 Task: Search one way flight ticket for 5 adults, 1 child, 2 infants in seat and 1 infant on lap in business from Champaign/urbana/savoy: University Of Illinois - Willard Airport to Jacksonville: Albert J. Ellis Airport on 5-3-2023. Choice of flights is Royal air maroc. Number of bags: 2 checked bags. Price is upto 91000. Outbound departure time preference is 6:15.
Action: Mouse moved to (360, 337)
Screenshot: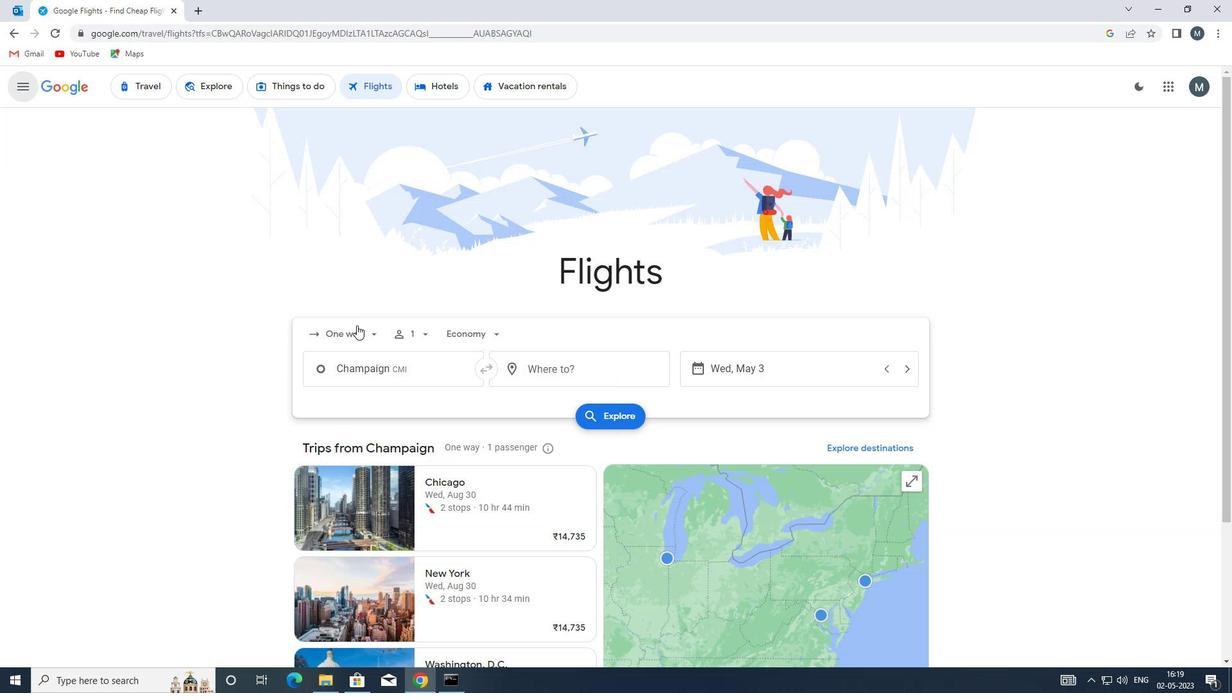 
Action: Mouse pressed left at (360, 337)
Screenshot: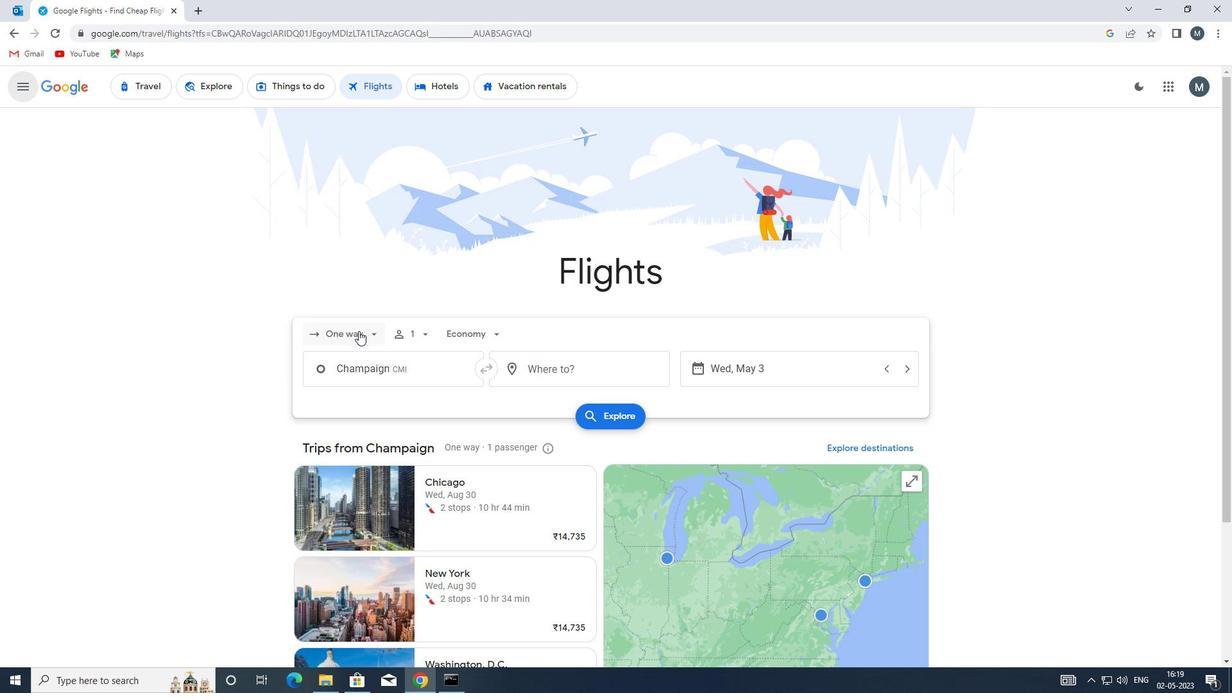 
Action: Mouse moved to (352, 391)
Screenshot: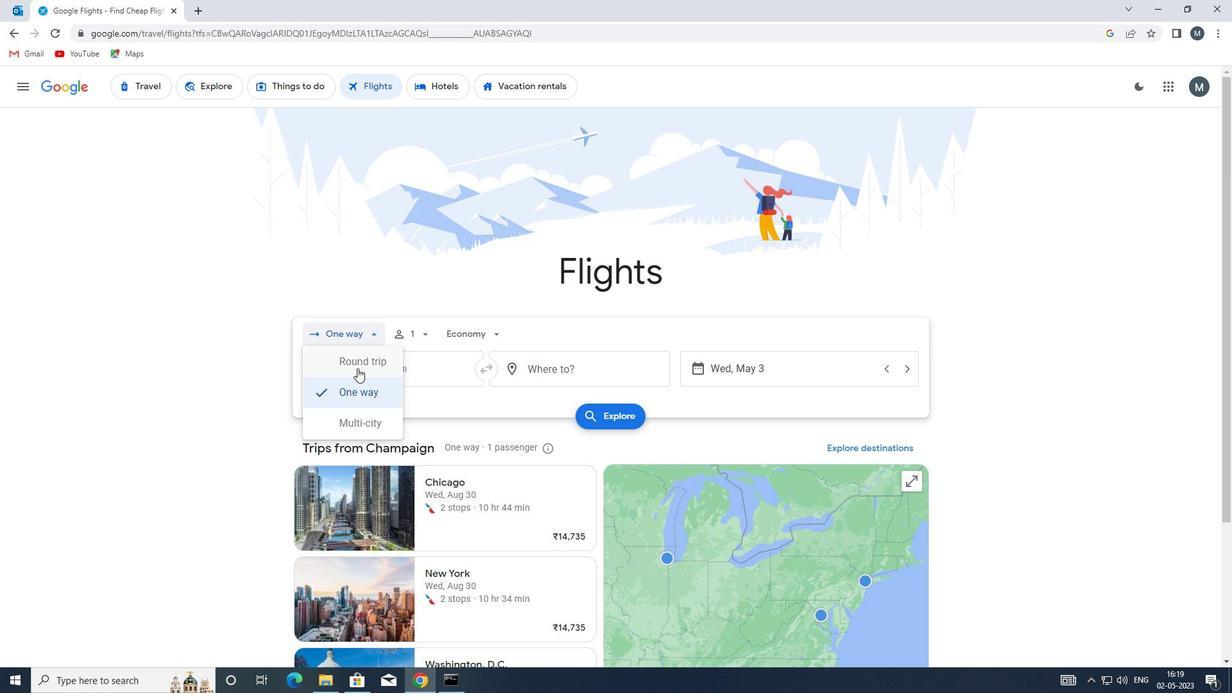 
Action: Mouse pressed left at (352, 391)
Screenshot: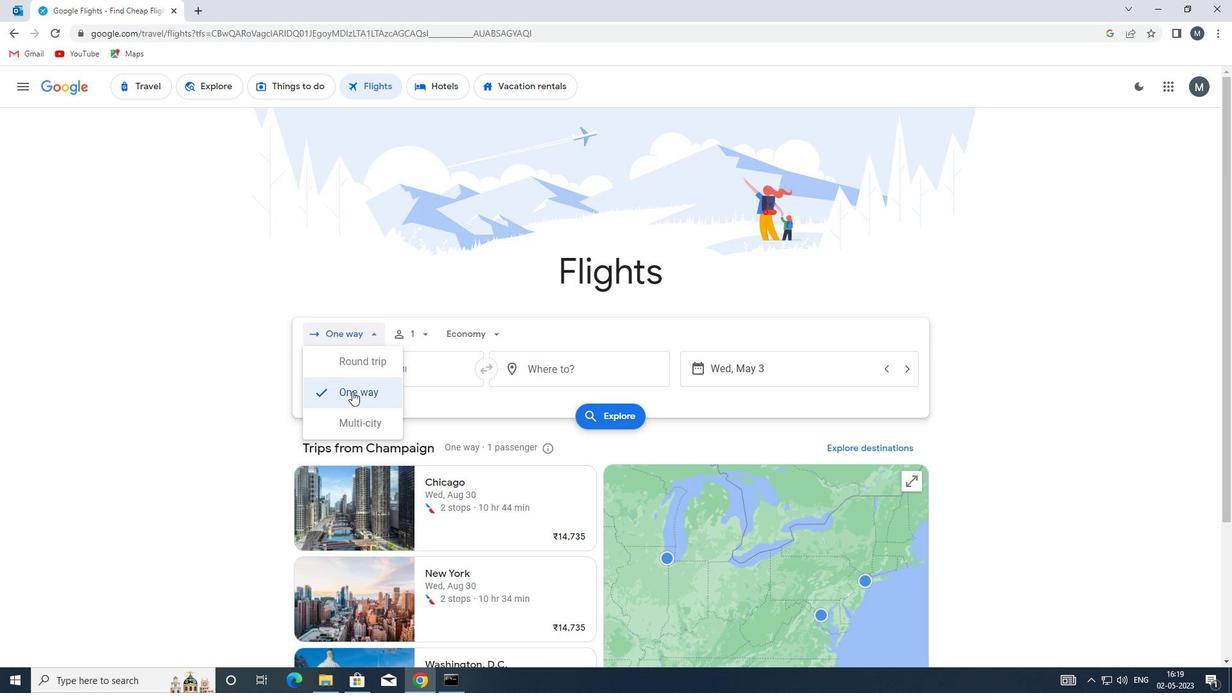 
Action: Mouse moved to (414, 333)
Screenshot: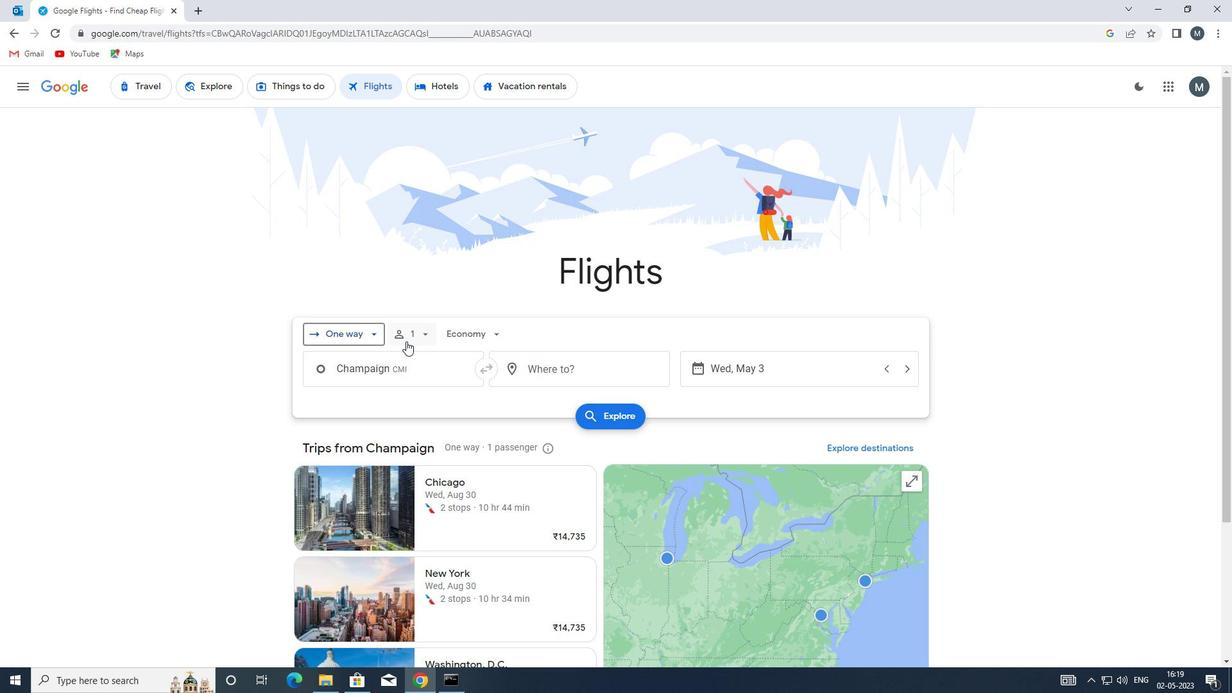 
Action: Mouse pressed left at (414, 333)
Screenshot: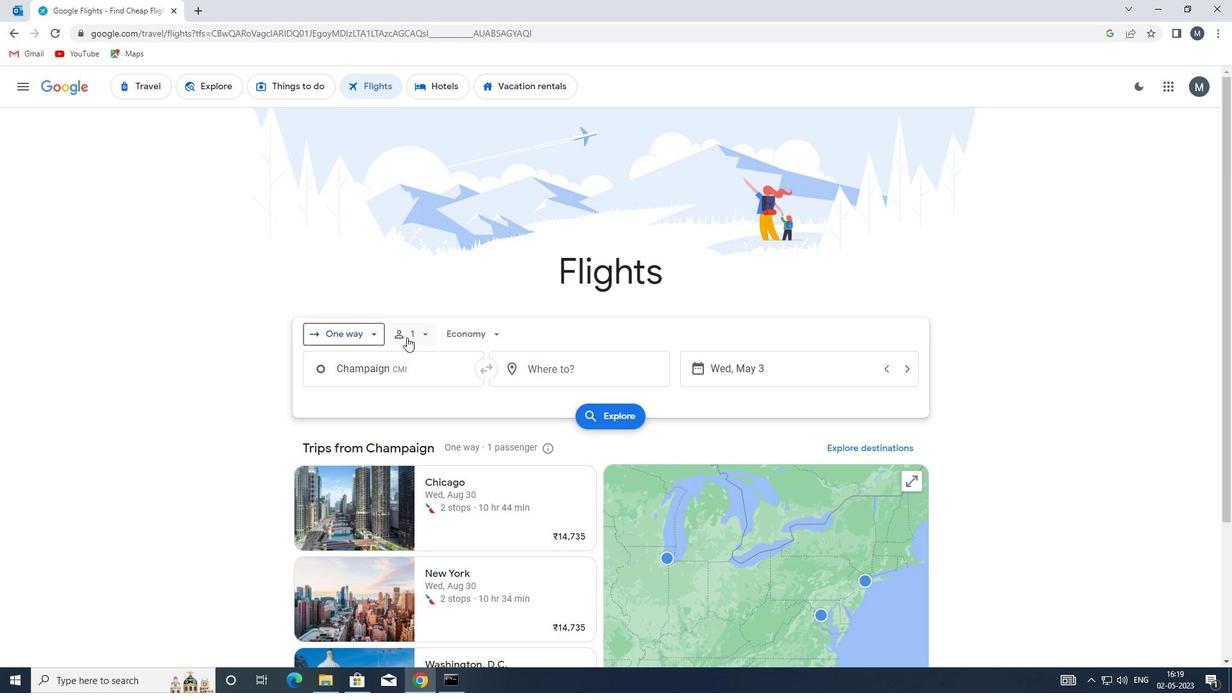 
Action: Mouse moved to (522, 366)
Screenshot: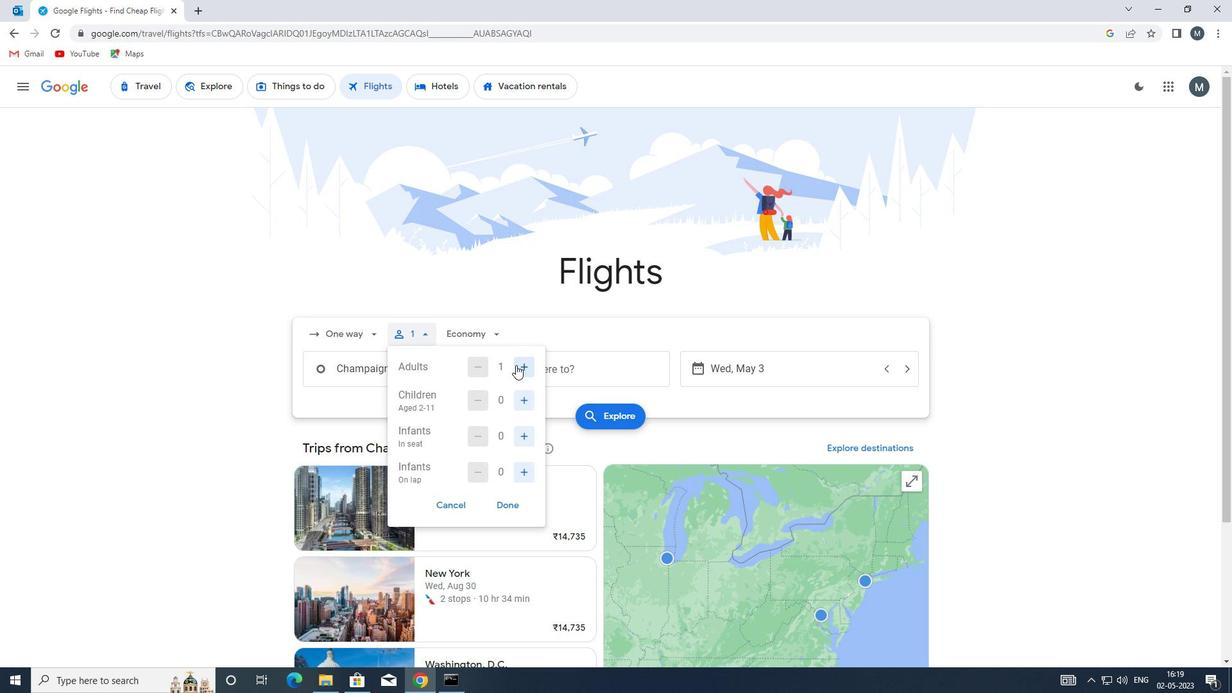 
Action: Mouse pressed left at (522, 366)
Screenshot: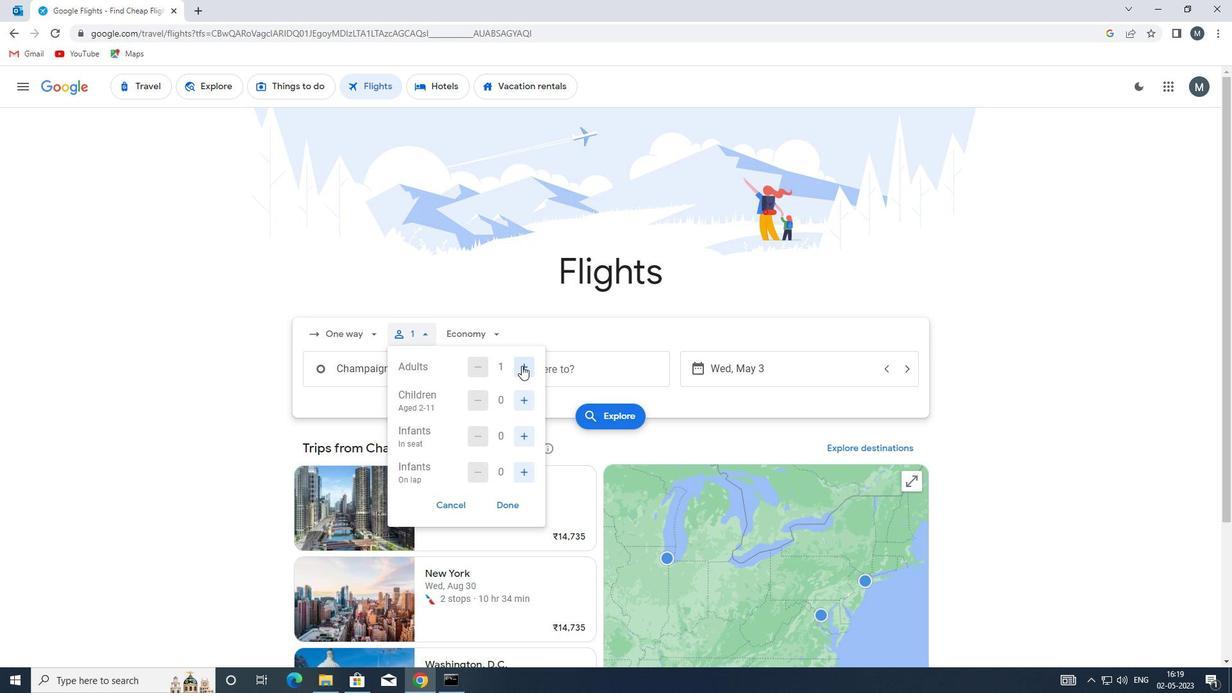 
Action: Mouse pressed left at (522, 366)
Screenshot: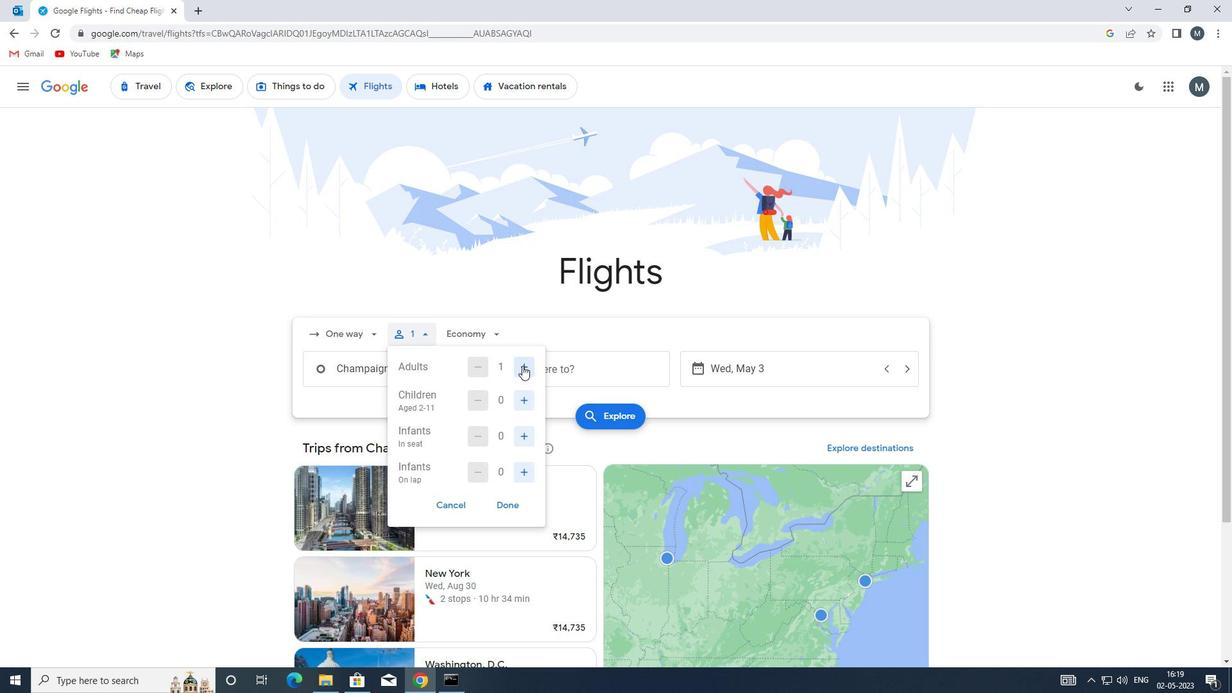 
Action: Mouse pressed left at (522, 366)
Screenshot: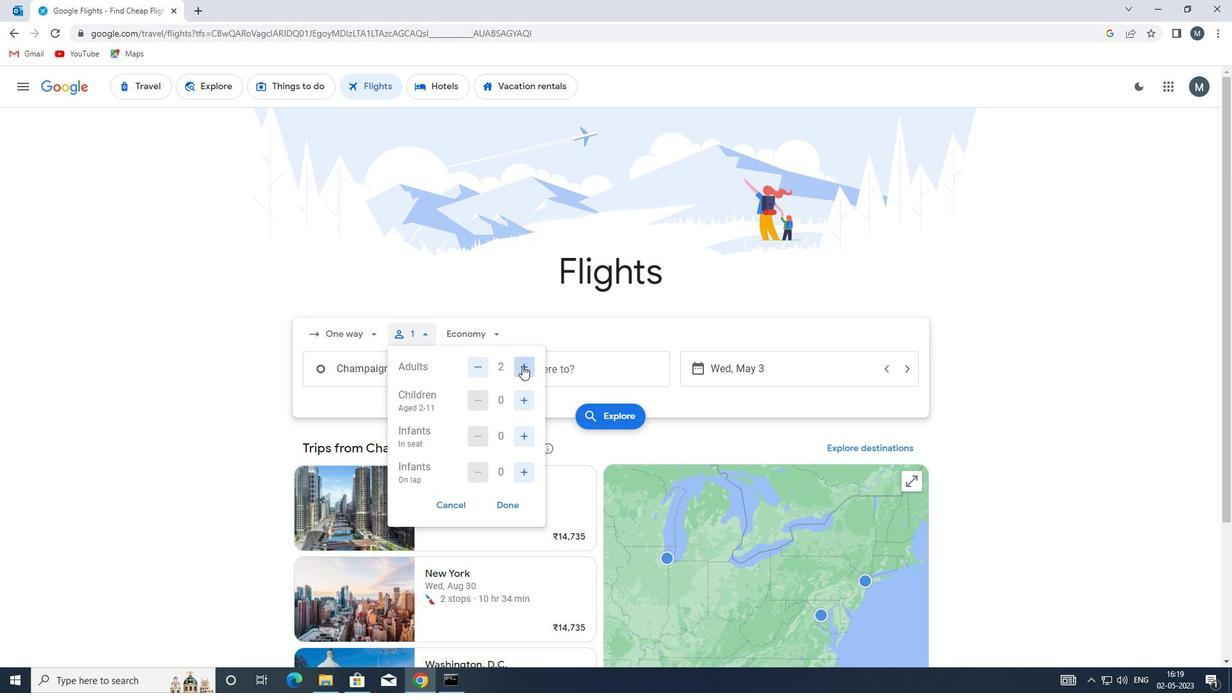 
Action: Mouse pressed left at (522, 366)
Screenshot: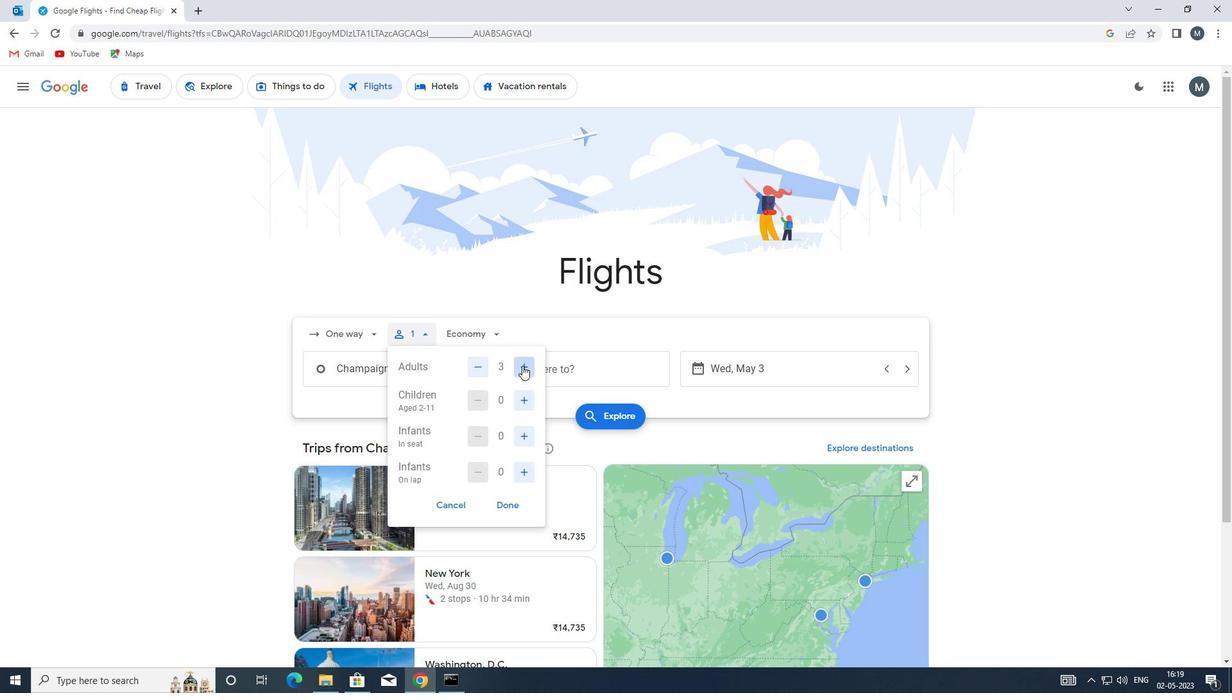 
Action: Mouse moved to (522, 401)
Screenshot: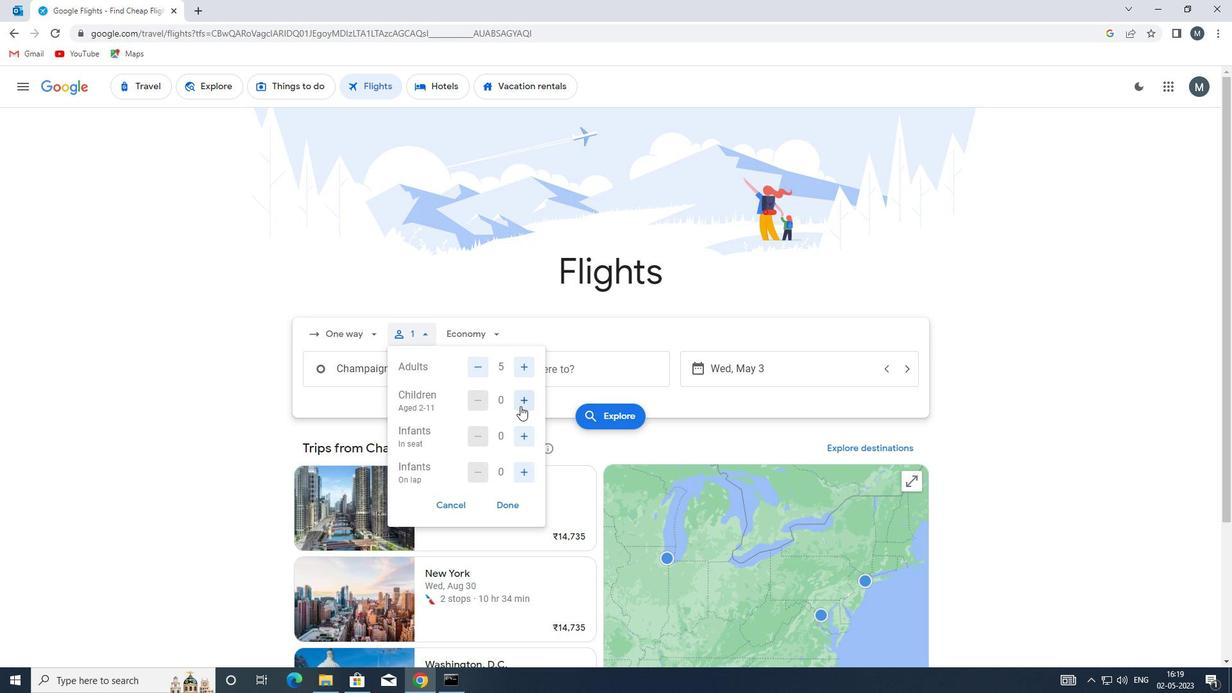 
Action: Mouse pressed left at (522, 401)
Screenshot: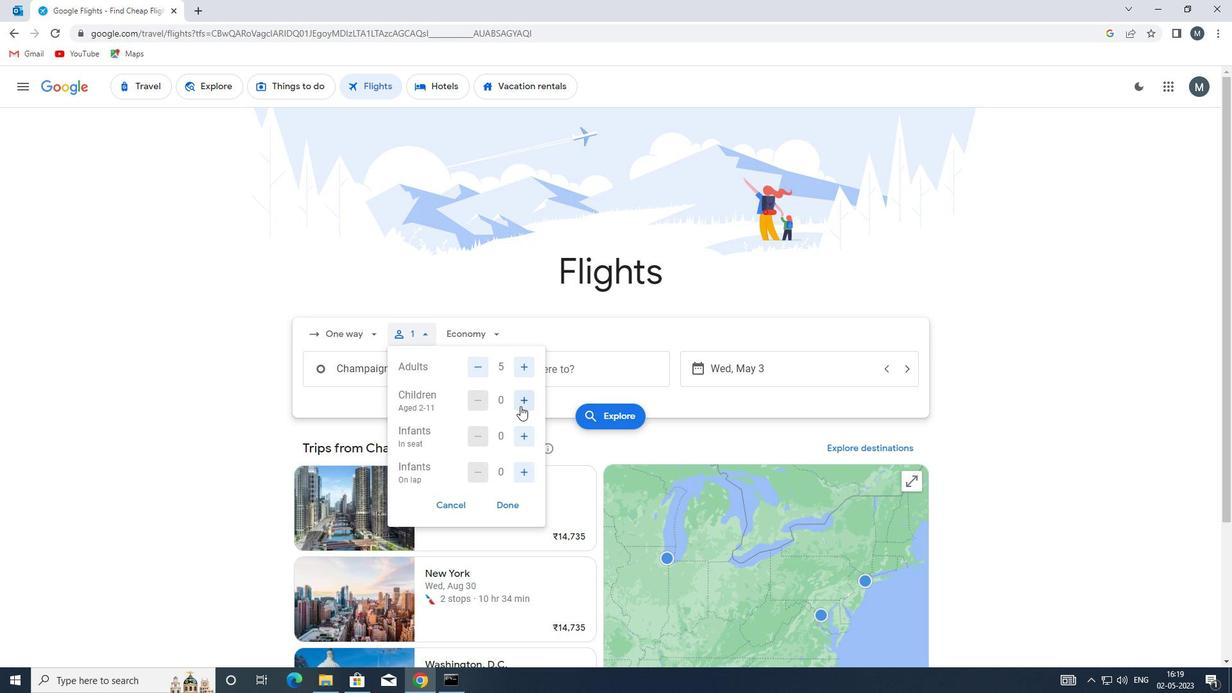 
Action: Mouse moved to (518, 436)
Screenshot: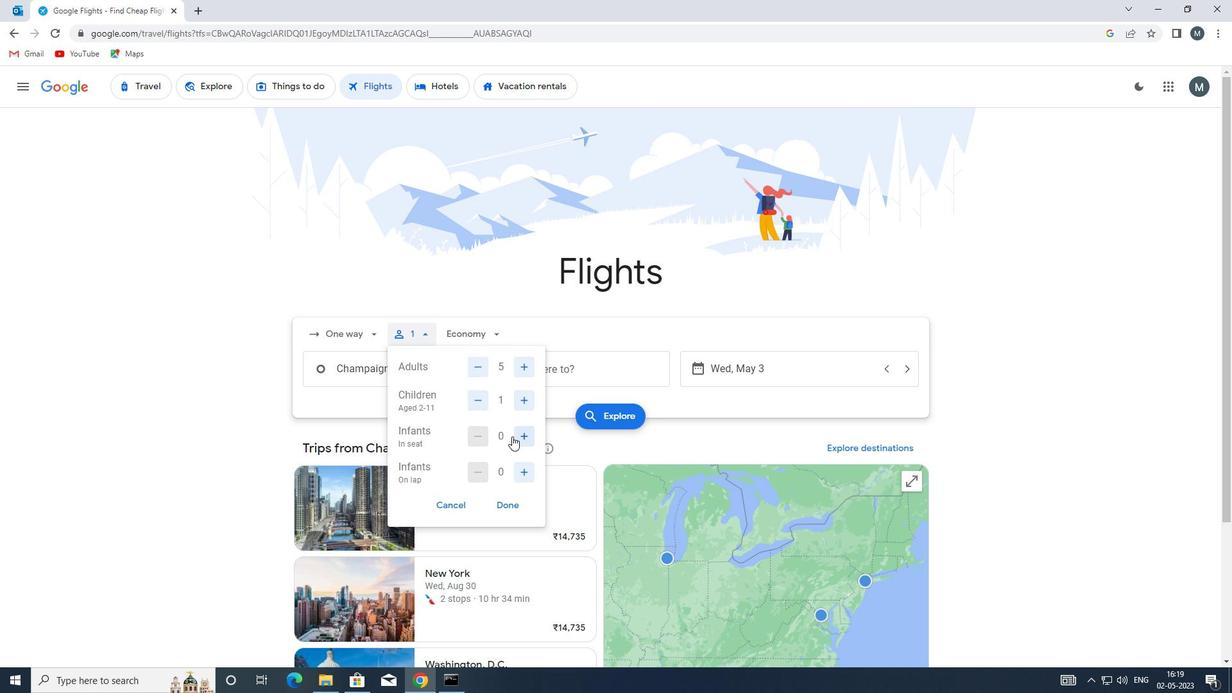 
Action: Mouse pressed left at (518, 436)
Screenshot: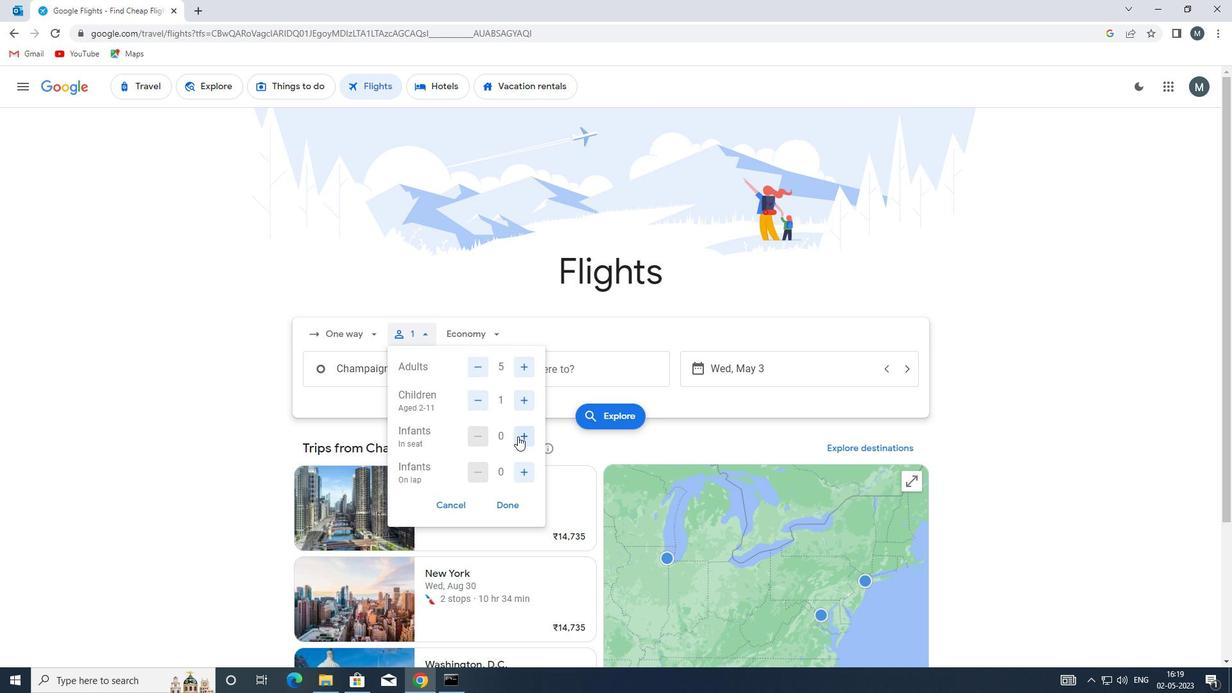 
Action: Mouse moved to (518, 436)
Screenshot: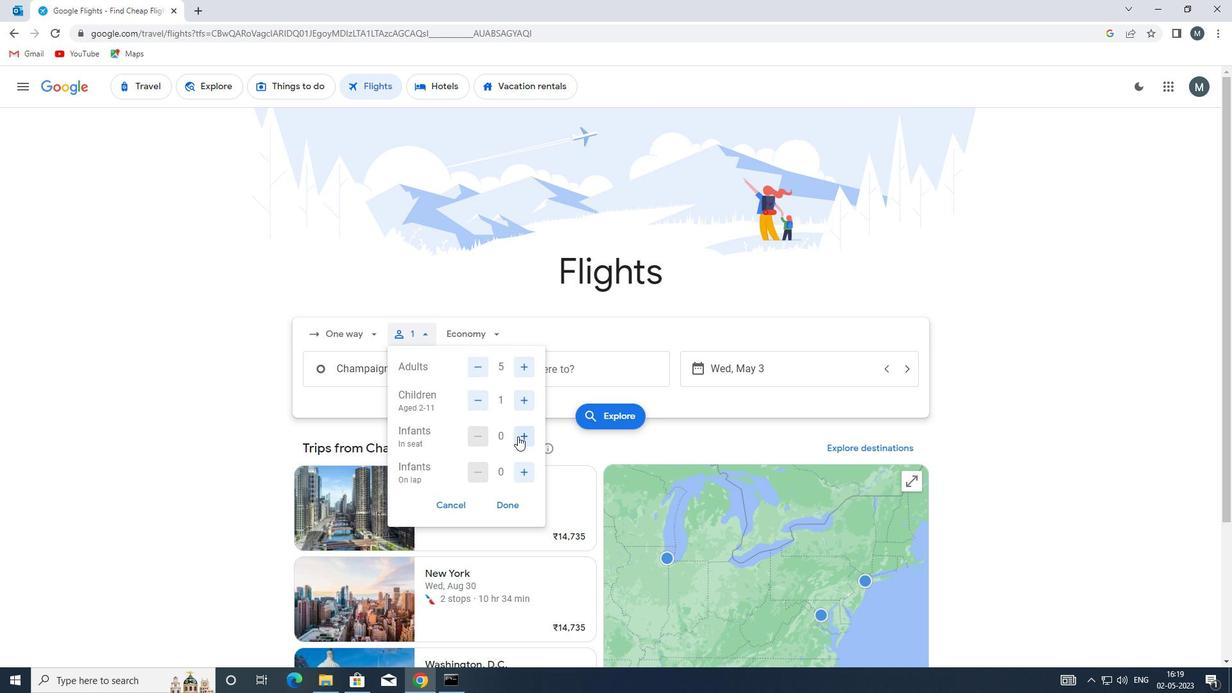 
Action: Mouse pressed left at (518, 436)
Screenshot: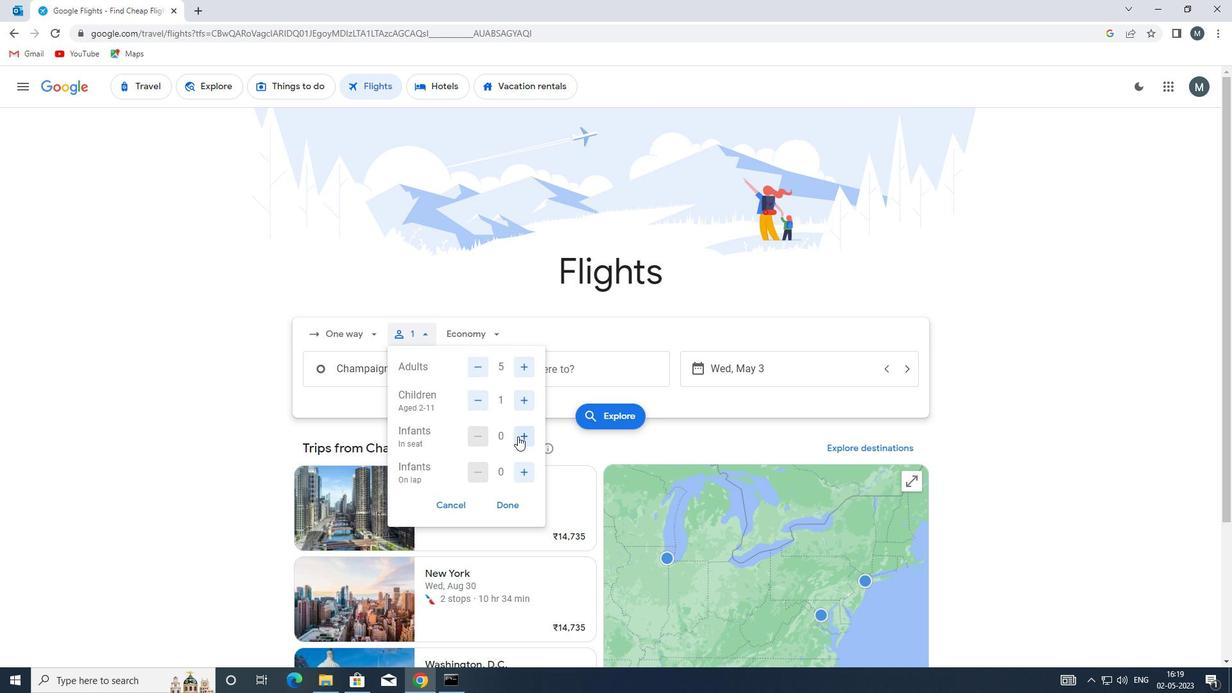 
Action: Mouse moved to (526, 473)
Screenshot: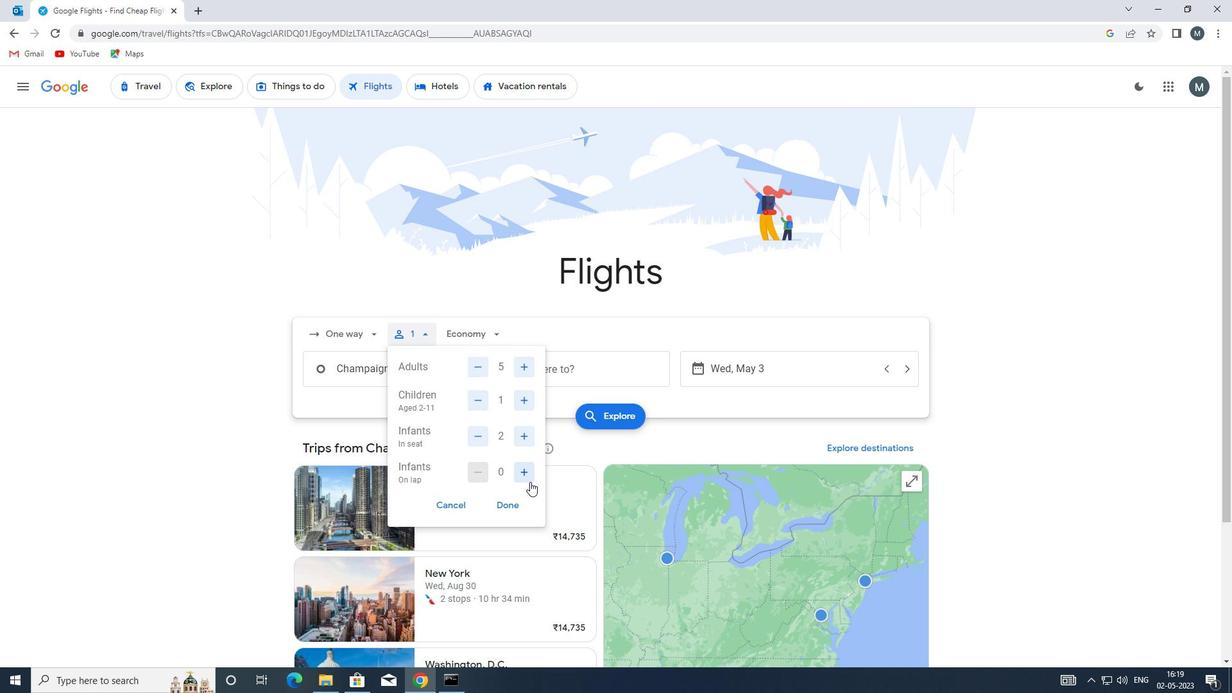 
Action: Mouse pressed left at (526, 473)
Screenshot: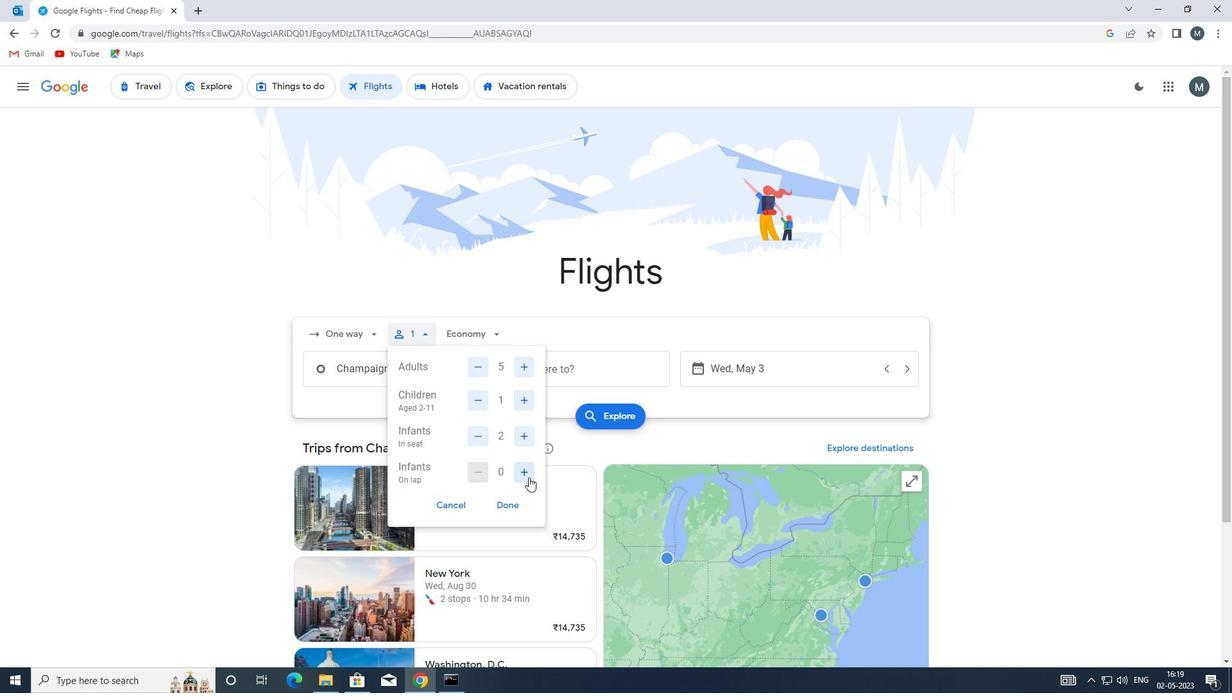 
Action: Mouse moved to (516, 504)
Screenshot: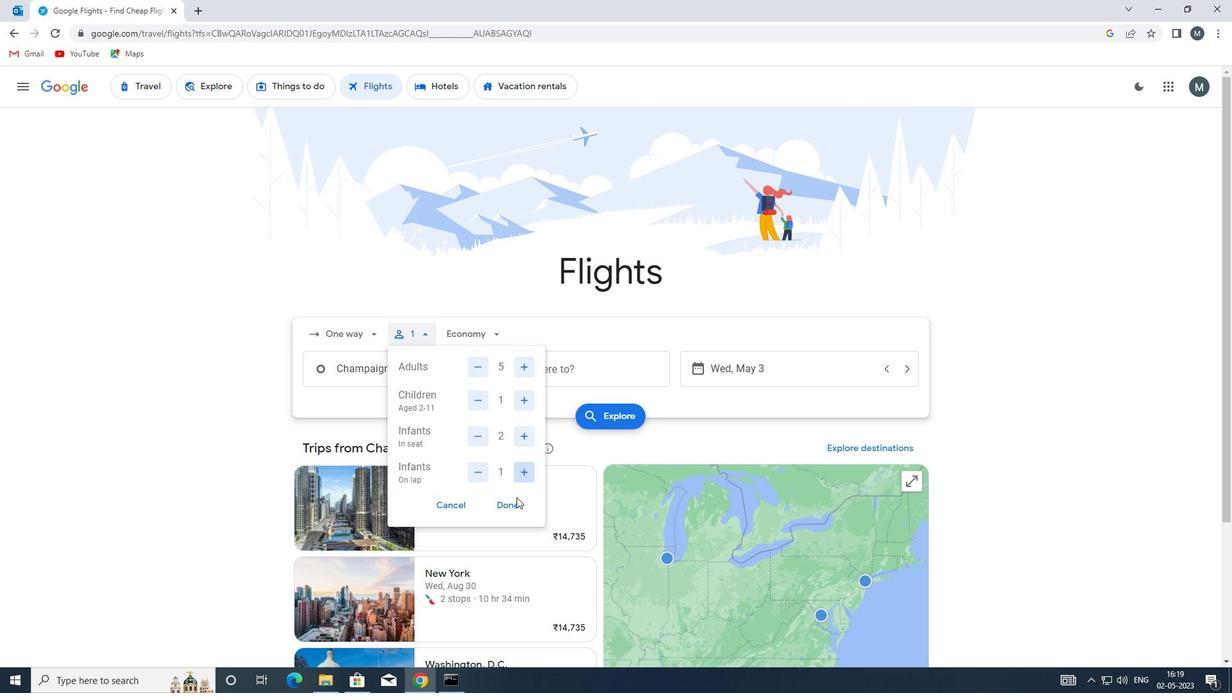 
Action: Mouse pressed left at (516, 504)
Screenshot: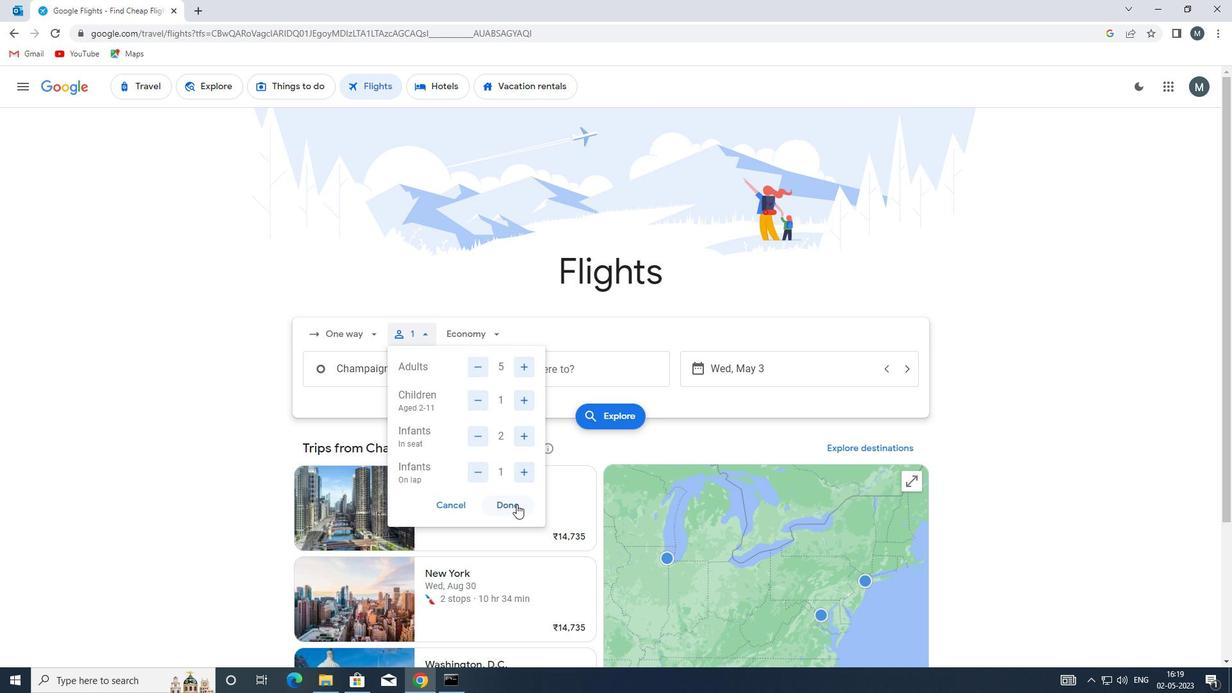 
Action: Mouse moved to (493, 337)
Screenshot: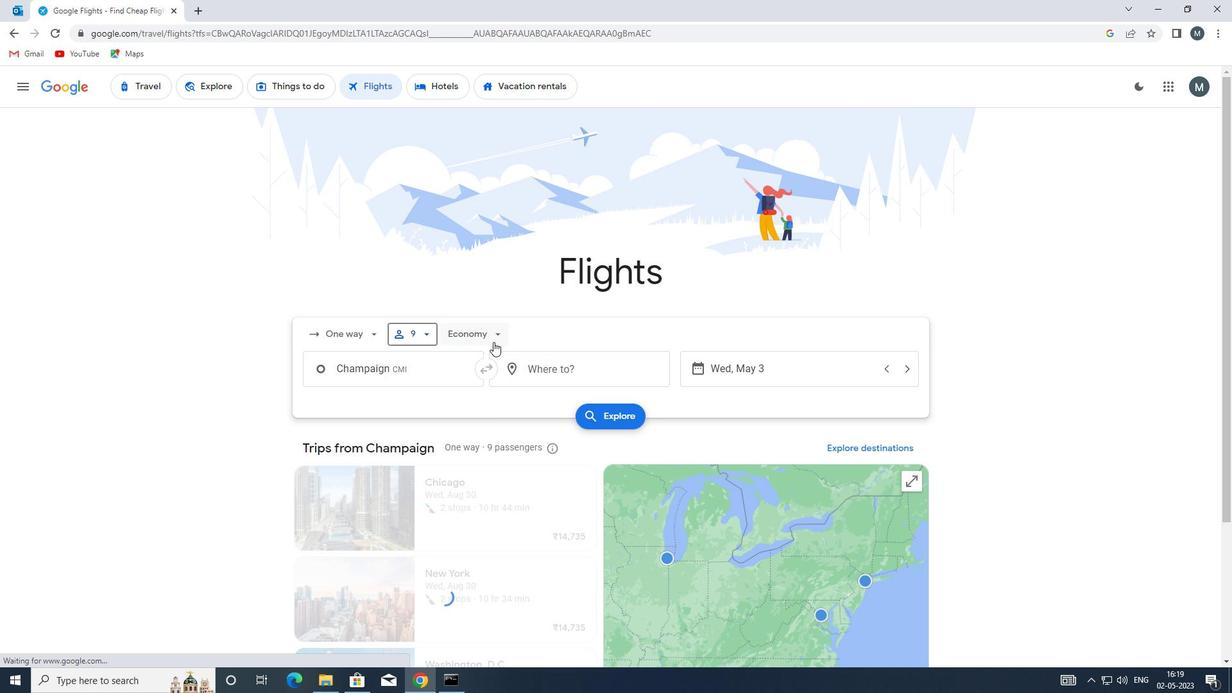 
Action: Mouse pressed left at (493, 337)
Screenshot: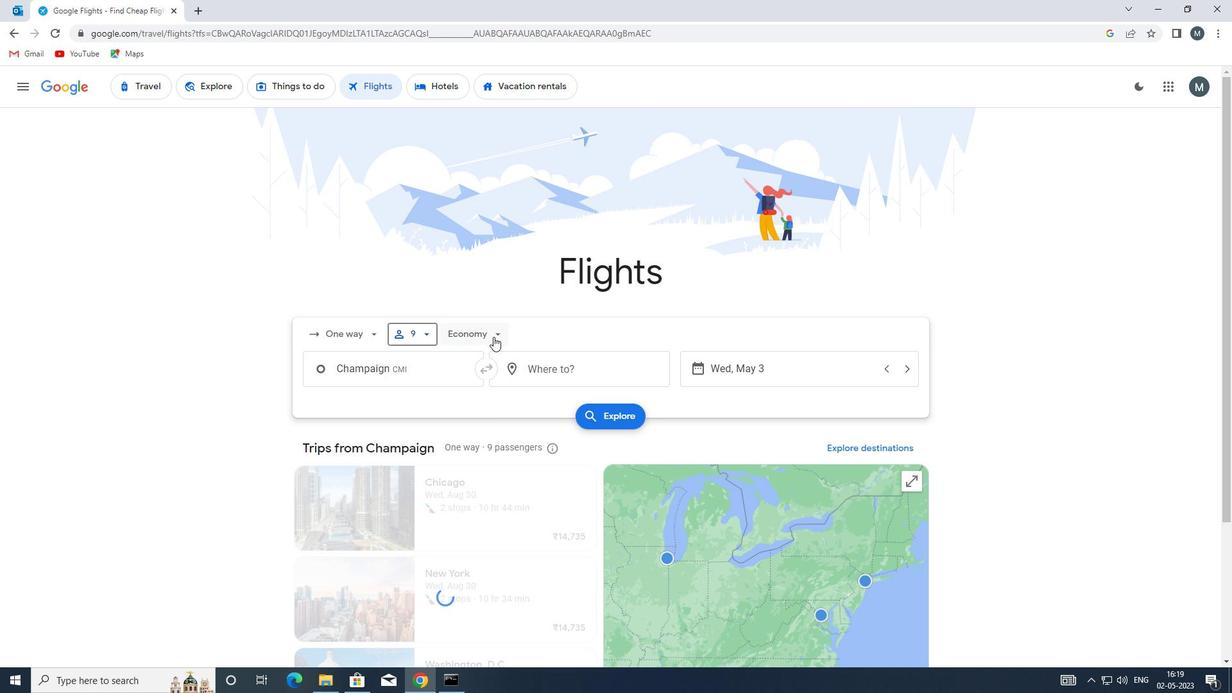 
Action: Mouse moved to (498, 427)
Screenshot: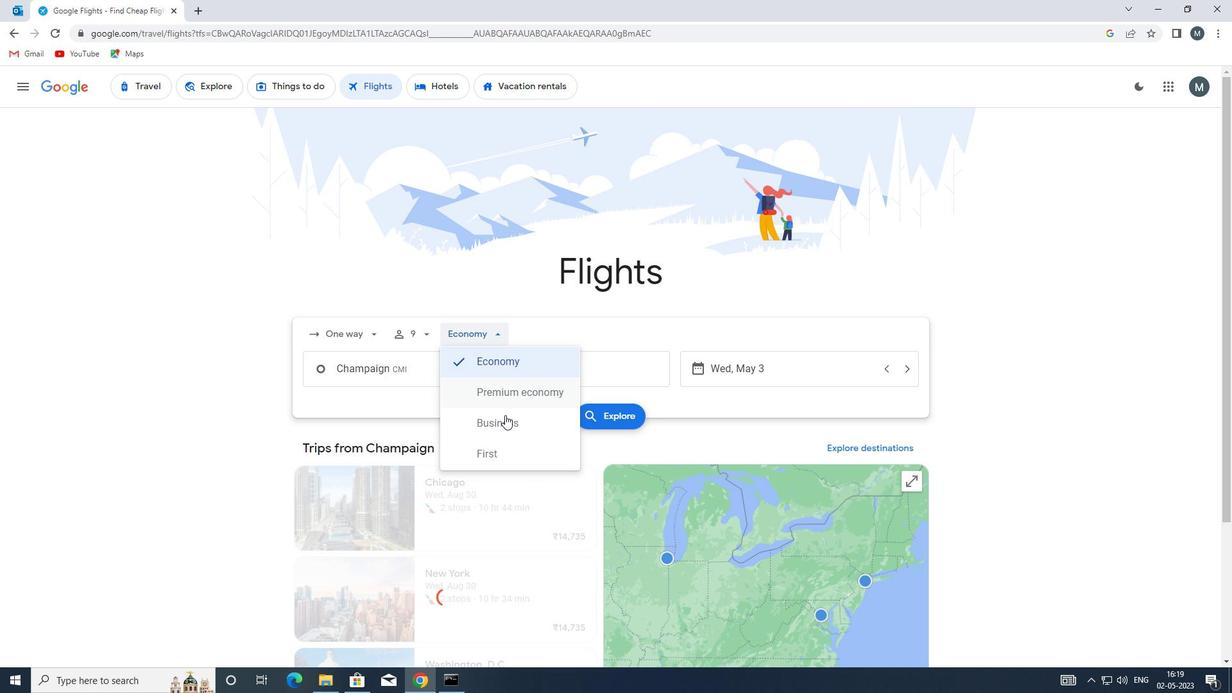
Action: Mouse pressed left at (498, 427)
Screenshot: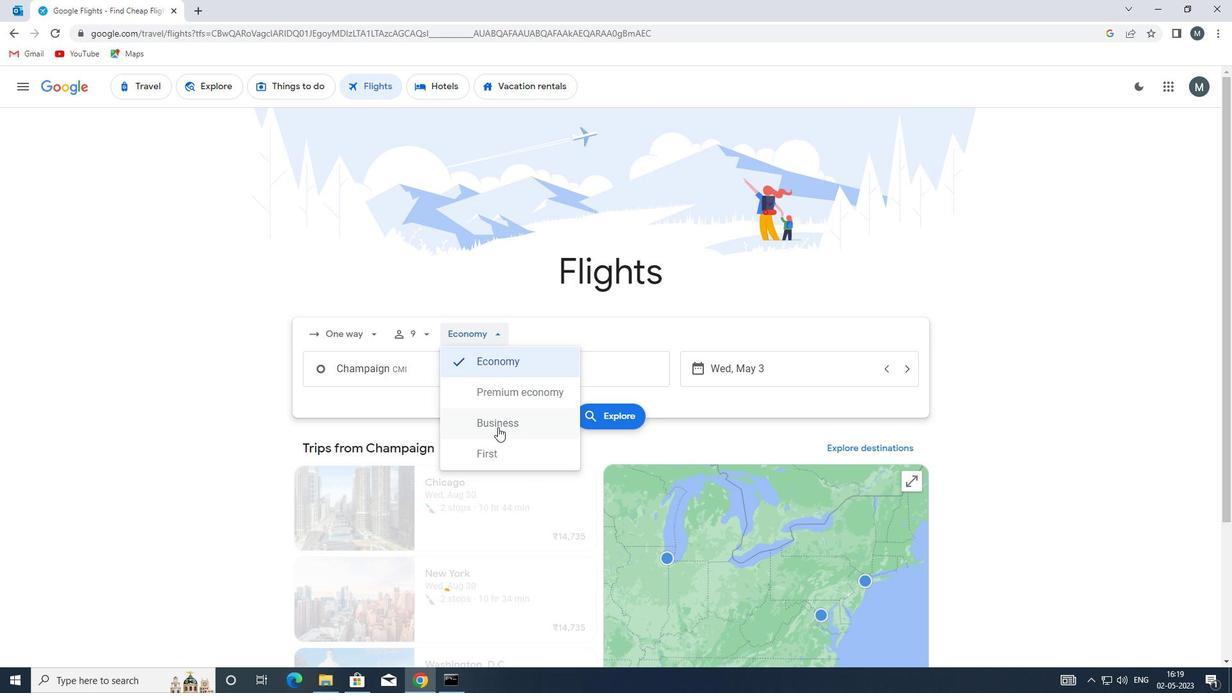 
Action: Mouse moved to (400, 369)
Screenshot: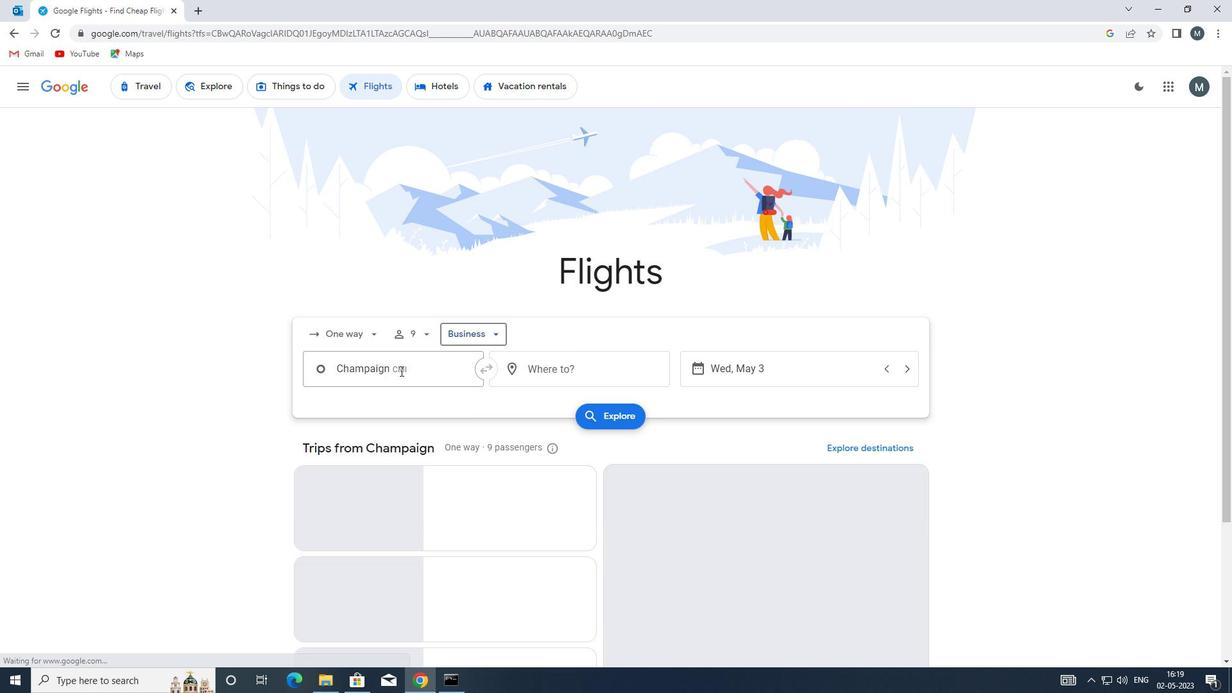 
Action: Mouse pressed left at (400, 369)
Screenshot: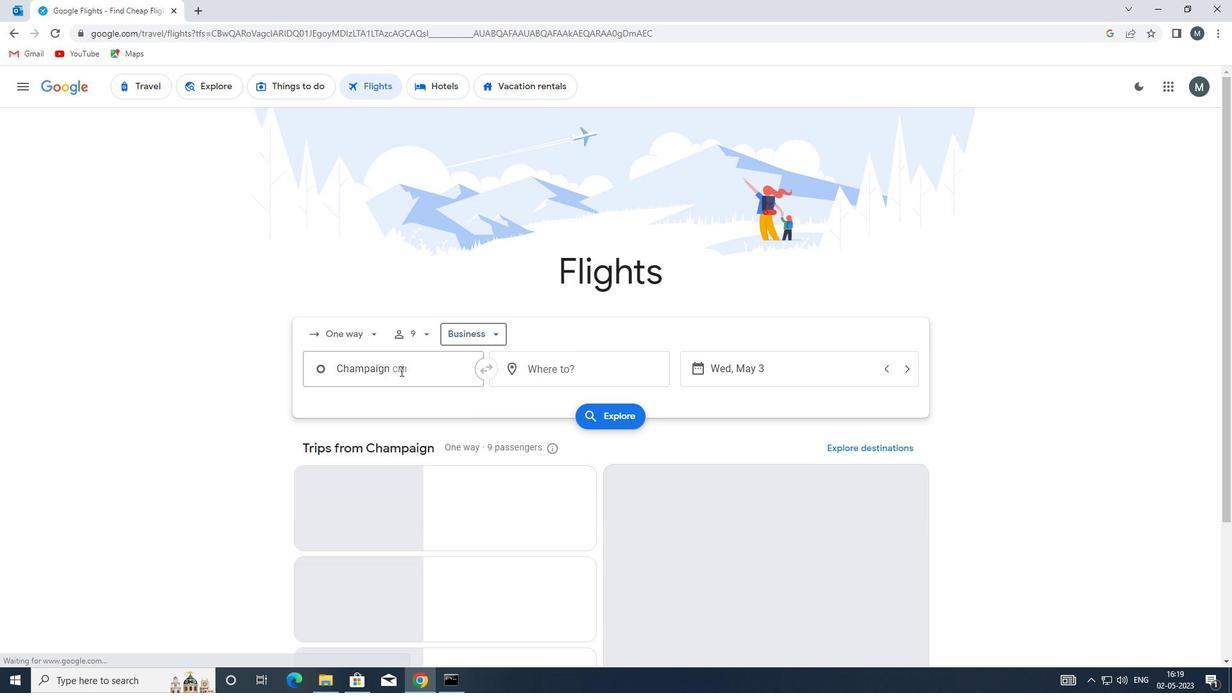 
Action: Key pressed <Key.enter>
Screenshot: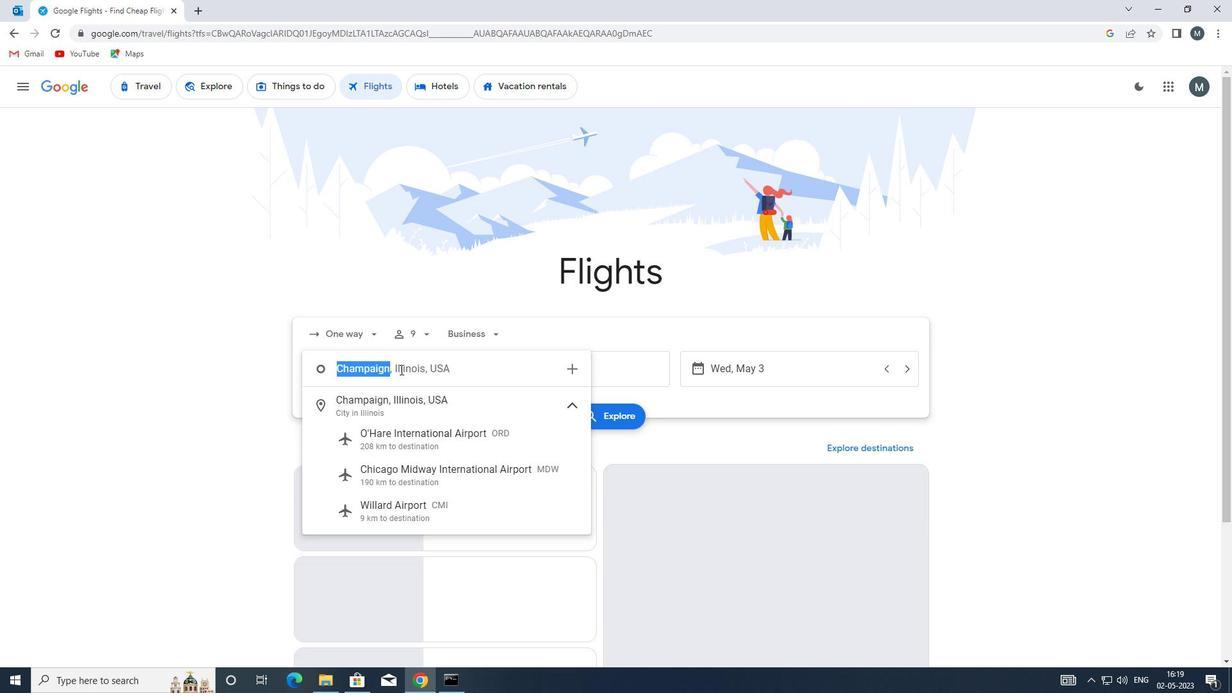 
Action: Mouse moved to (574, 373)
Screenshot: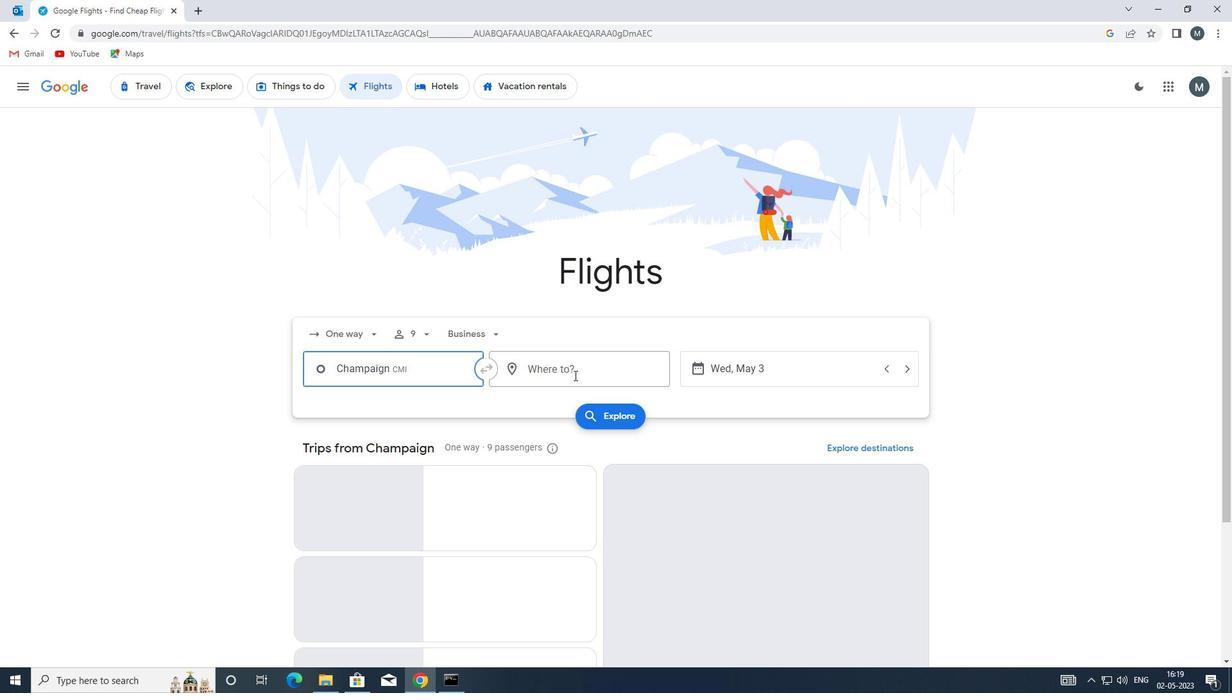 
Action: Mouse pressed left at (574, 373)
Screenshot: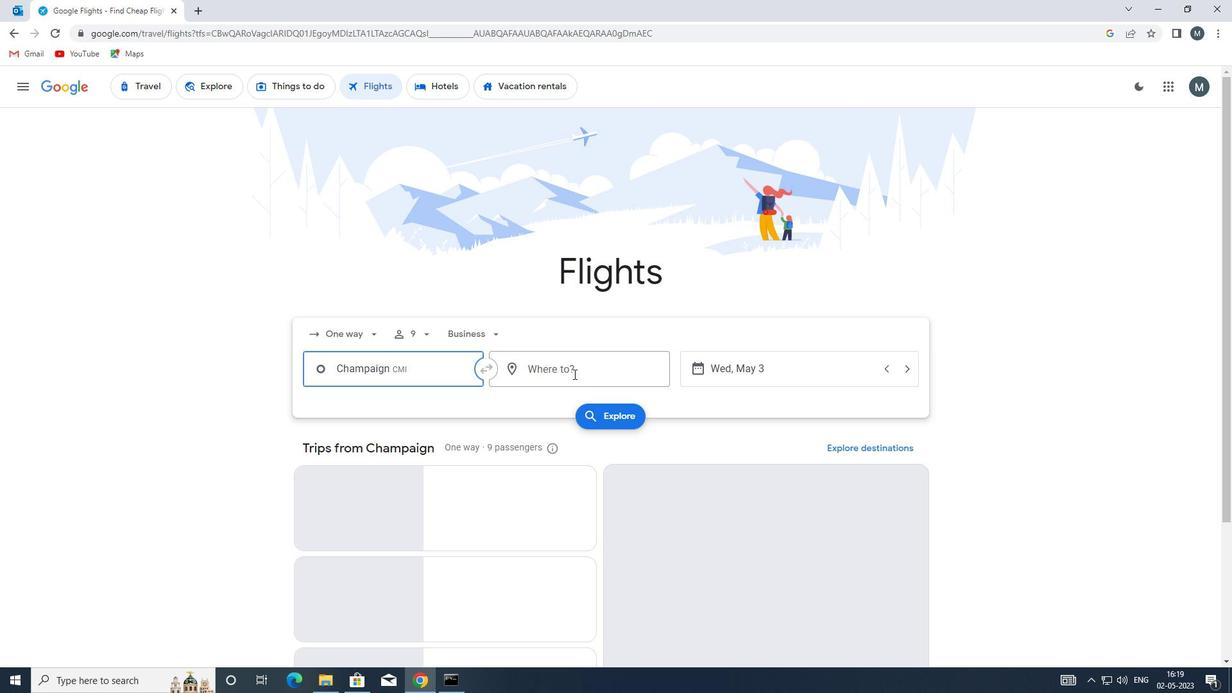 
Action: Key pressed oaj
Screenshot: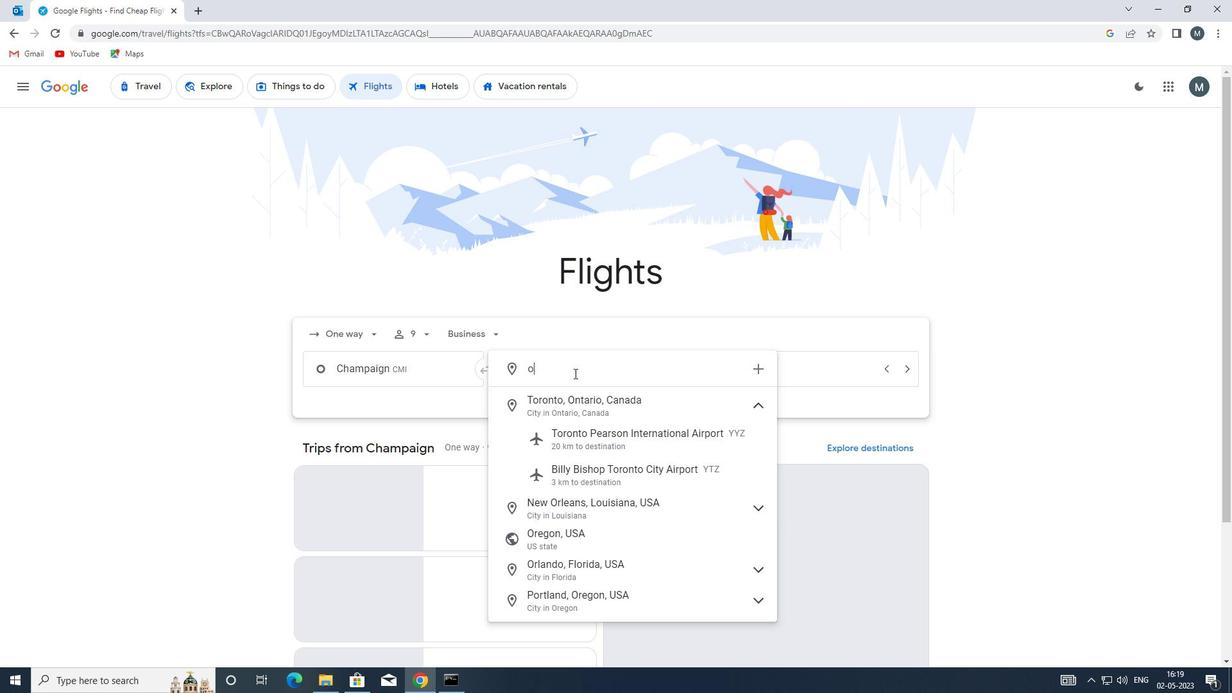 
Action: Mouse moved to (606, 409)
Screenshot: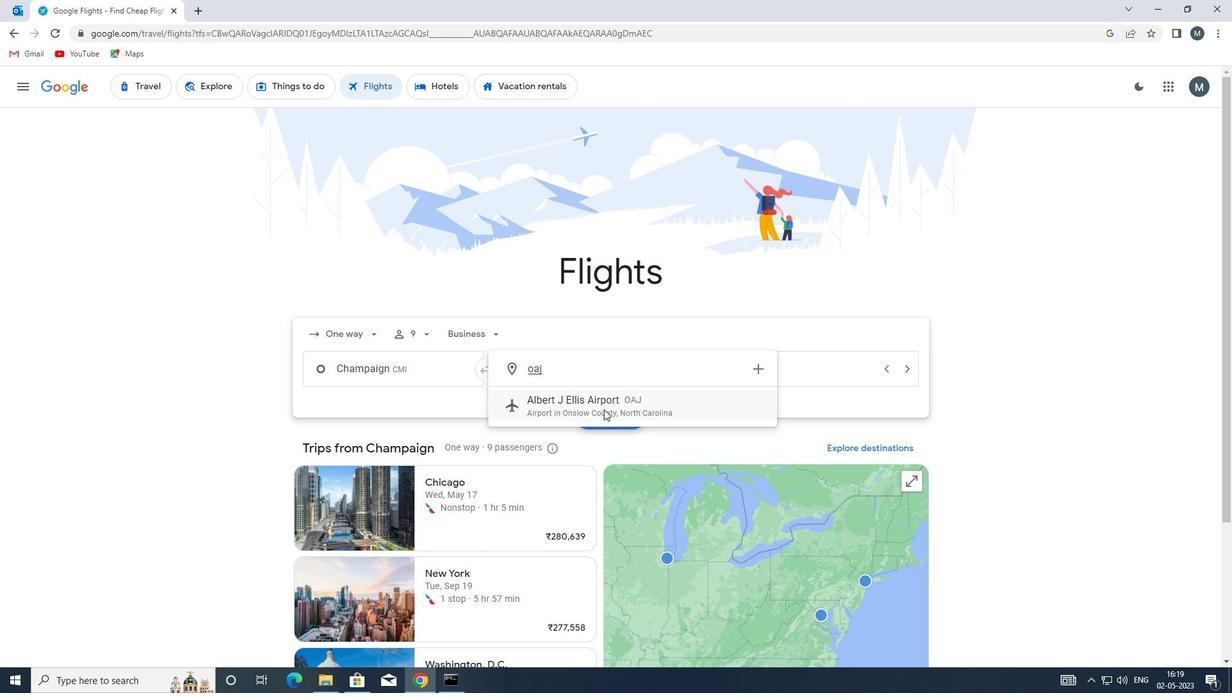 
Action: Mouse pressed left at (606, 409)
Screenshot: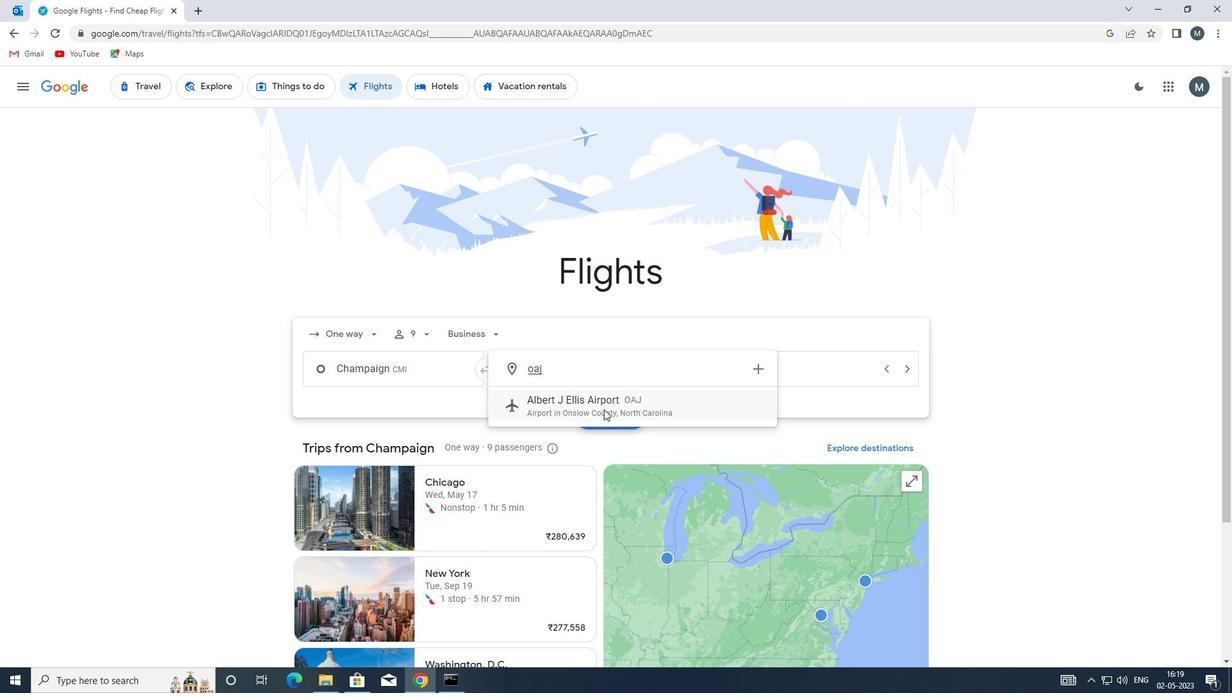 
Action: Mouse moved to (728, 366)
Screenshot: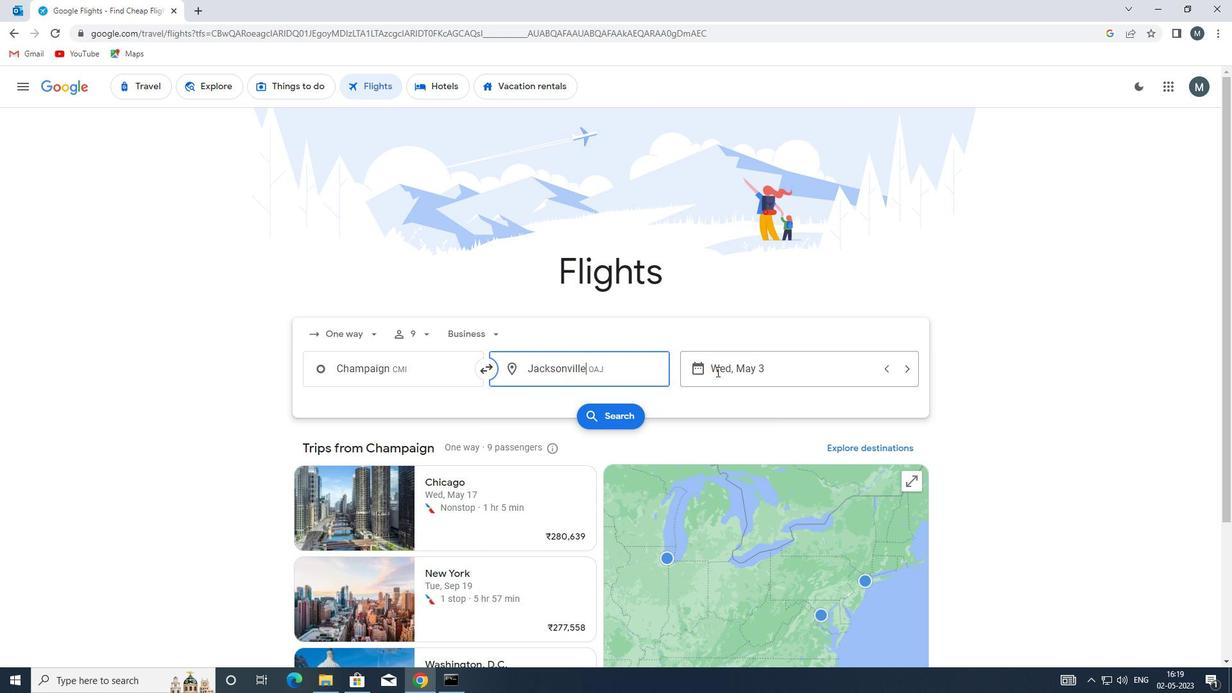 
Action: Mouse pressed left at (728, 366)
Screenshot: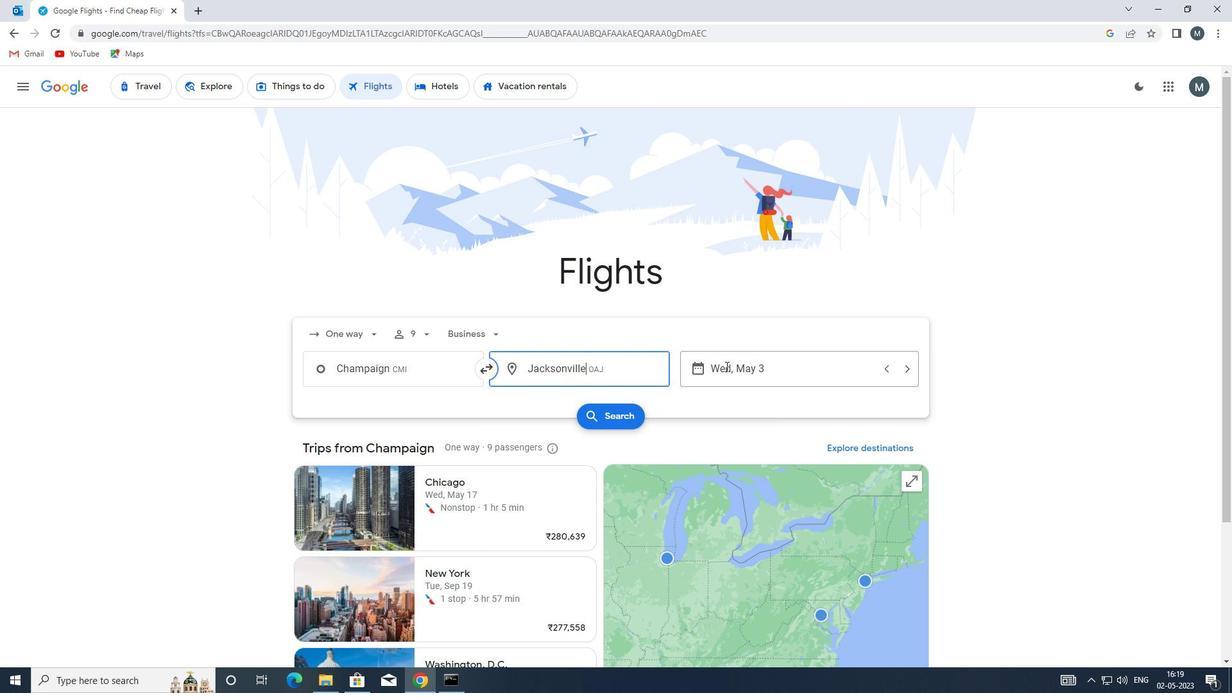 
Action: Mouse moved to (551, 437)
Screenshot: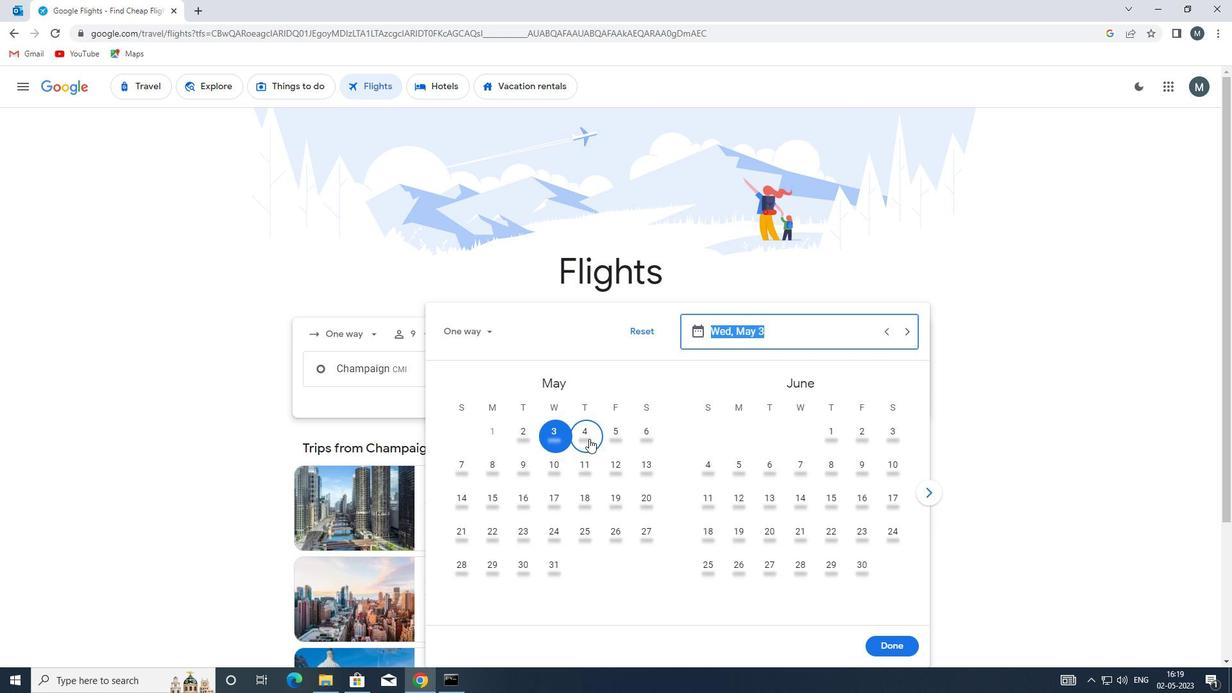 
Action: Mouse pressed left at (551, 437)
Screenshot: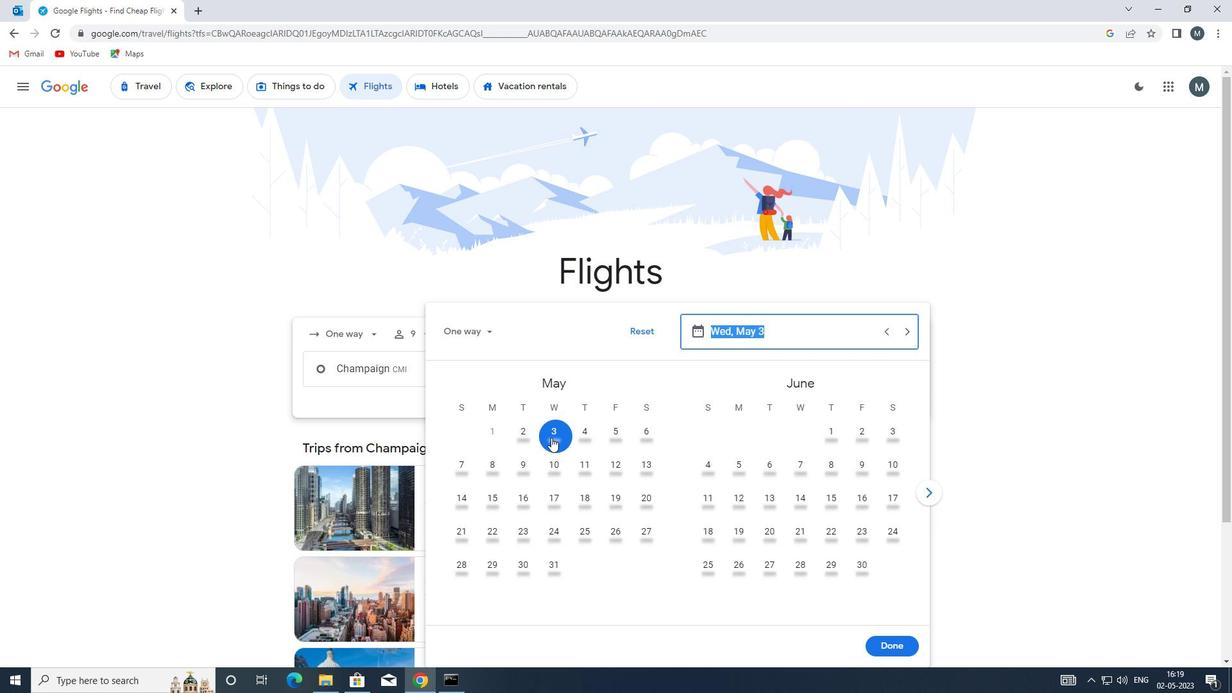 
Action: Mouse moved to (893, 653)
Screenshot: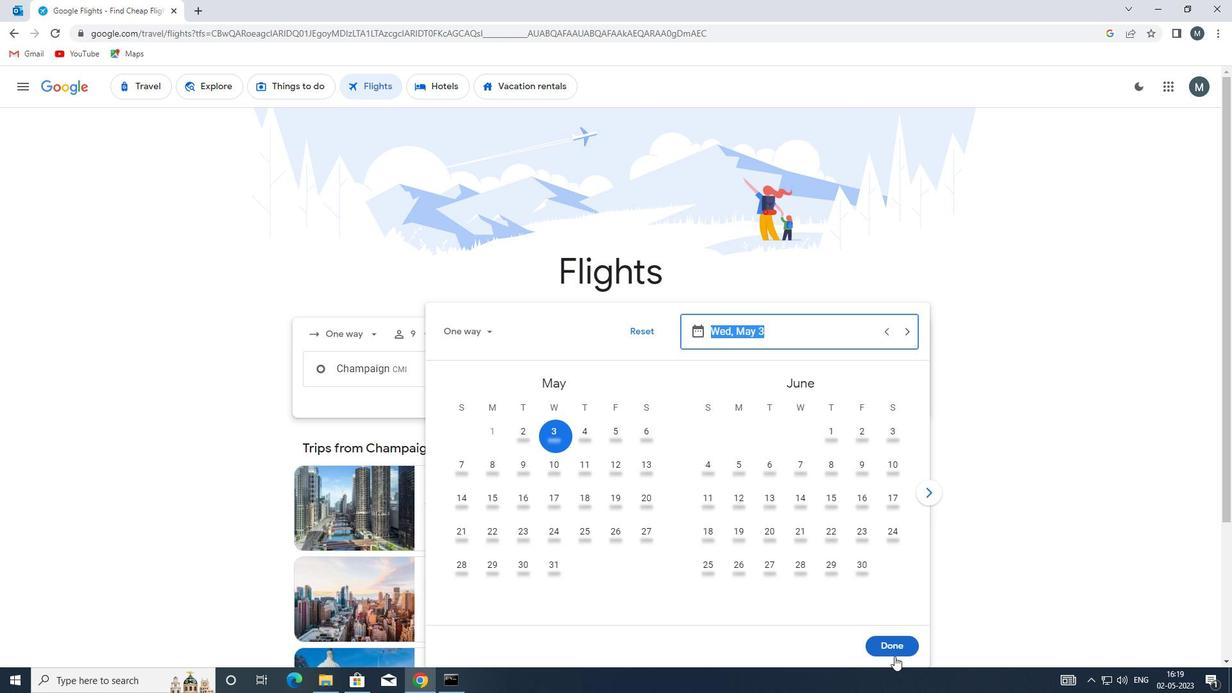
Action: Mouse pressed left at (893, 653)
Screenshot: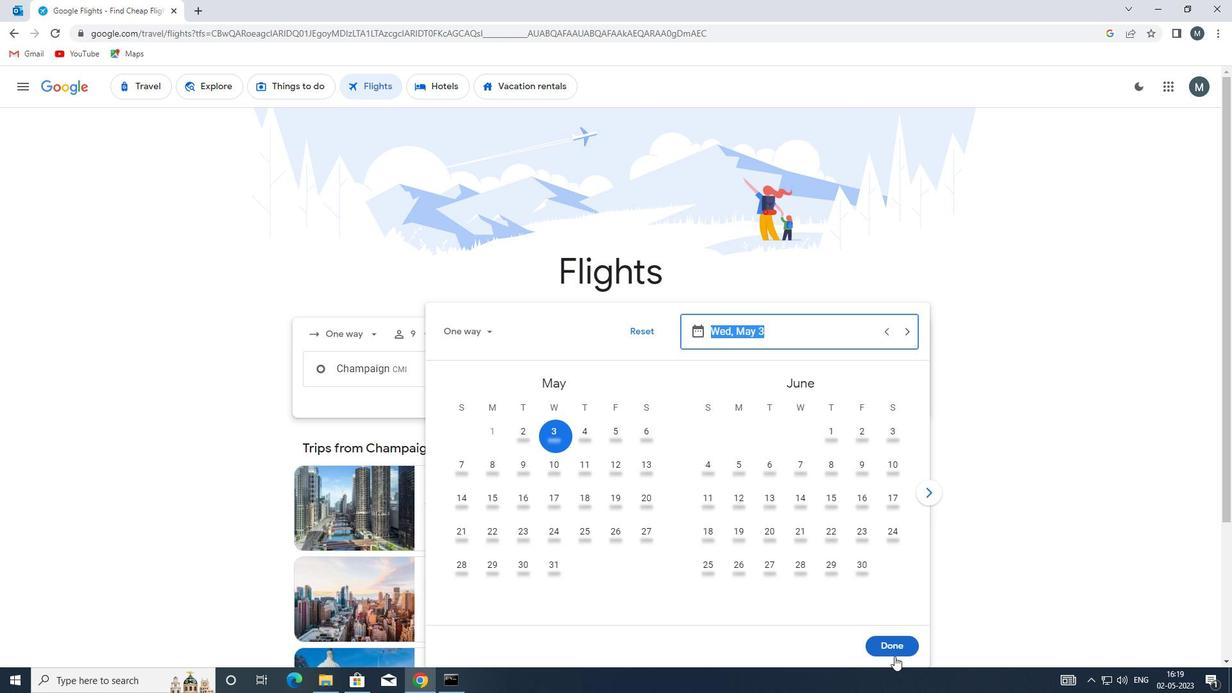 
Action: Mouse moved to (629, 421)
Screenshot: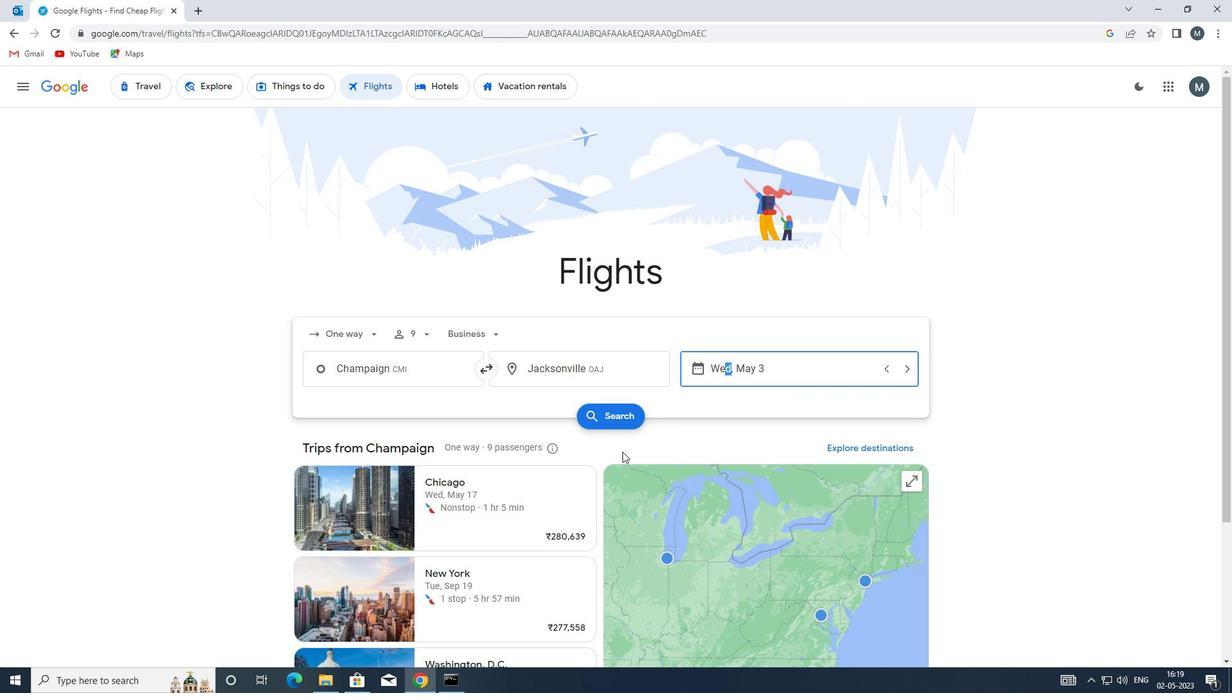 
Action: Mouse pressed left at (629, 421)
Screenshot: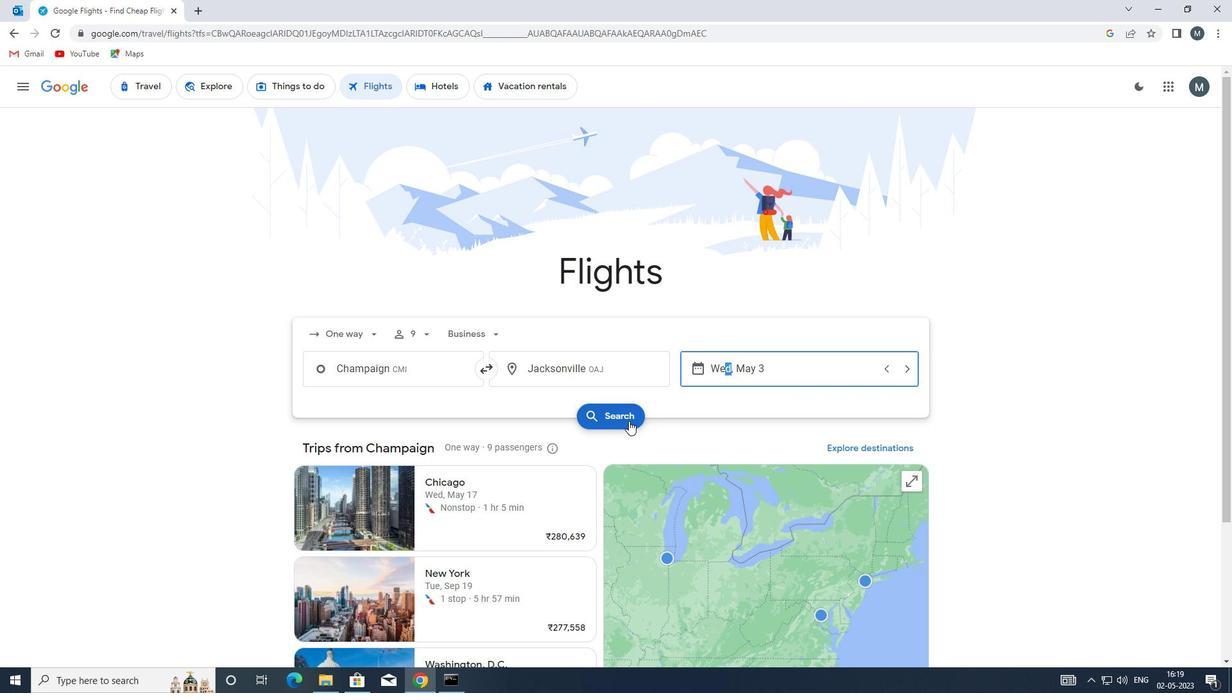 
Action: Mouse moved to (311, 206)
Screenshot: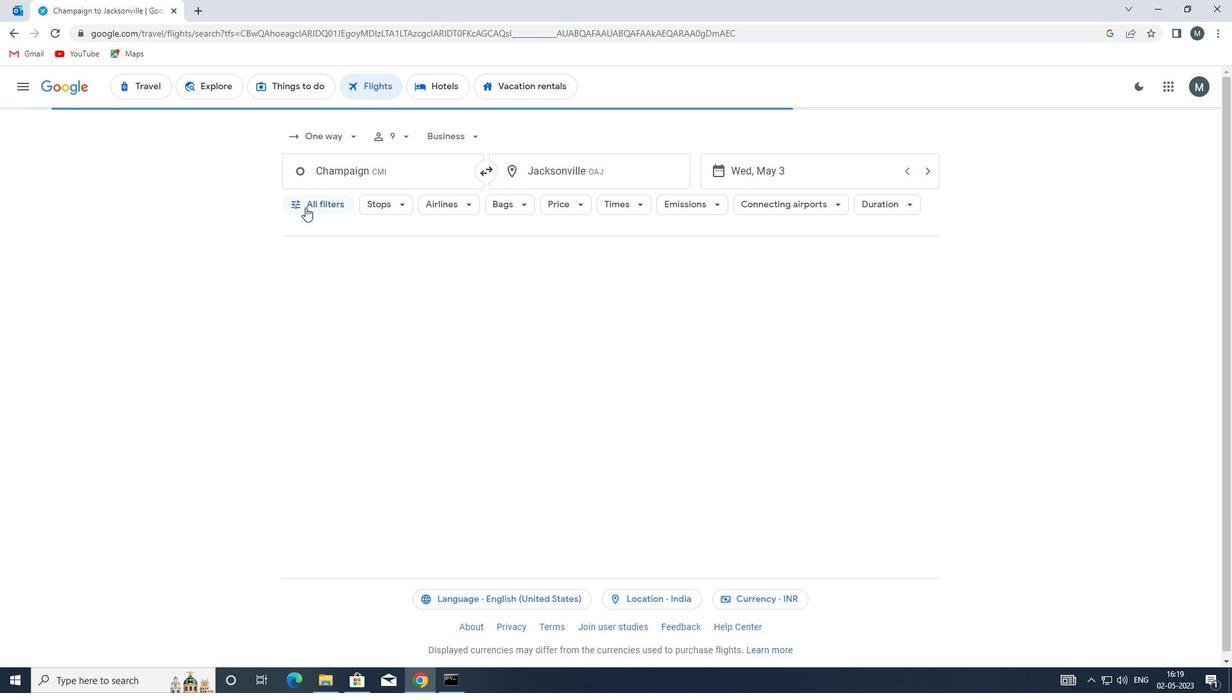 
Action: Mouse pressed left at (311, 206)
Screenshot: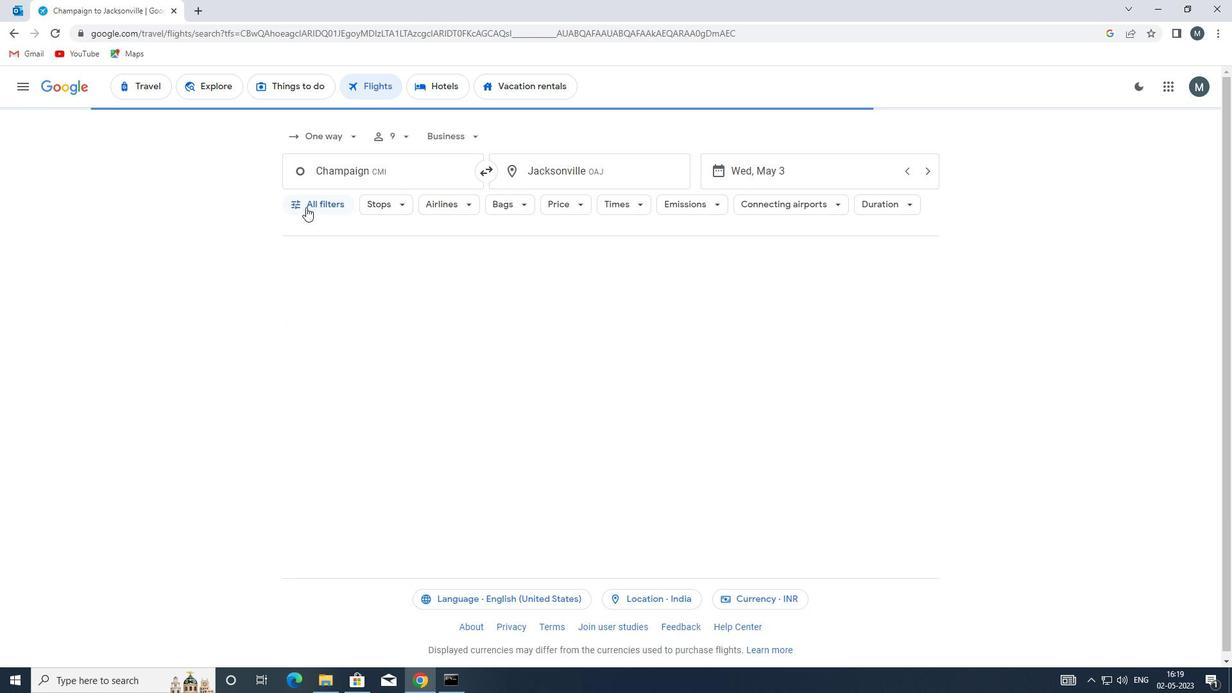 
Action: Mouse moved to (308, 252)
Screenshot: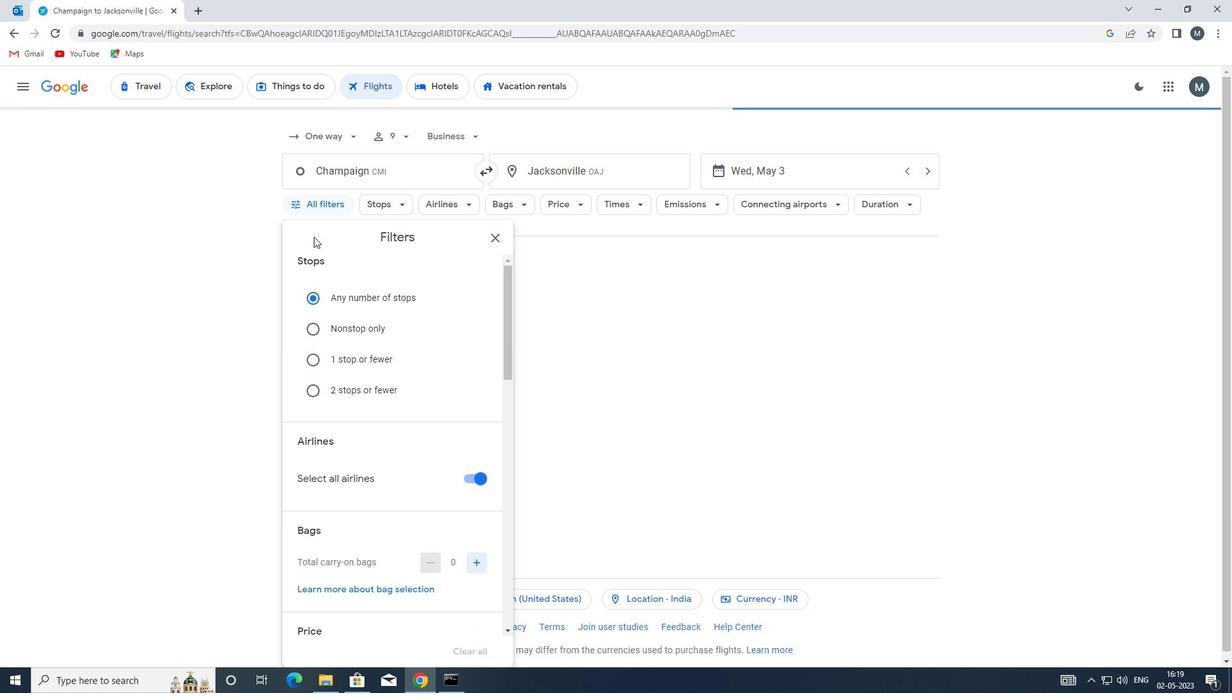 
Action: Mouse scrolled (308, 251) with delta (0, 0)
Screenshot: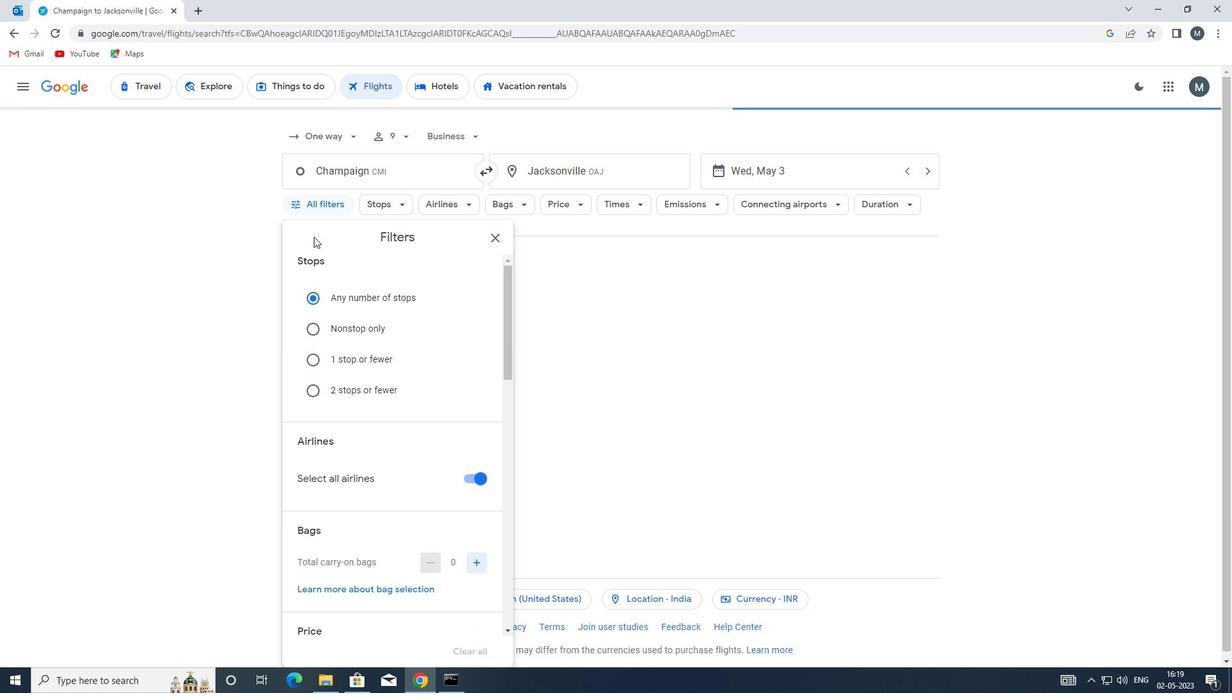 
Action: Mouse moved to (306, 266)
Screenshot: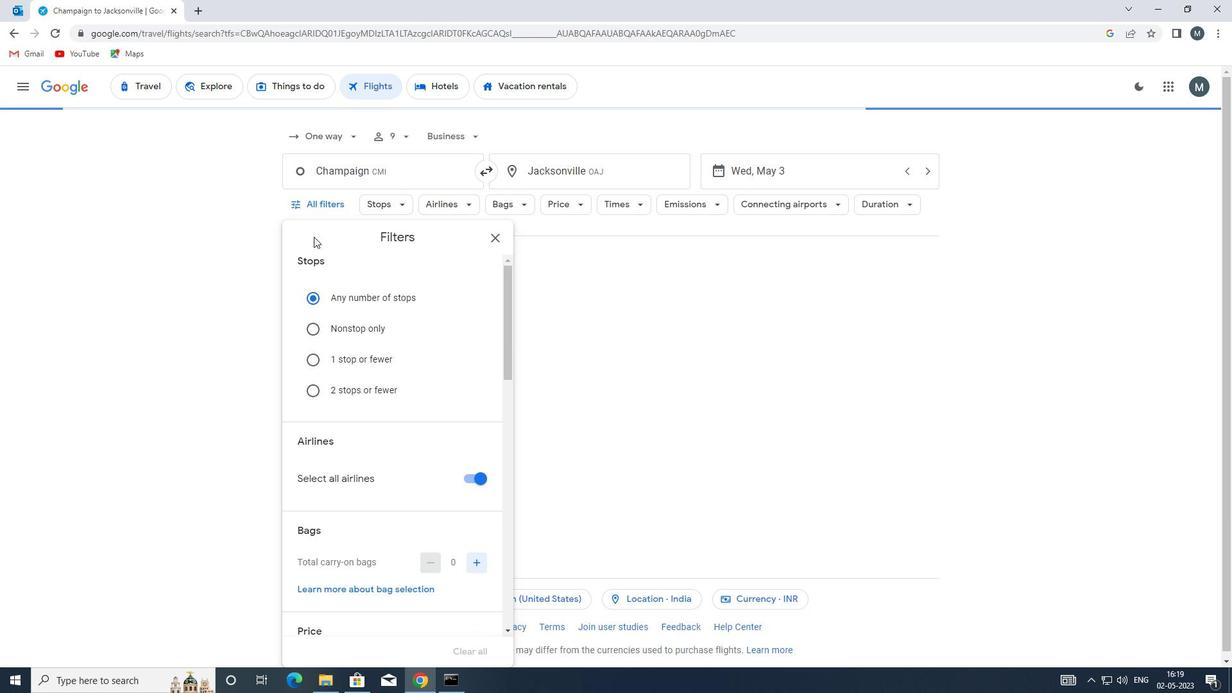 
Action: Mouse scrolled (306, 265) with delta (0, 0)
Screenshot: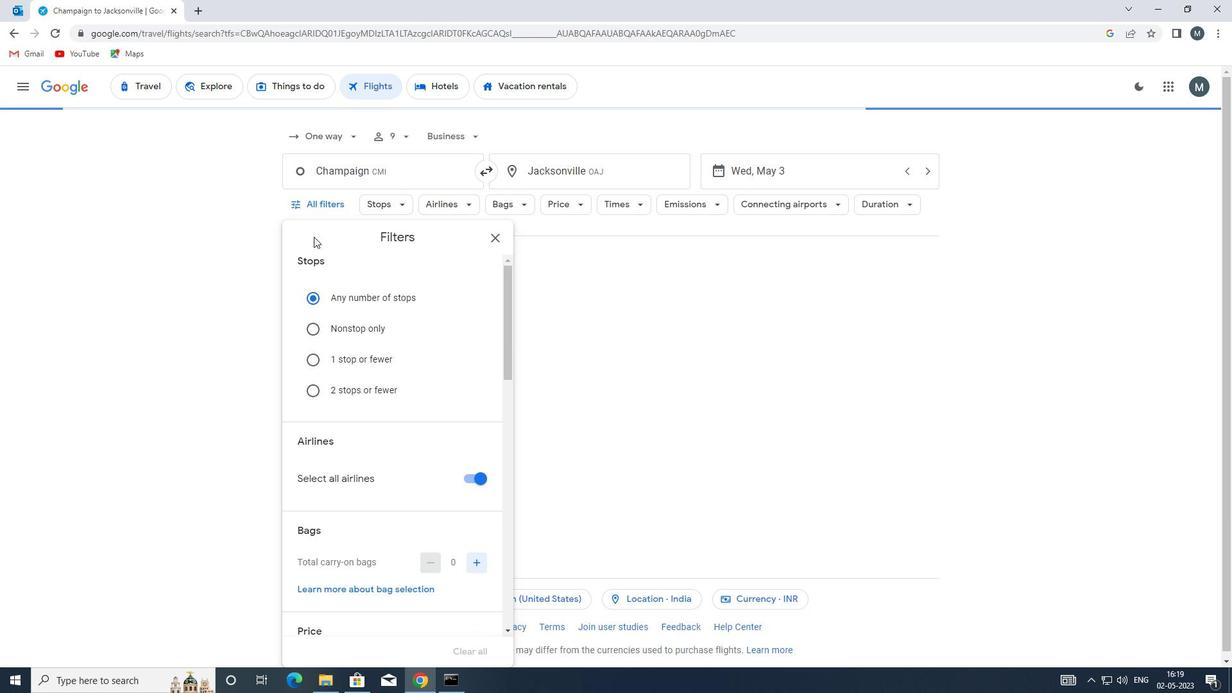 
Action: Mouse moved to (307, 277)
Screenshot: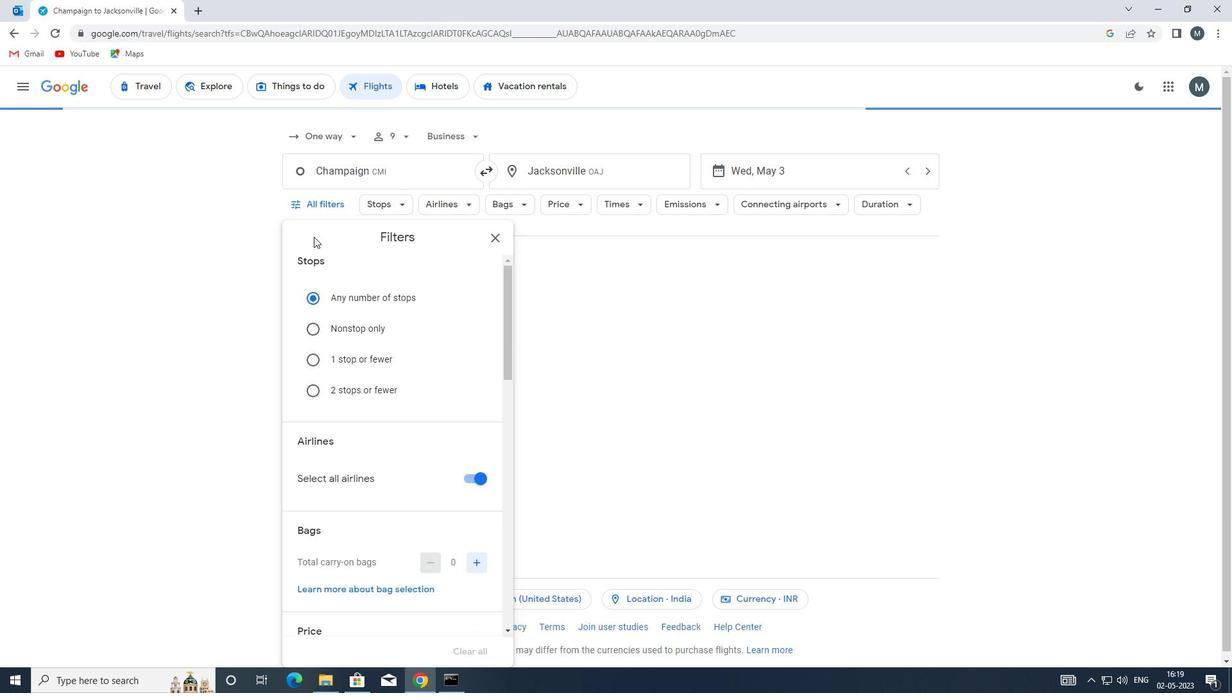 
Action: Mouse scrolled (307, 276) with delta (0, 0)
Screenshot: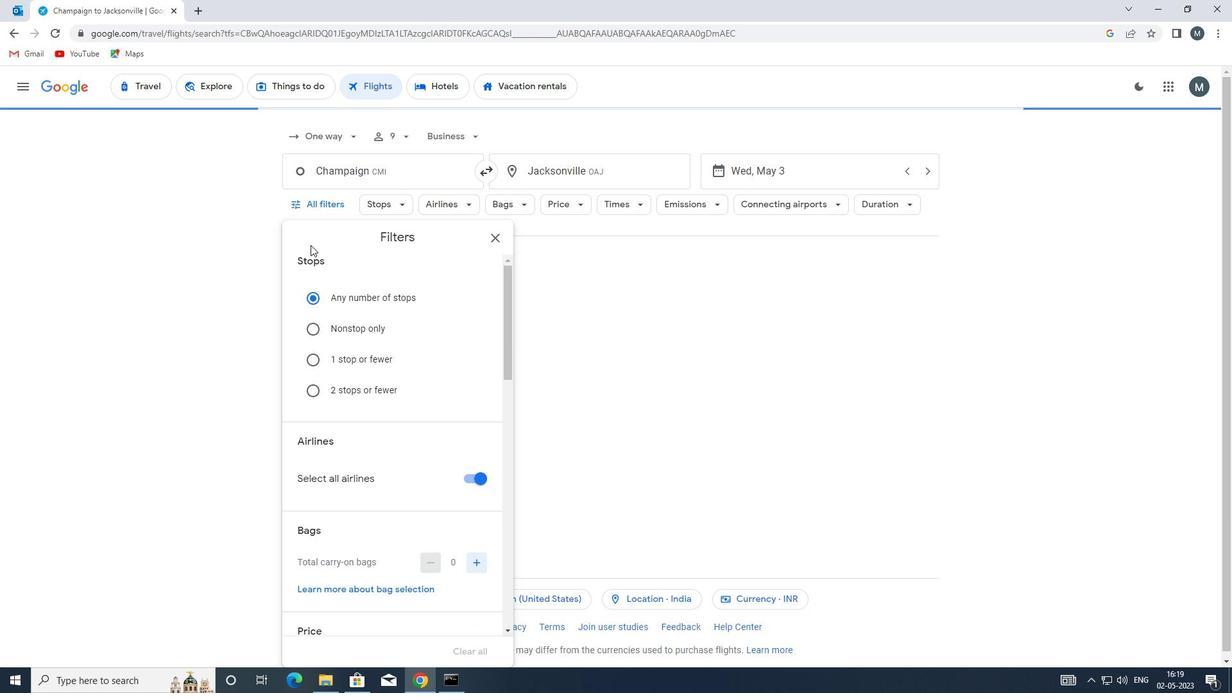 
Action: Mouse moved to (437, 360)
Screenshot: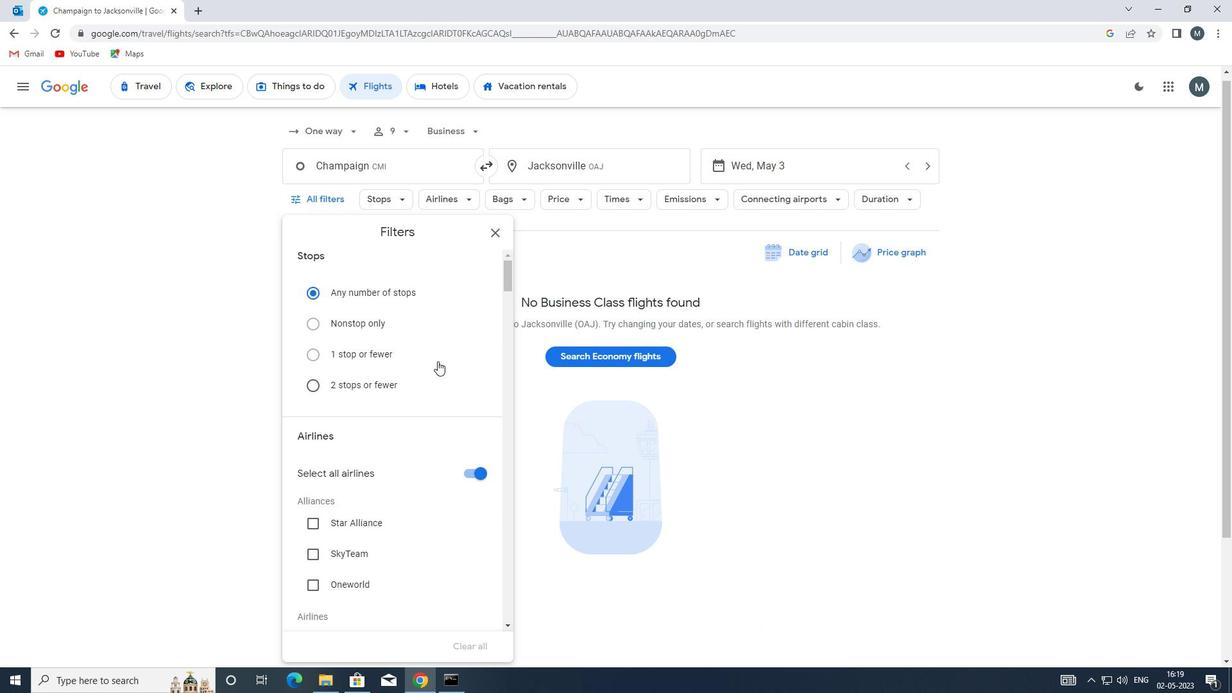 
Action: Mouse scrolled (437, 360) with delta (0, 0)
Screenshot: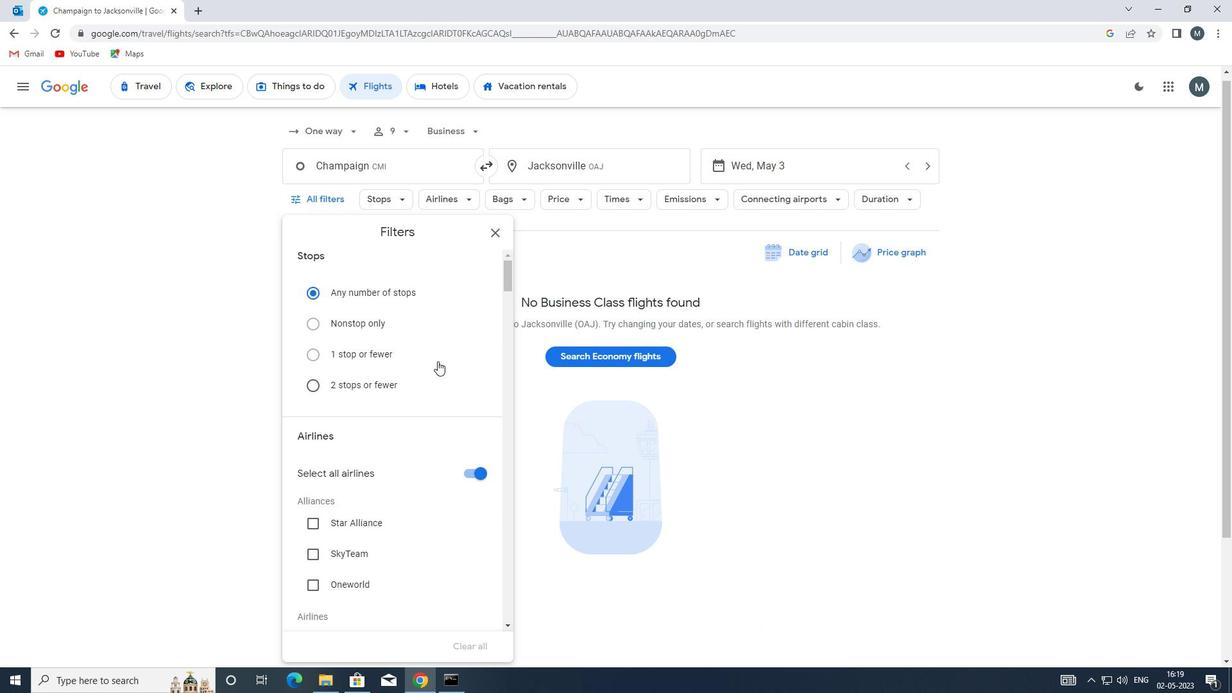 
Action: Mouse moved to (470, 409)
Screenshot: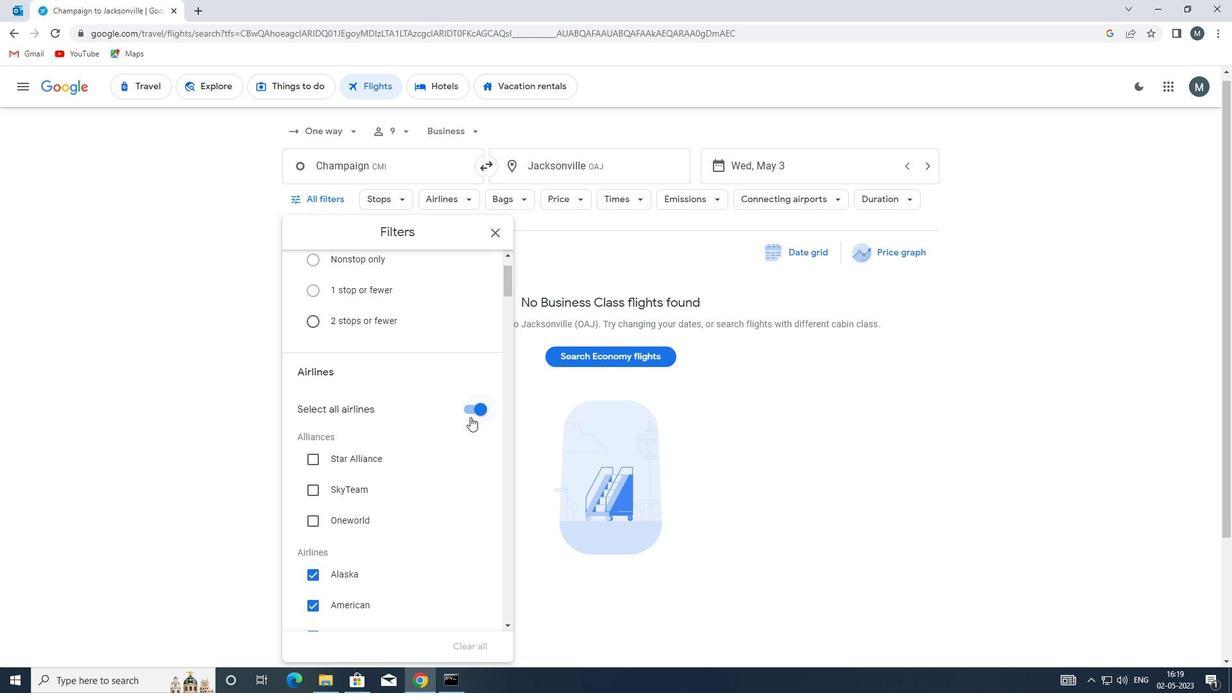 
Action: Mouse pressed left at (470, 409)
Screenshot: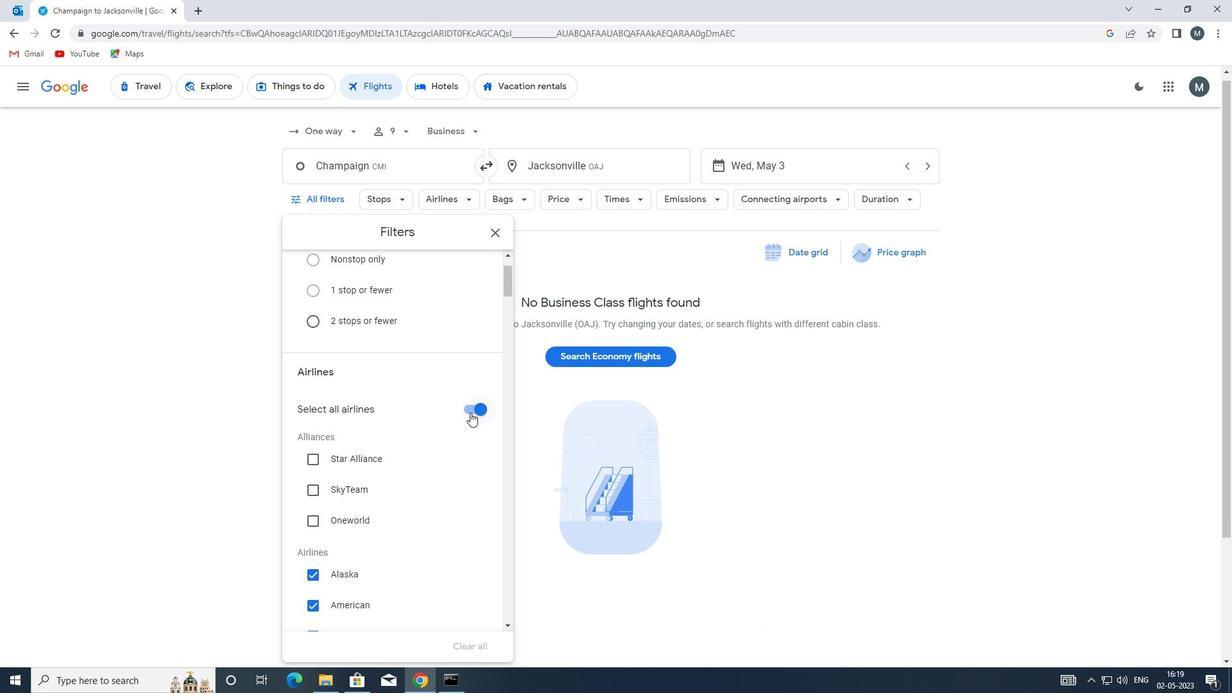 
Action: Mouse moved to (405, 408)
Screenshot: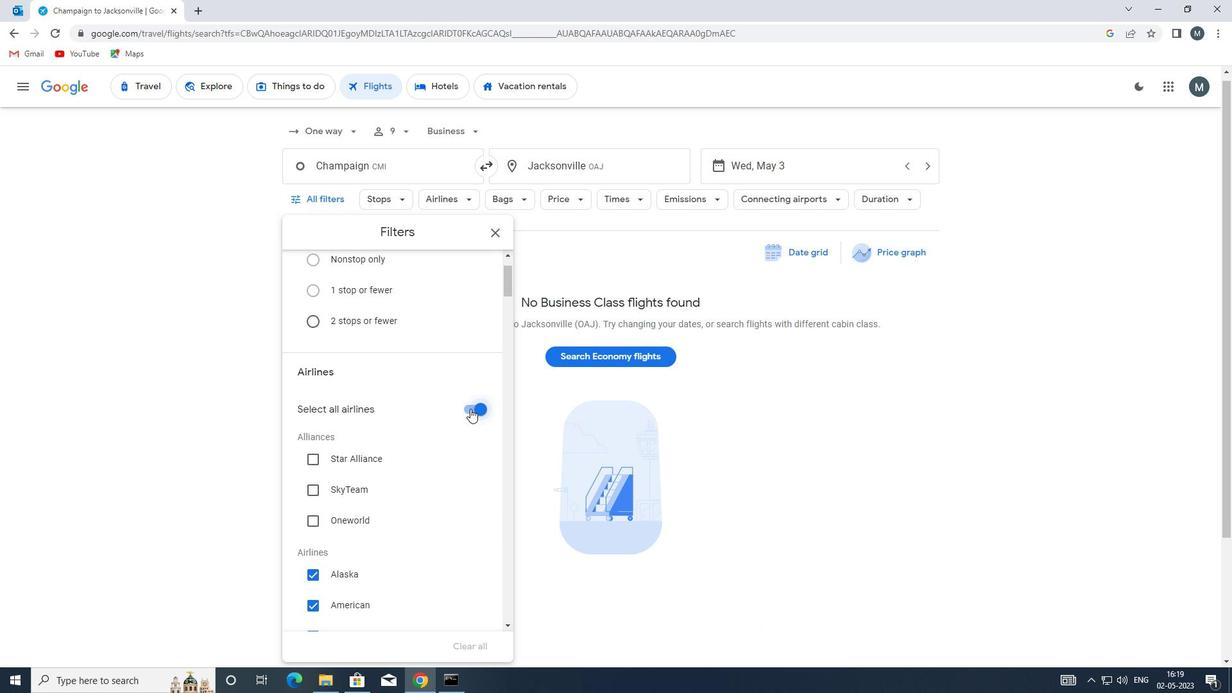 
Action: Mouse scrolled (405, 407) with delta (0, 0)
Screenshot: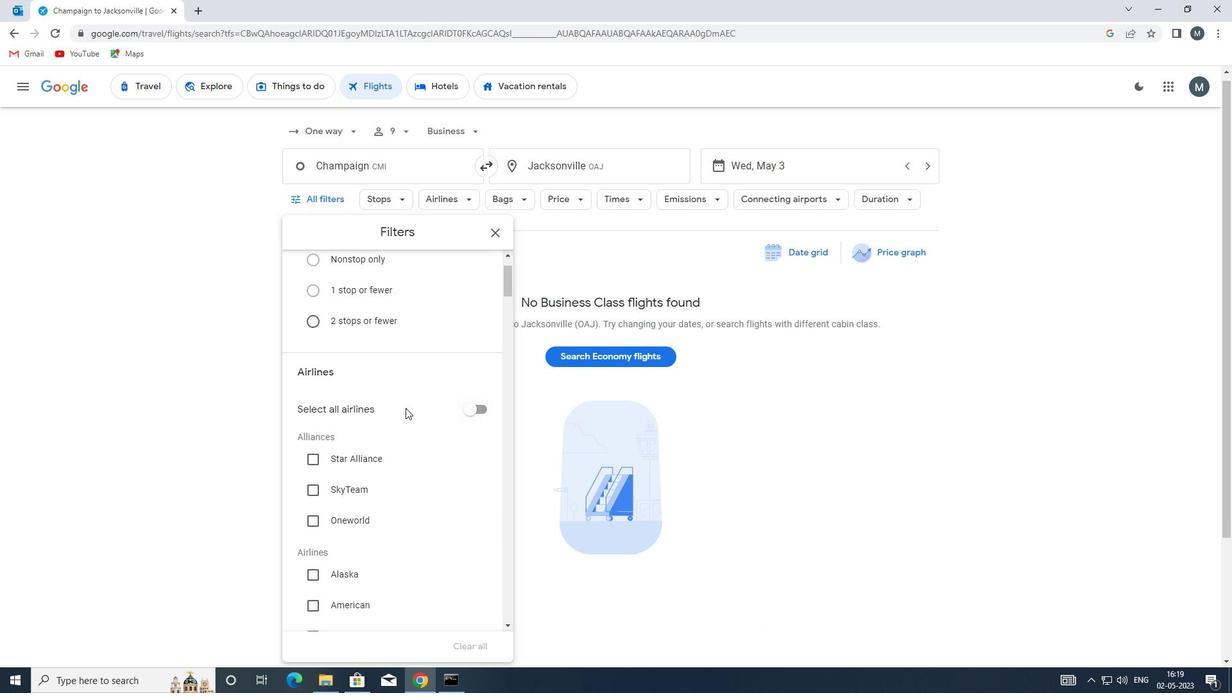 
Action: Mouse scrolled (405, 407) with delta (0, 0)
Screenshot: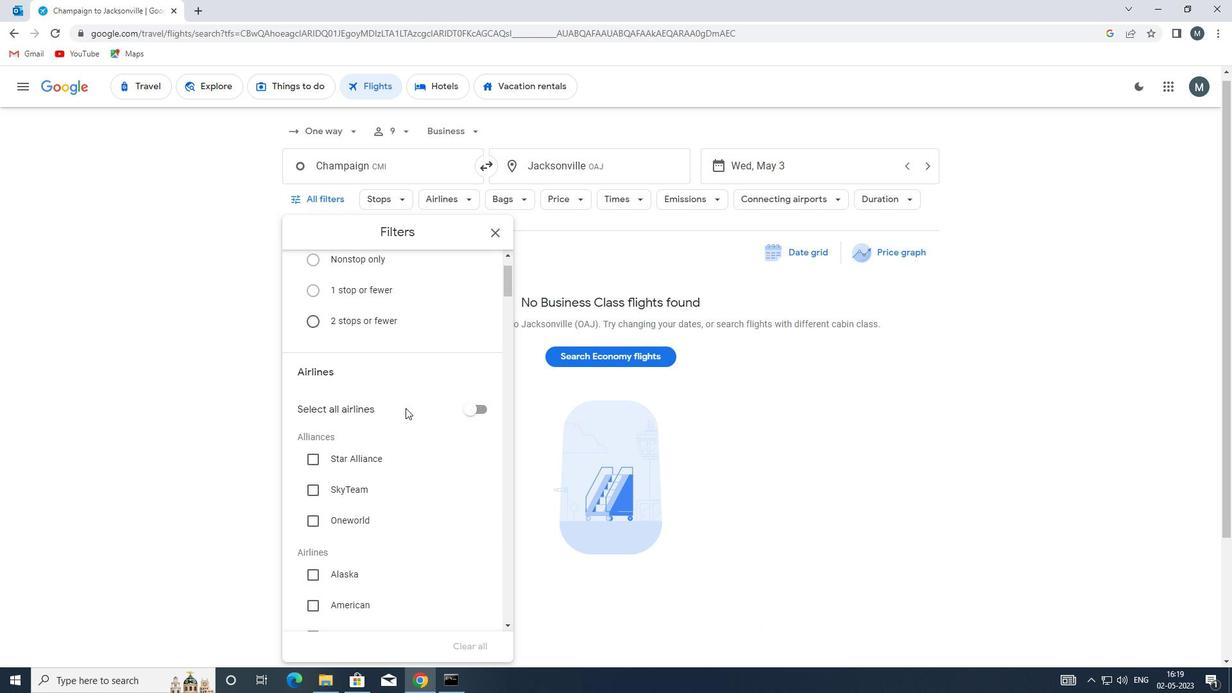 
Action: Mouse moved to (383, 397)
Screenshot: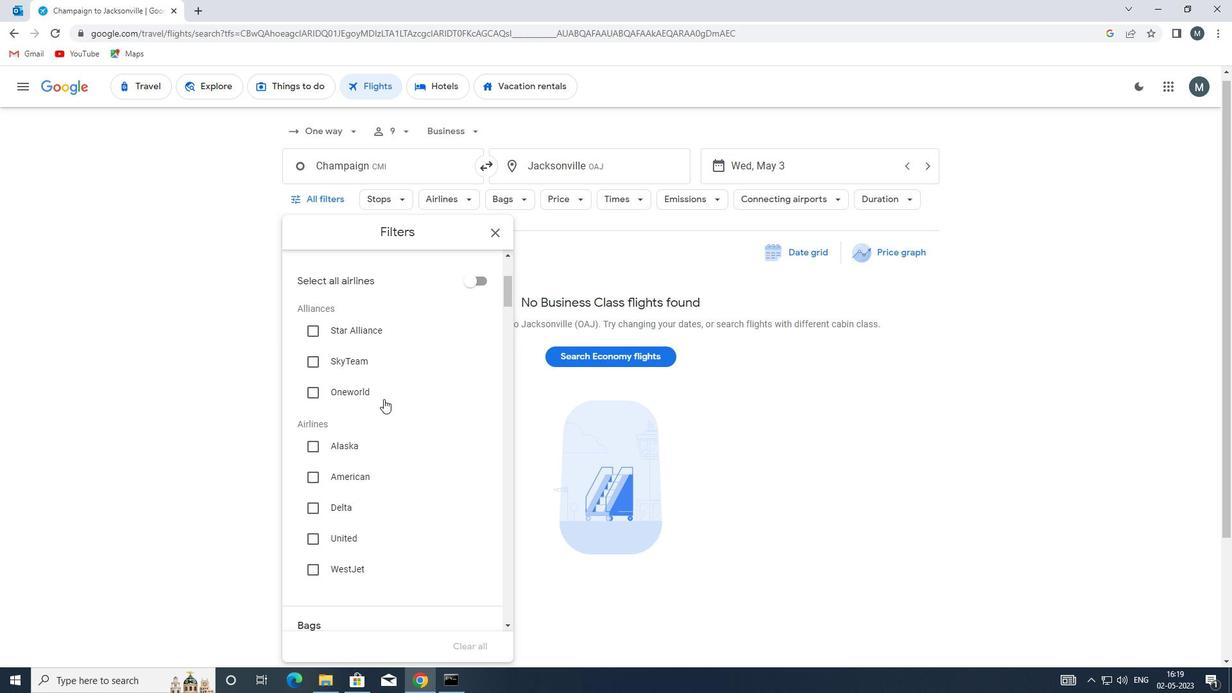 
Action: Mouse scrolled (383, 396) with delta (0, 0)
Screenshot: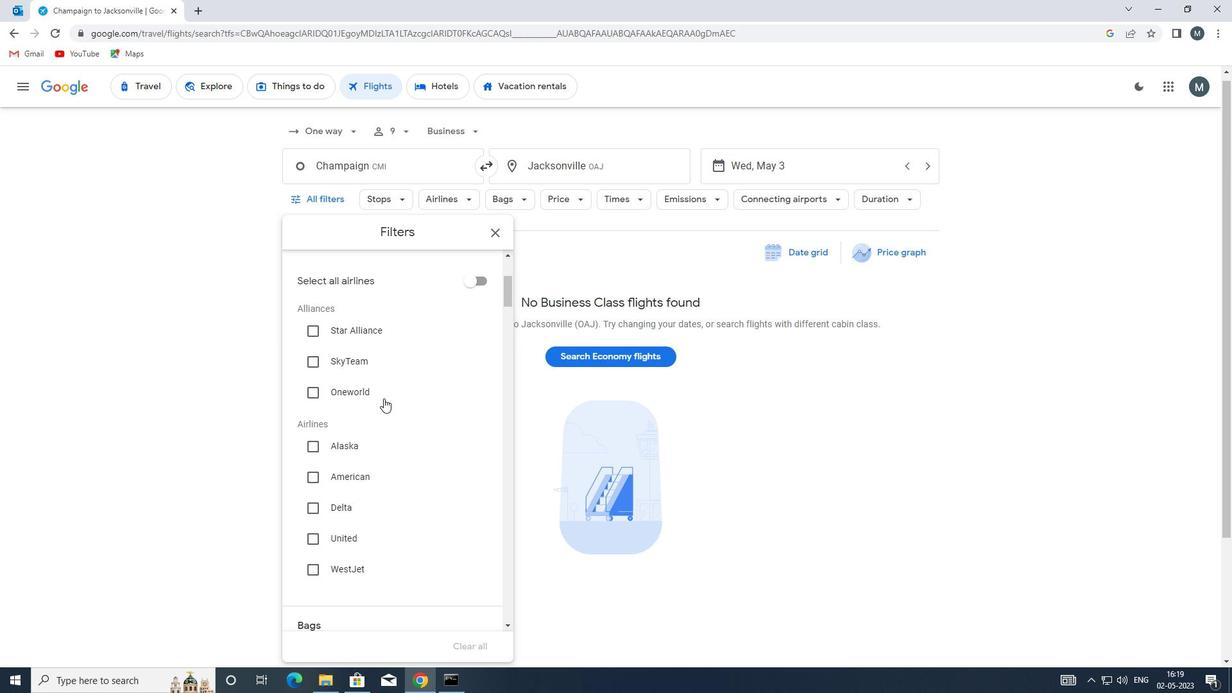 
Action: Mouse scrolled (383, 396) with delta (0, 0)
Screenshot: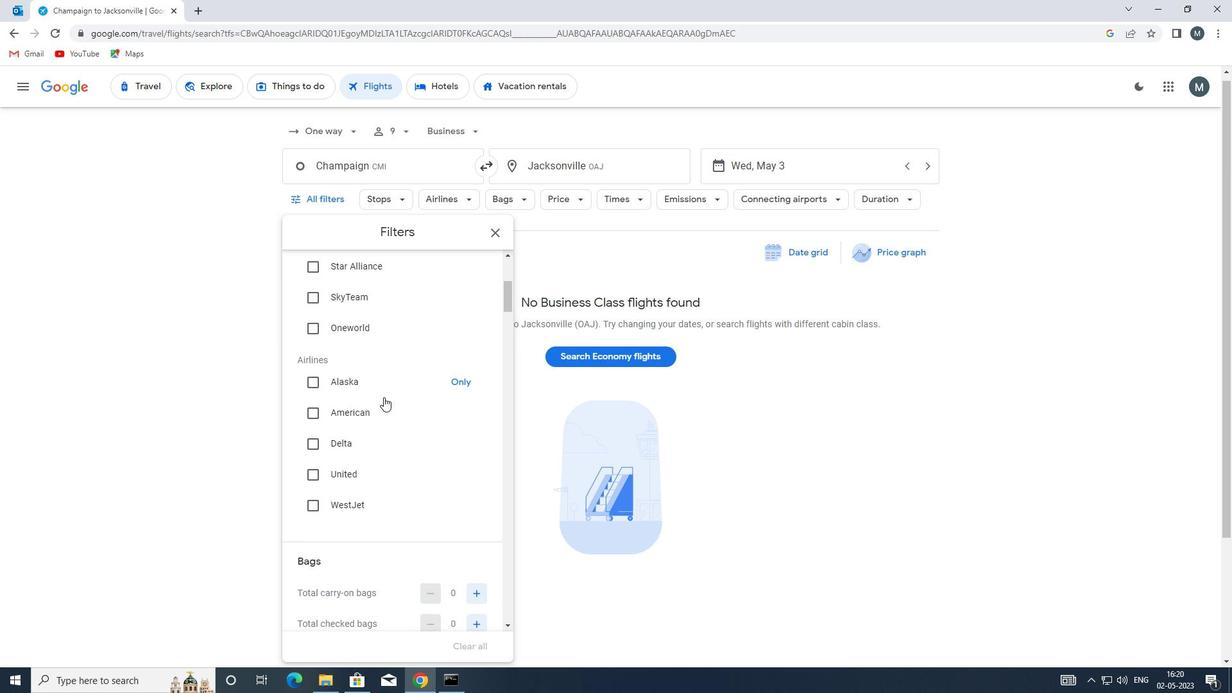 
Action: Mouse moved to (383, 397)
Screenshot: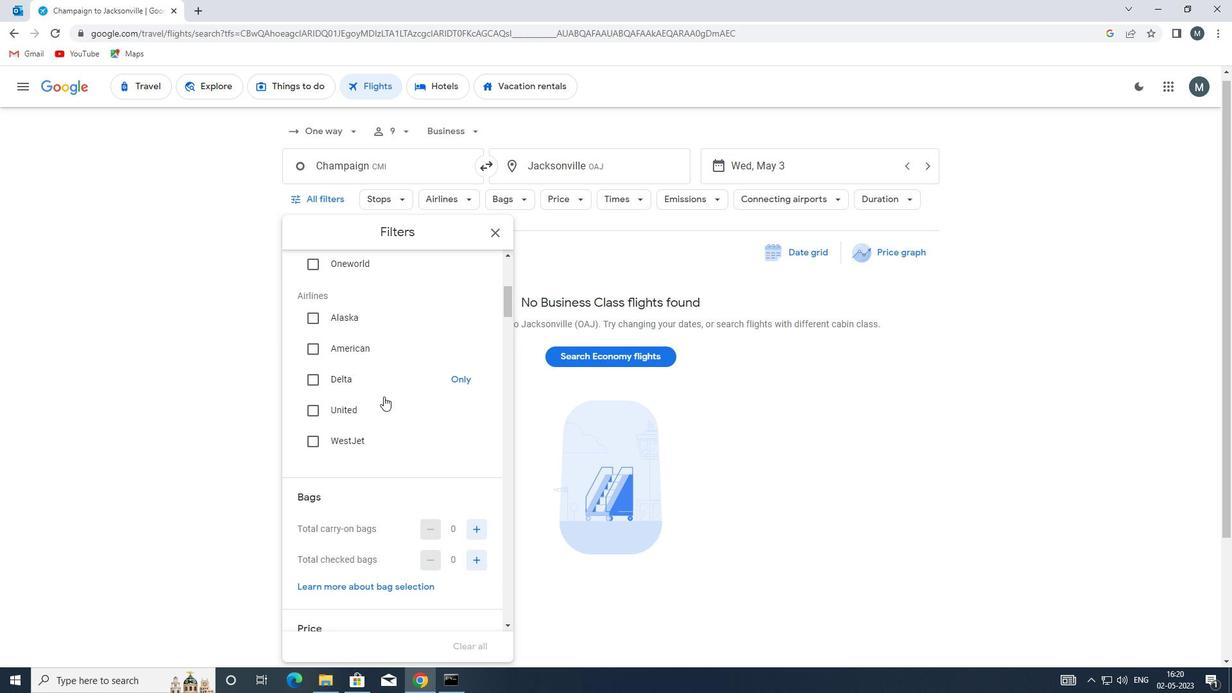 
Action: Mouse scrolled (383, 396) with delta (0, 0)
Screenshot: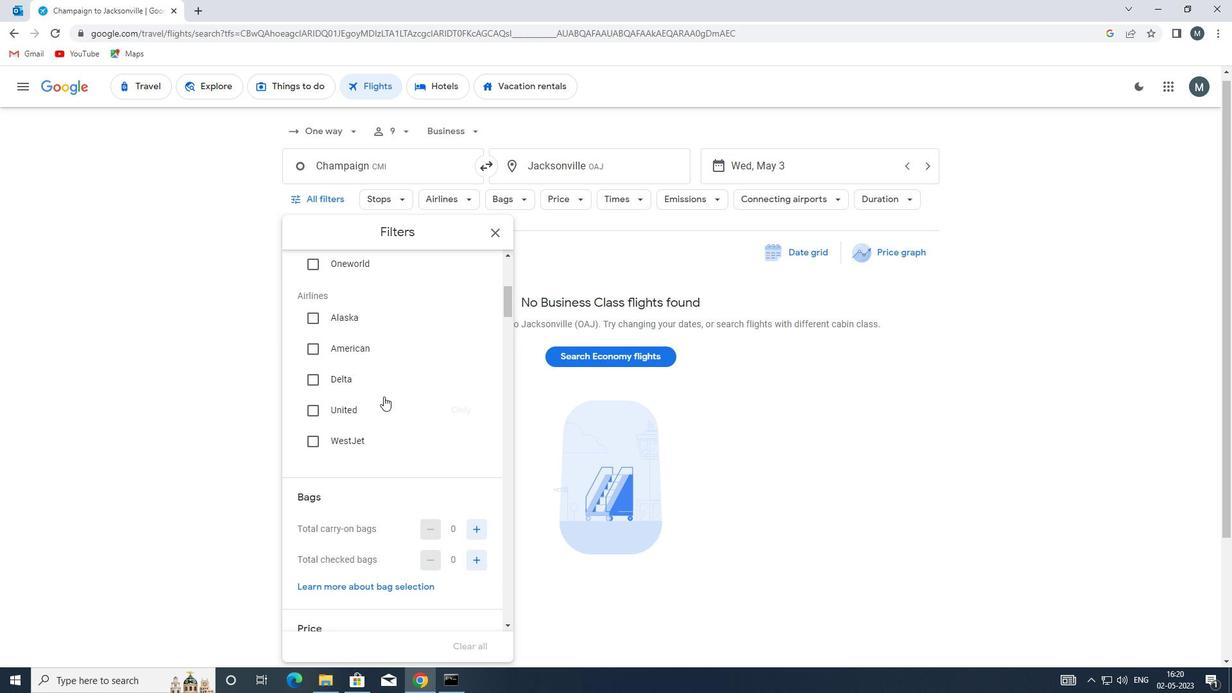 
Action: Mouse moved to (383, 398)
Screenshot: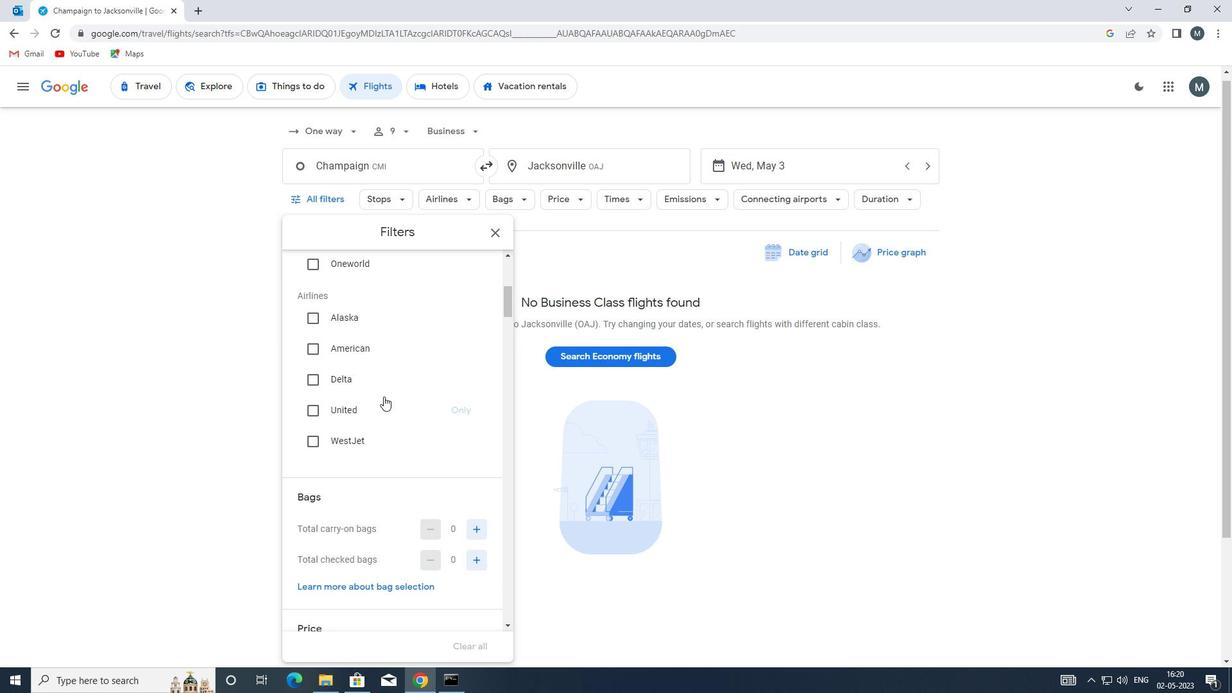 
Action: Mouse scrolled (383, 398) with delta (0, 0)
Screenshot: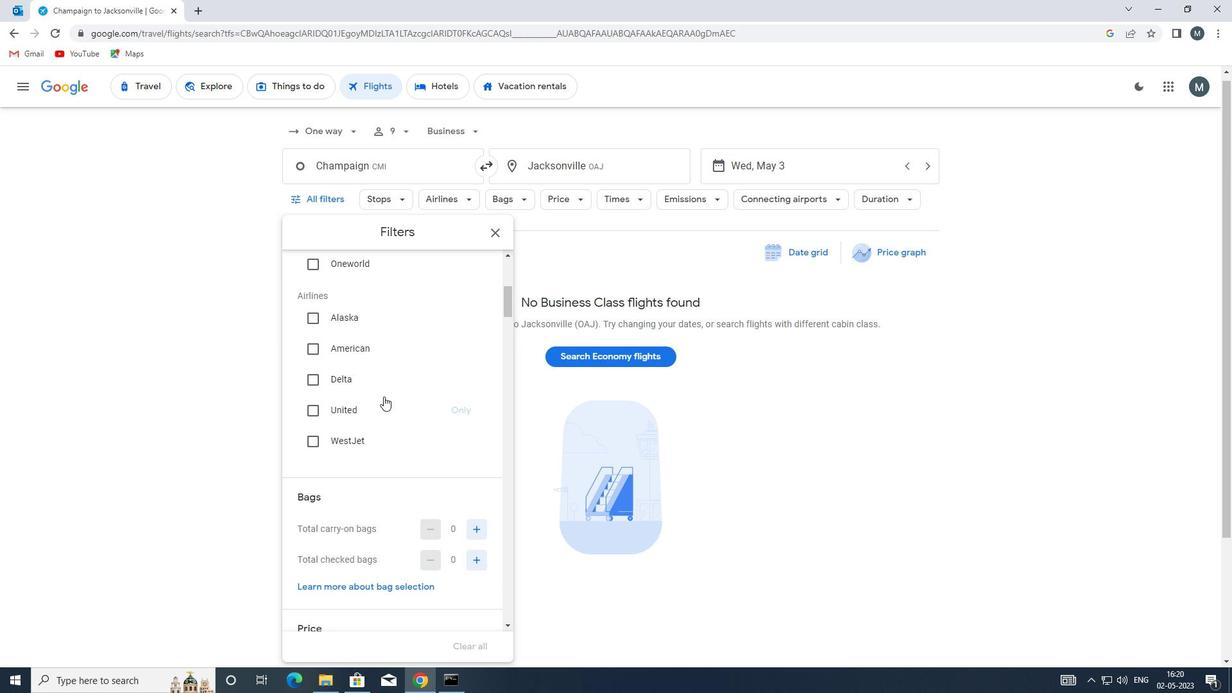 
Action: Mouse moved to (479, 436)
Screenshot: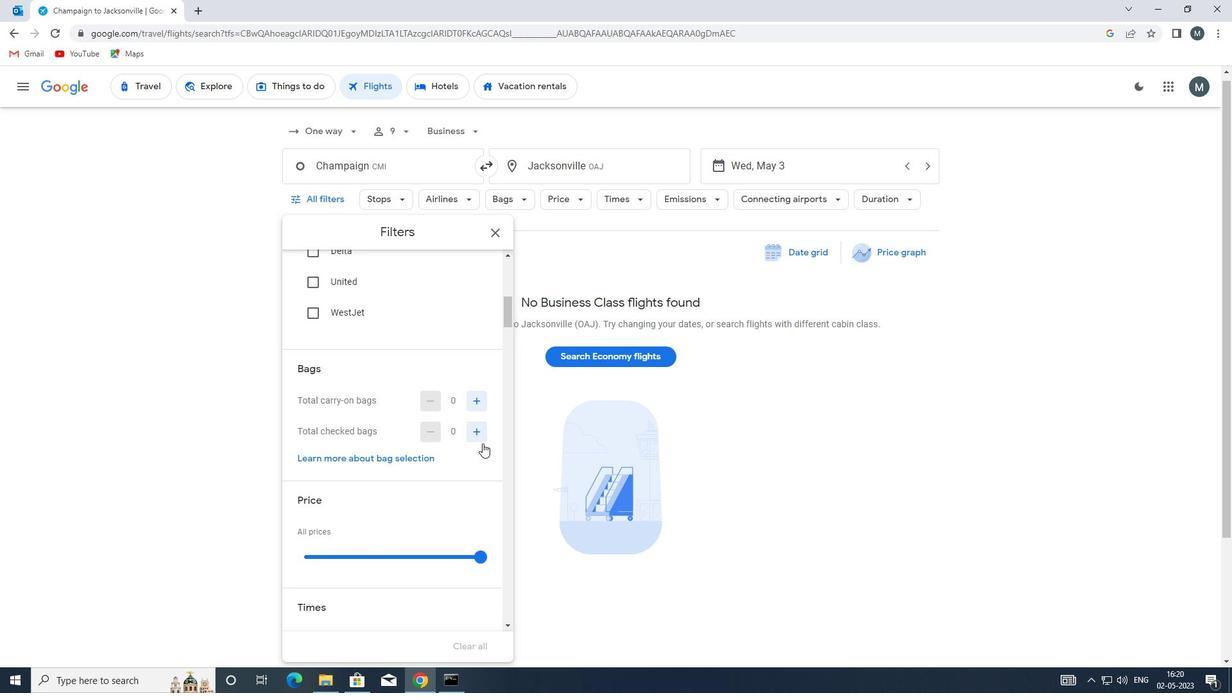 
Action: Mouse pressed left at (479, 436)
Screenshot: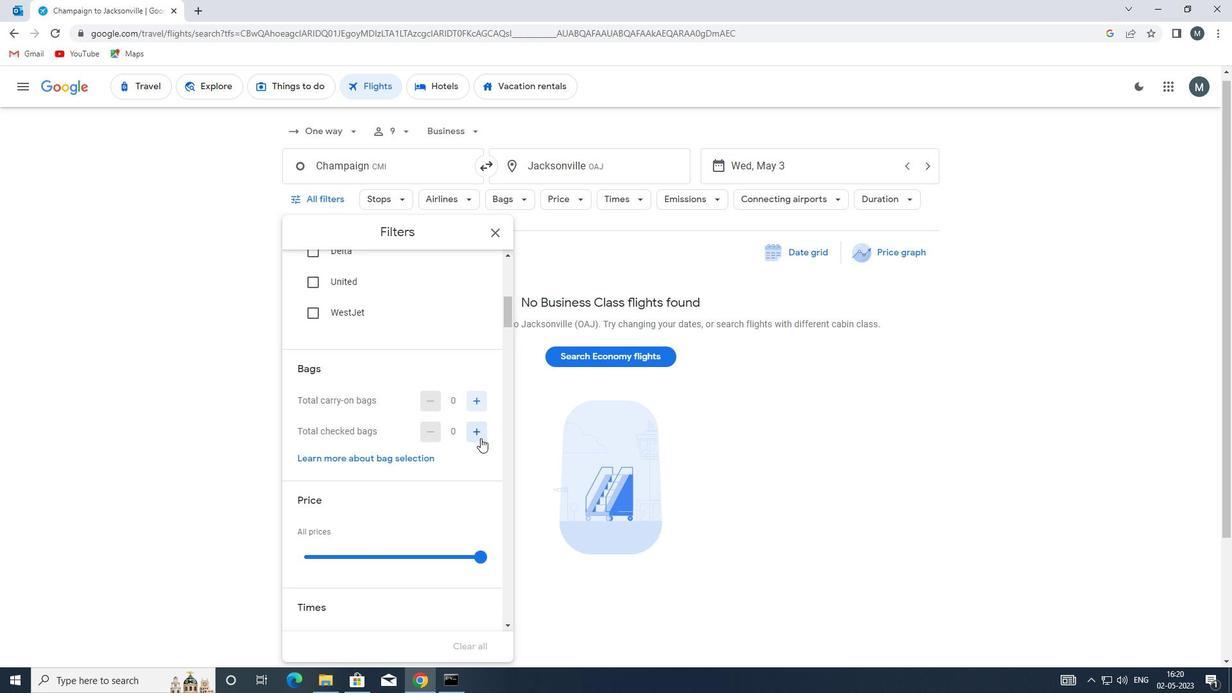 
Action: Mouse moved to (478, 436)
Screenshot: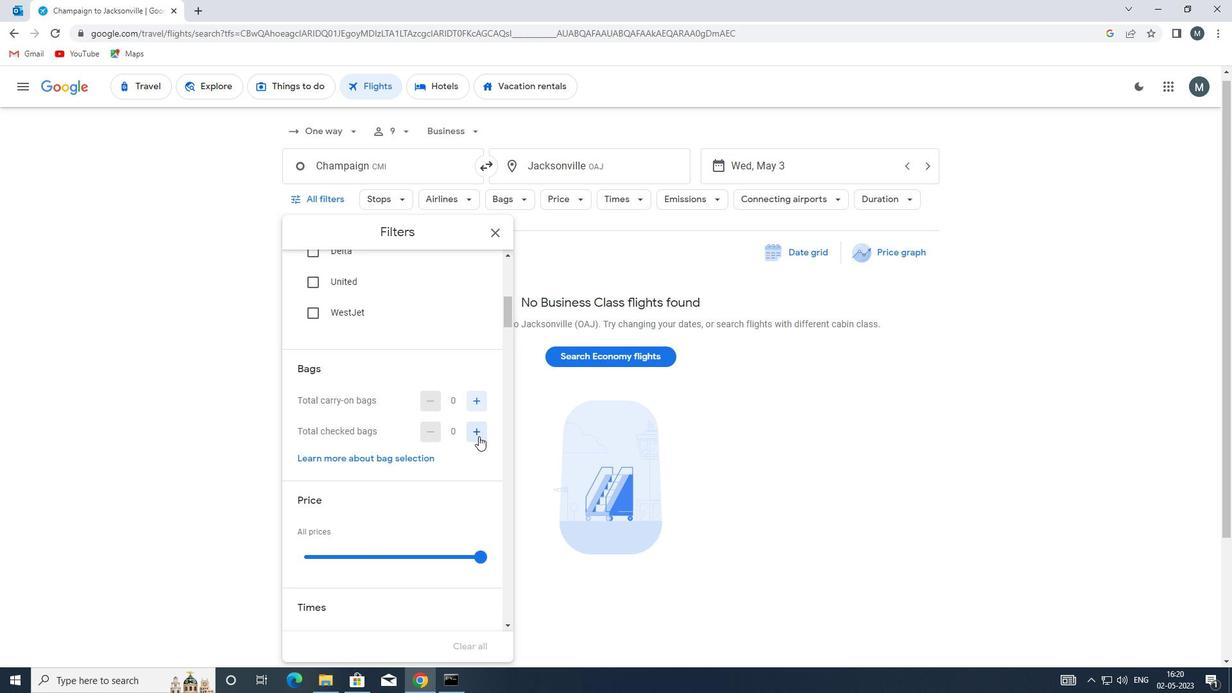 
Action: Mouse pressed left at (478, 436)
Screenshot: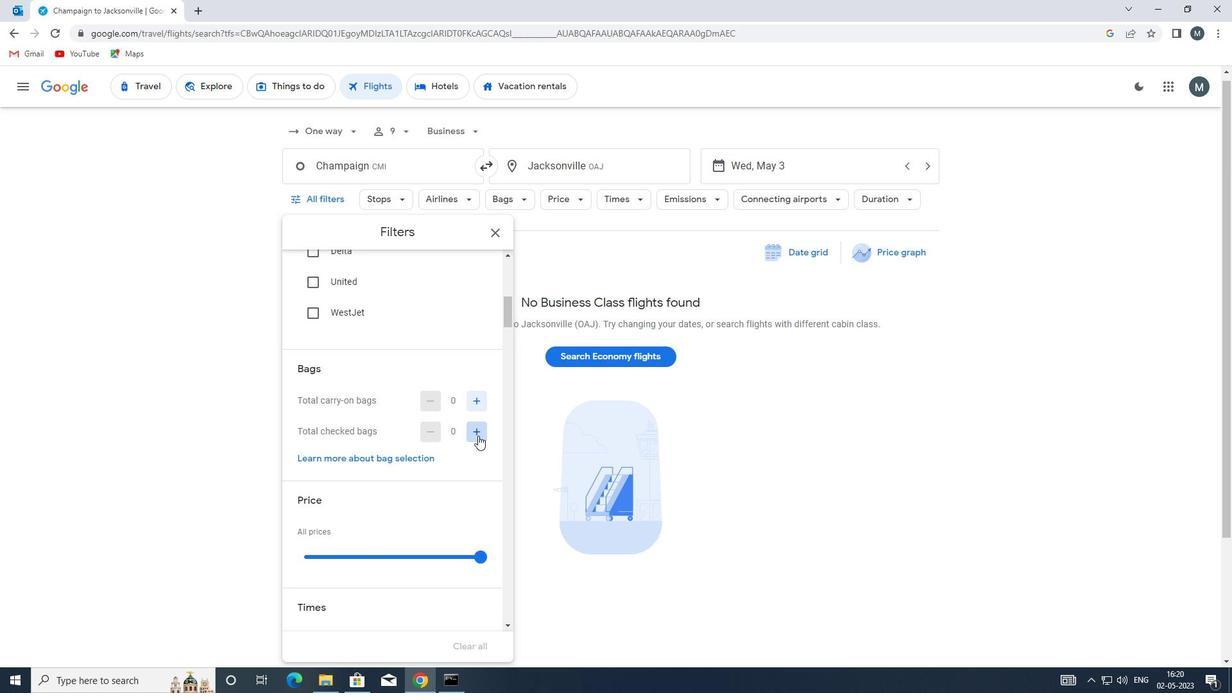 
Action: Mouse moved to (388, 434)
Screenshot: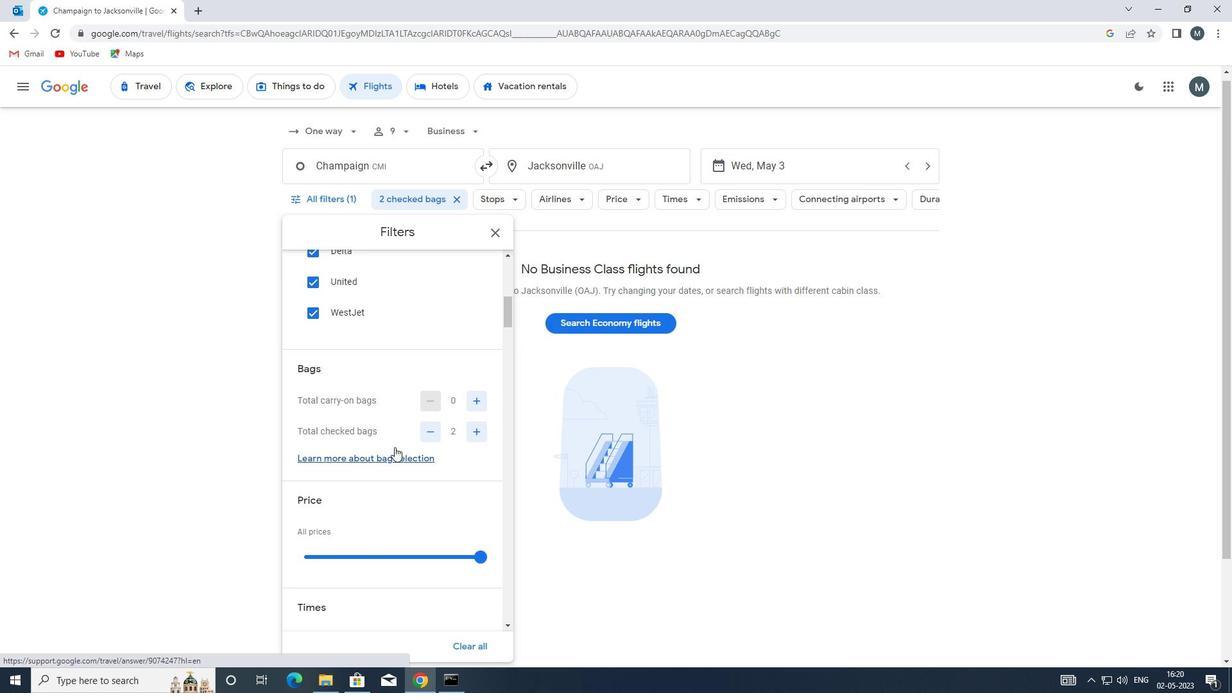 
Action: Mouse scrolled (388, 433) with delta (0, 0)
Screenshot: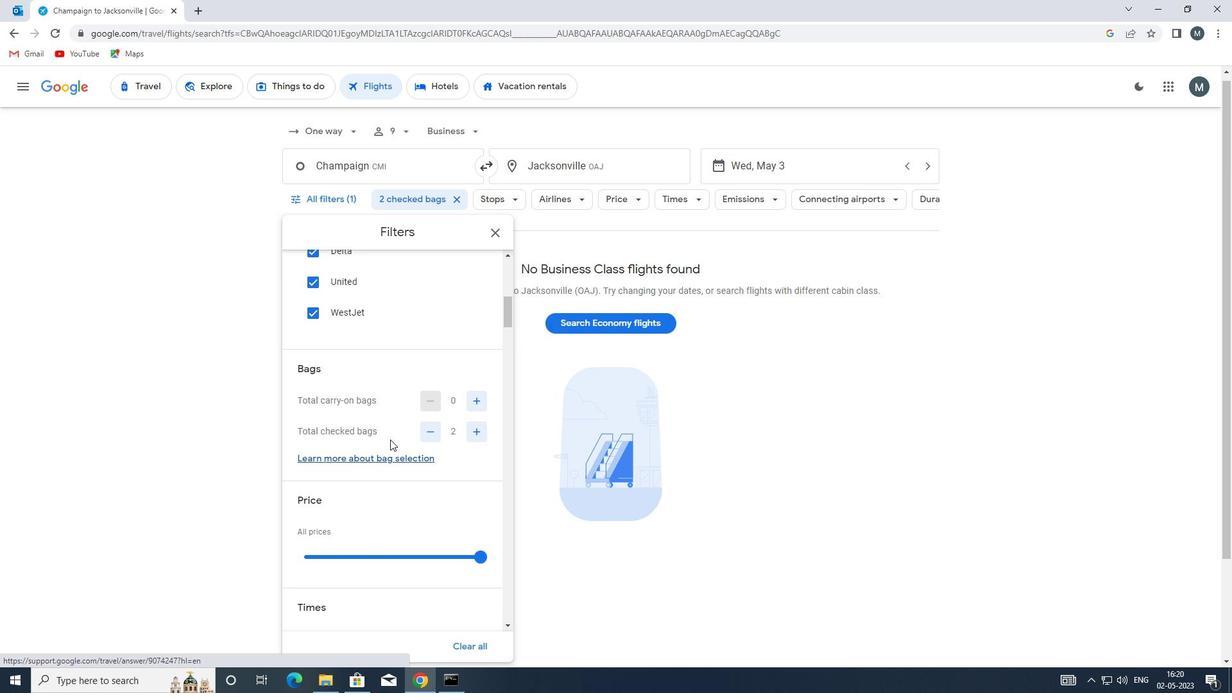 
Action: Mouse scrolled (388, 433) with delta (0, 0)
Screenshot: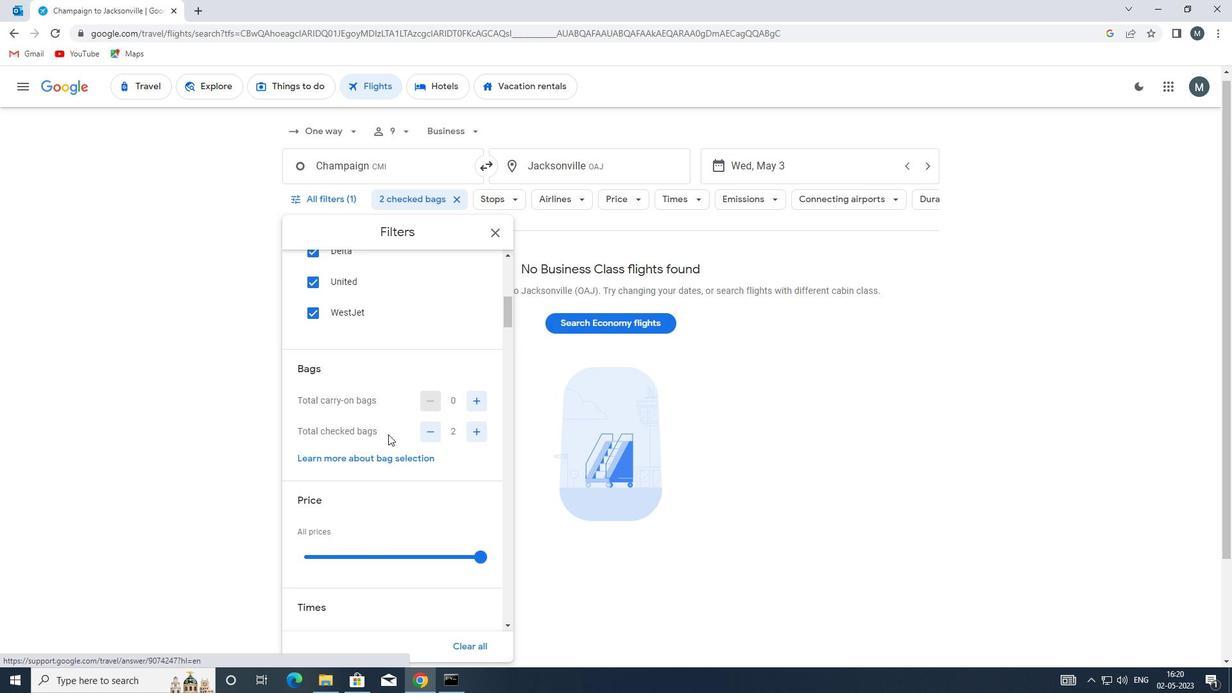 
Action: Mouse moved to (372, 423)
Screenshot: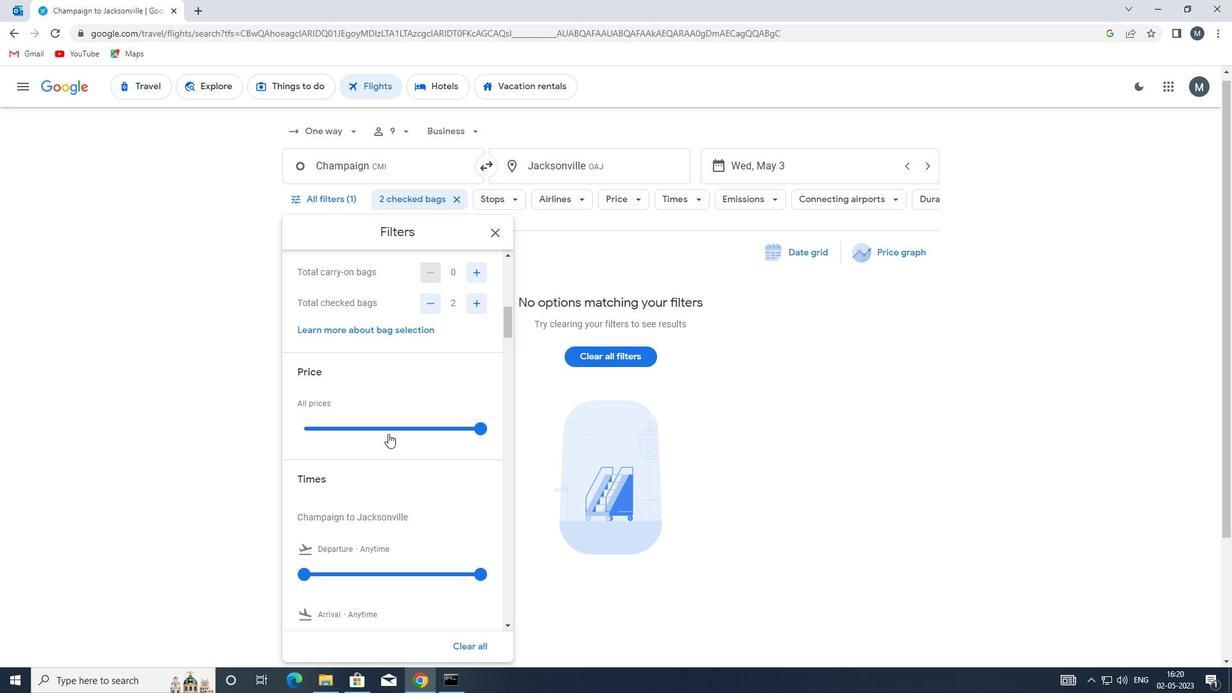 
Action: Mouse pressed left at (372, 423)
Screenshot: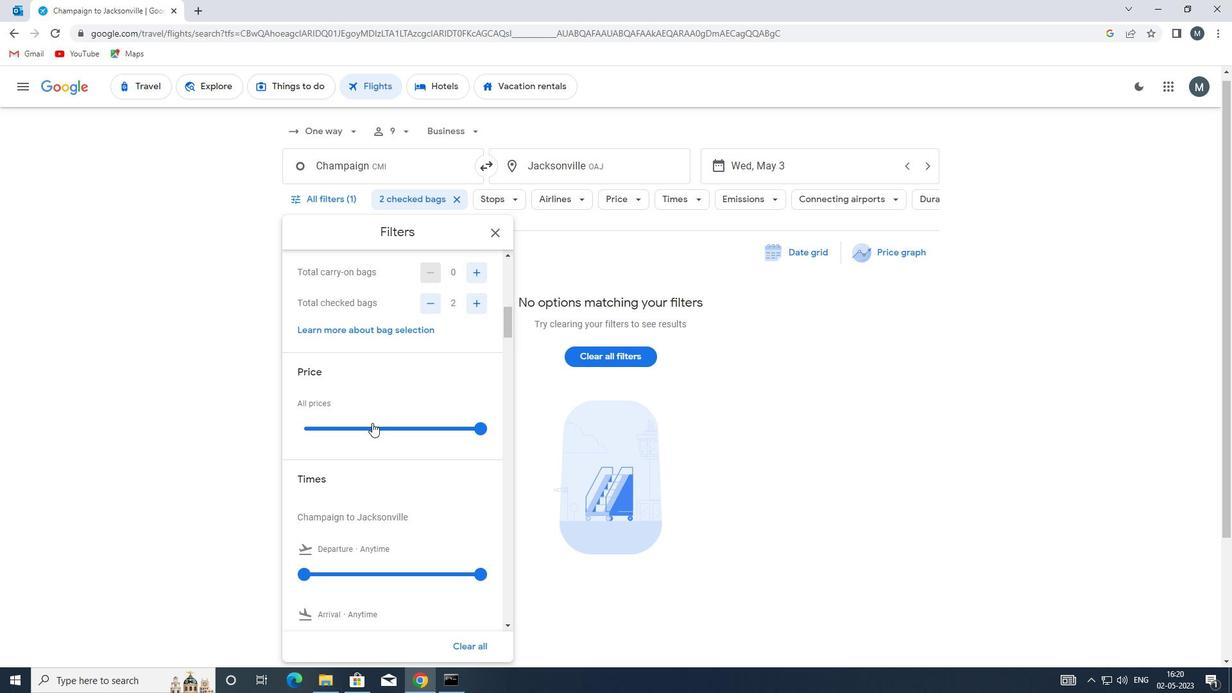 
Action: Mouse moved to (372, 423)
Screenshot: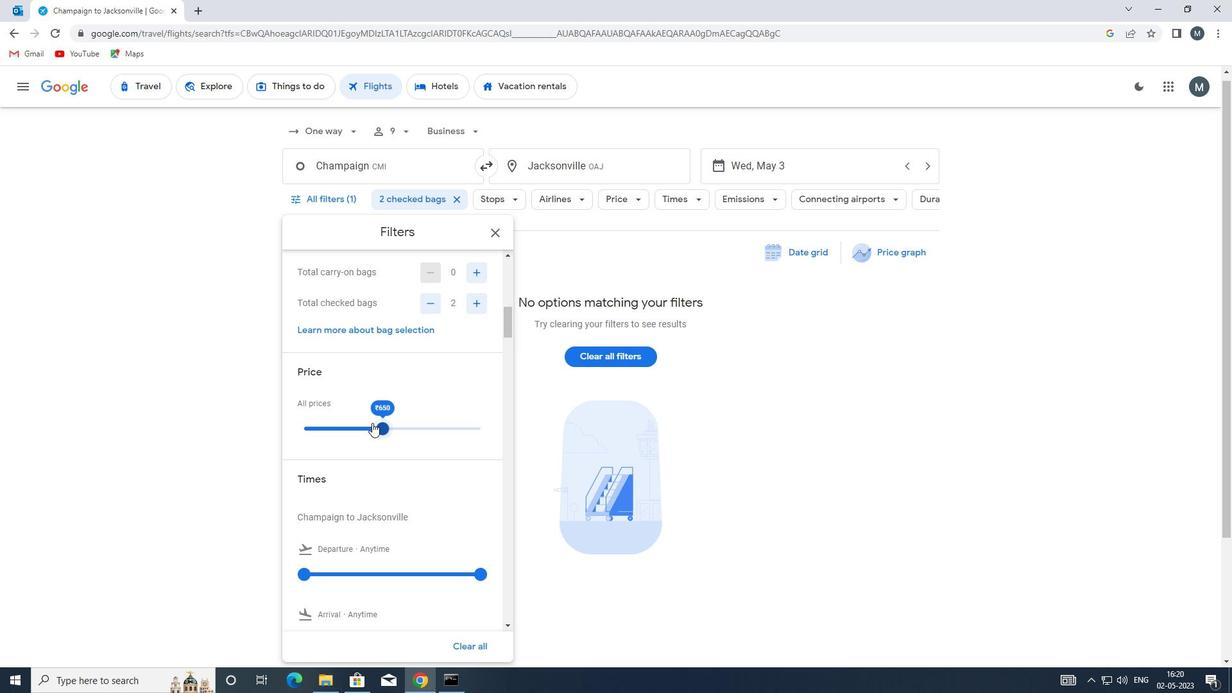 
Action: Mouse pressed left at (372, 423)
Screenshot: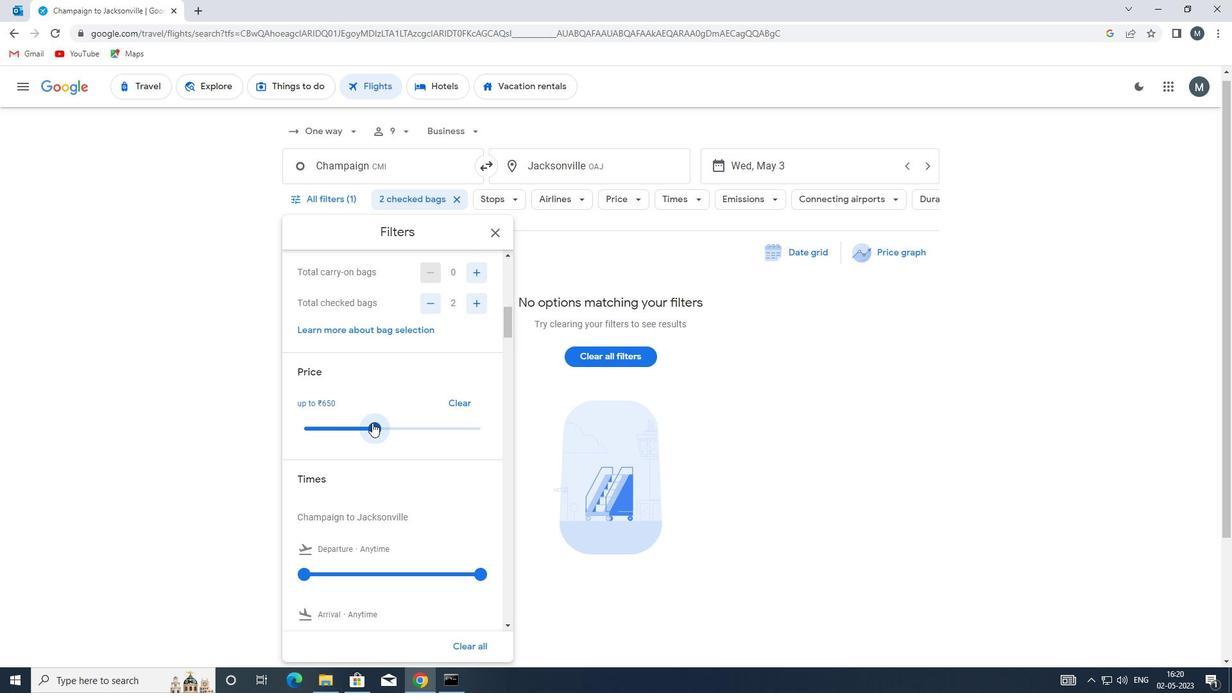 
Action: Mouse moved to (400, 422)
Screenshot: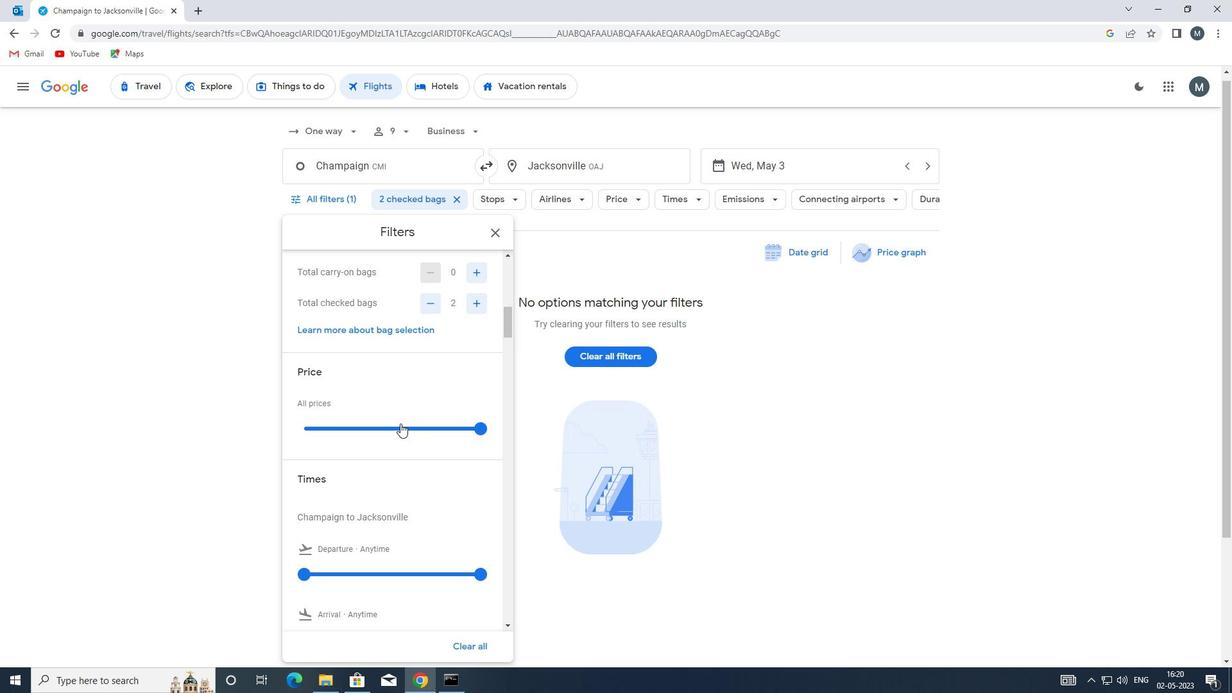 
Action: Mouse scrolled (400, 421) with delta (0, 0)
Screenshot: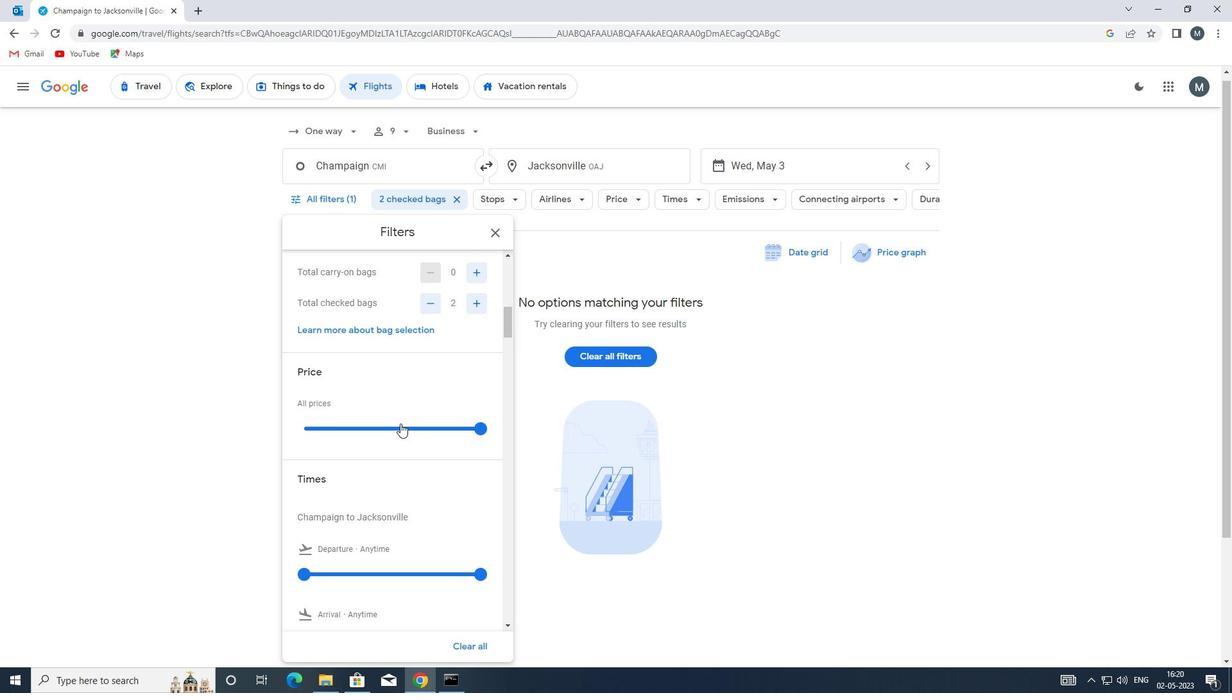 
Action: Mouse scrolled (400, 421) with delta (0, 0)
Screenshot: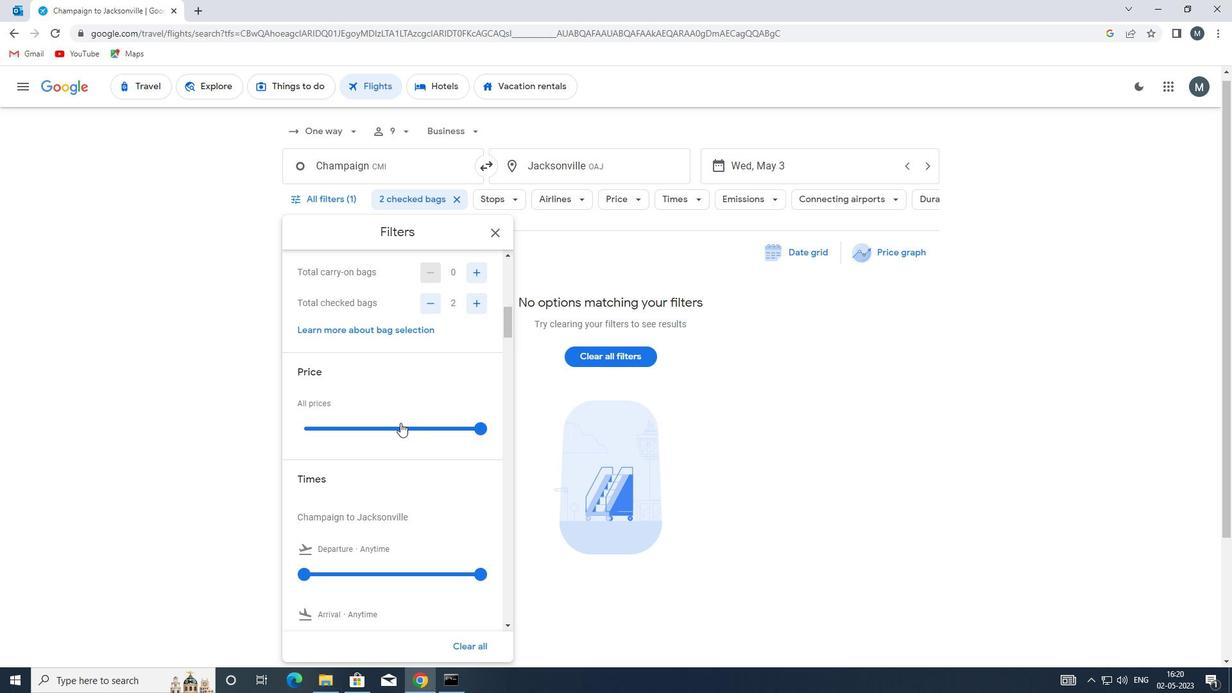 
Action: Mouse moved to (301, 444)
Screenshot: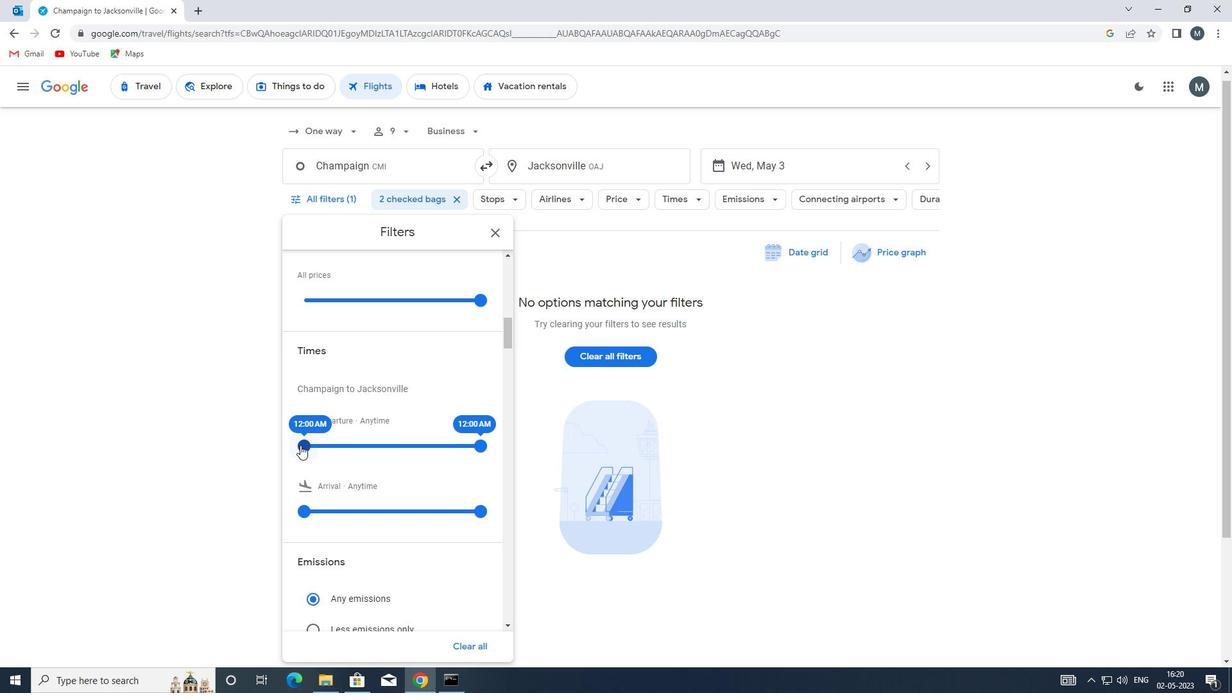 
Action: Mouse pressed left at (301, 444)
Screenshot: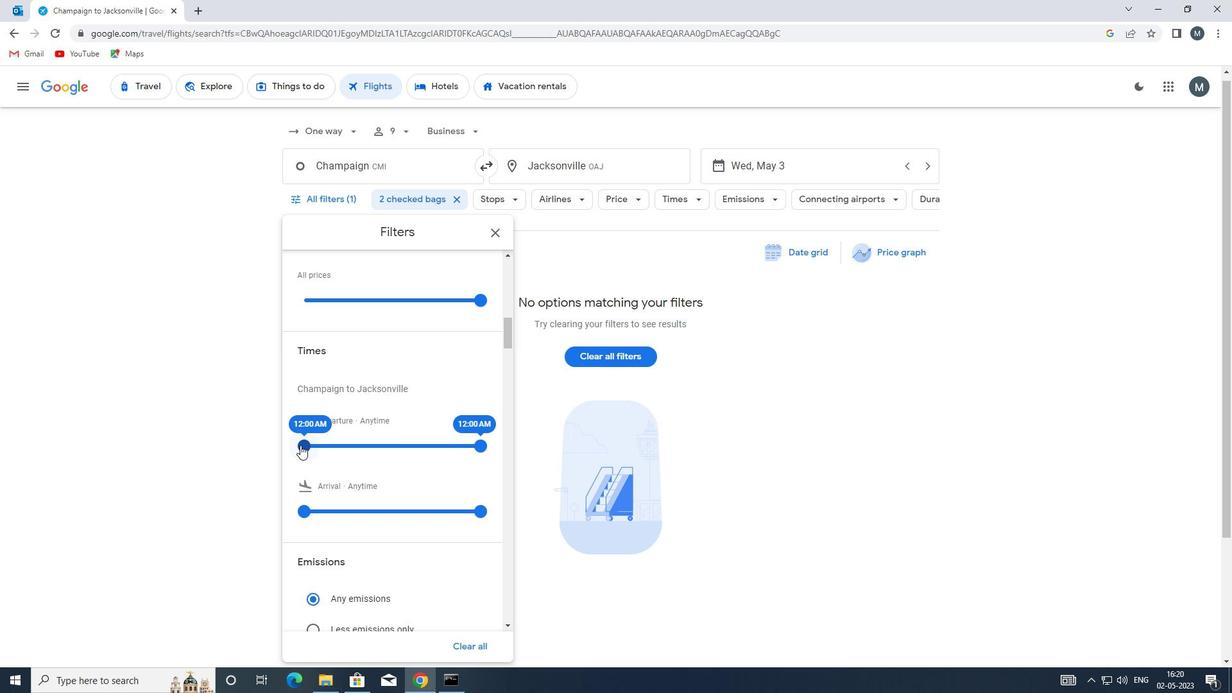 
Action: Mouse moved to (473, 443)
Screenshot: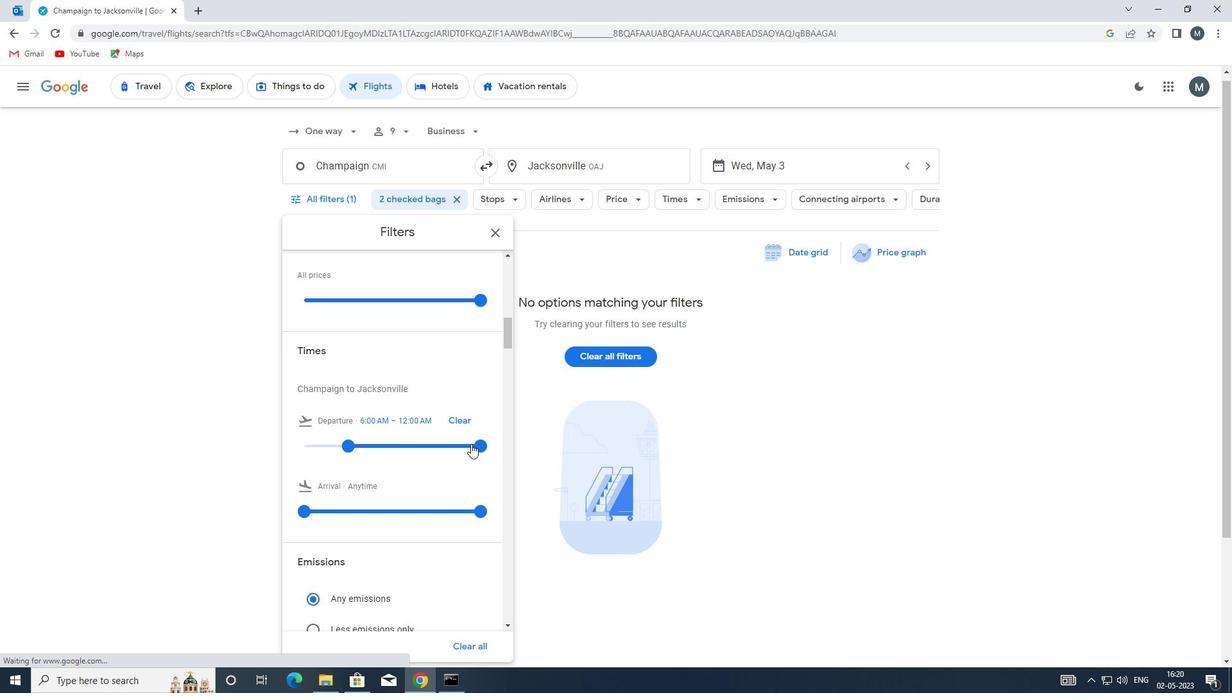
Action: Mouse pressed left at (473, 443)
Screenshot: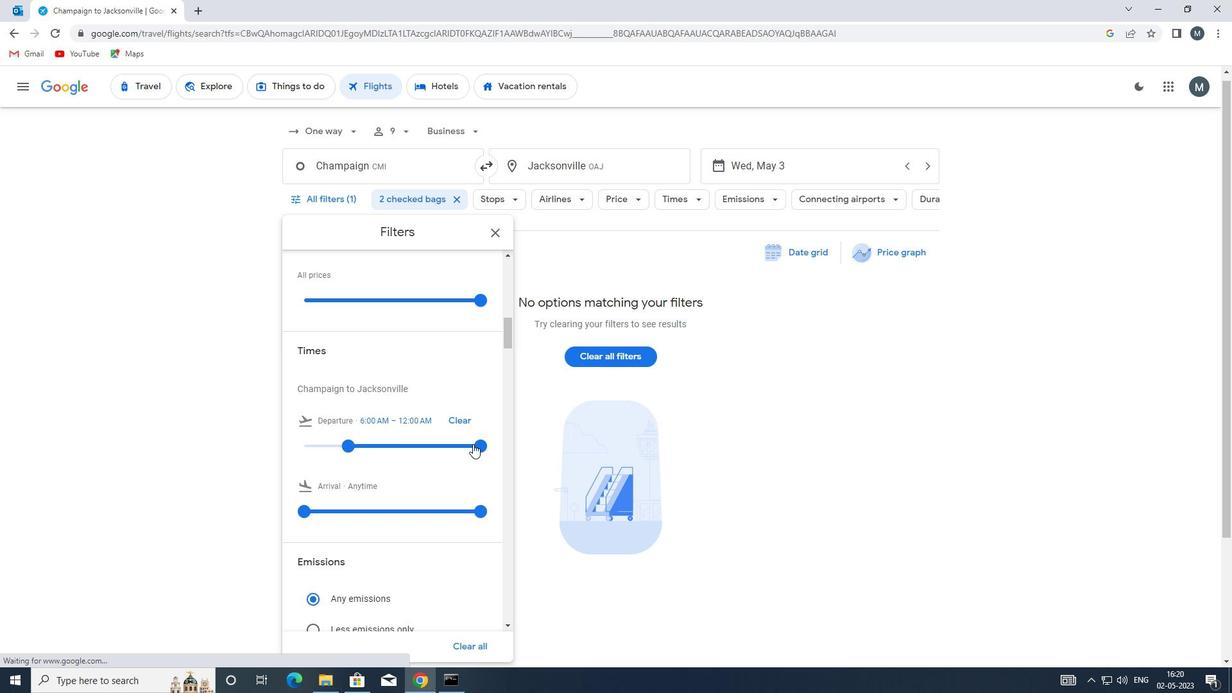 
Action: Mouse moved to (398, 413)
Screenshot: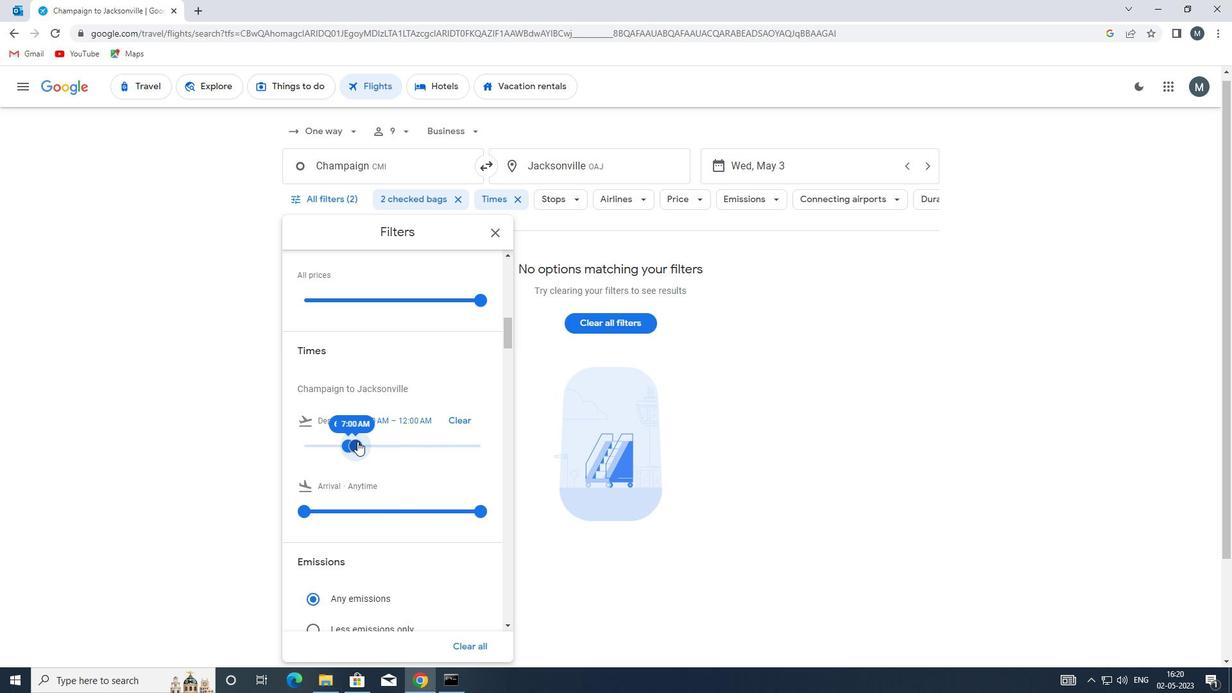 
Action: Mouse scrolled (398, 412) with delta (0, 0)
Screenshot: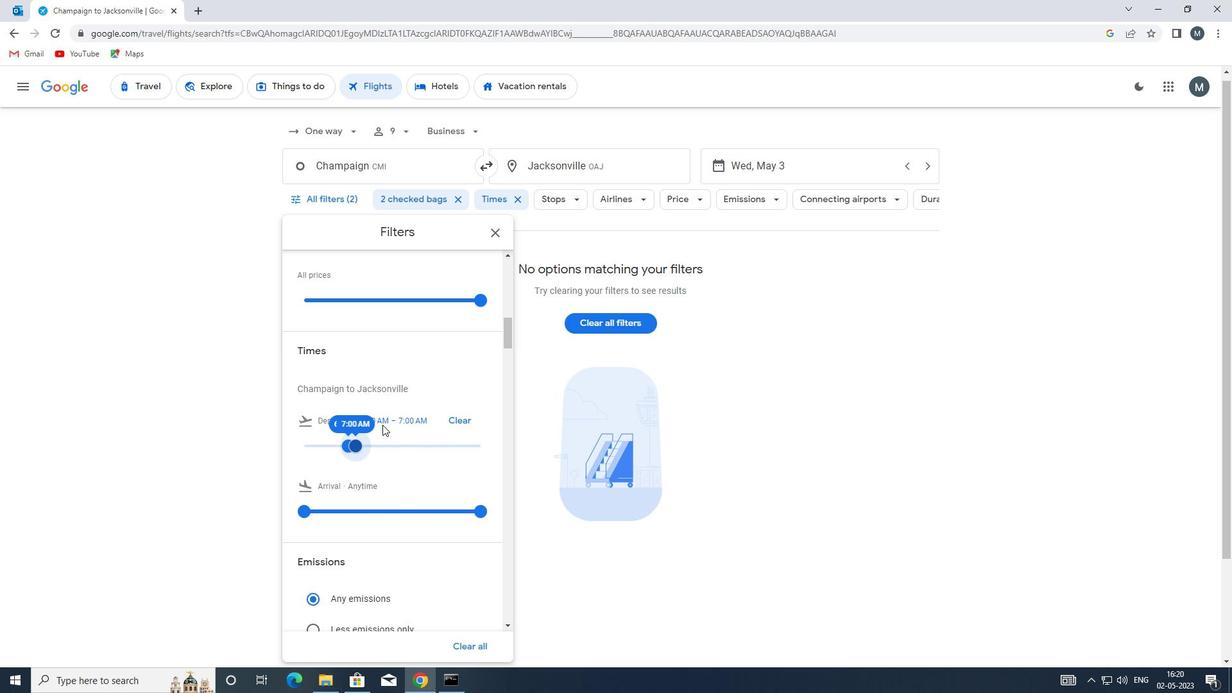 
Action: Mouse scrolled (398, 412) with delta (0, 0)
Screenshot: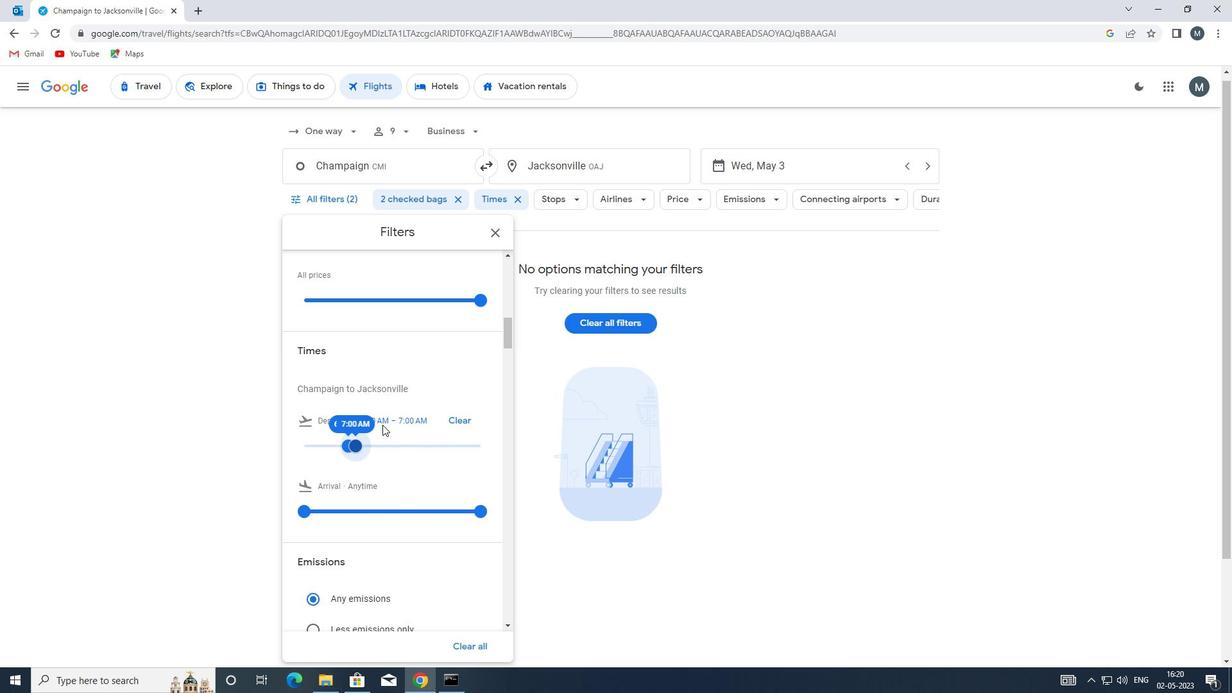 
Action: Mouse scrolled (398, 412) with delta (0, 0)
Screenshot: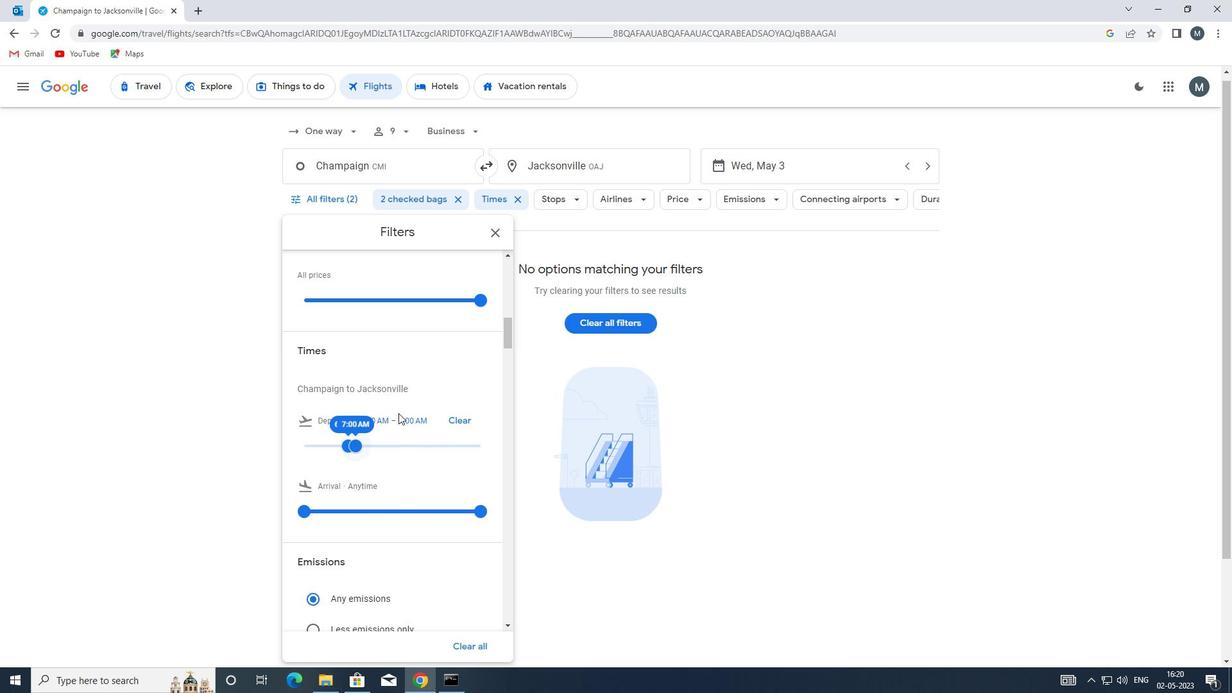 
Action: Mouse moved to (499, 231)
Screenshot: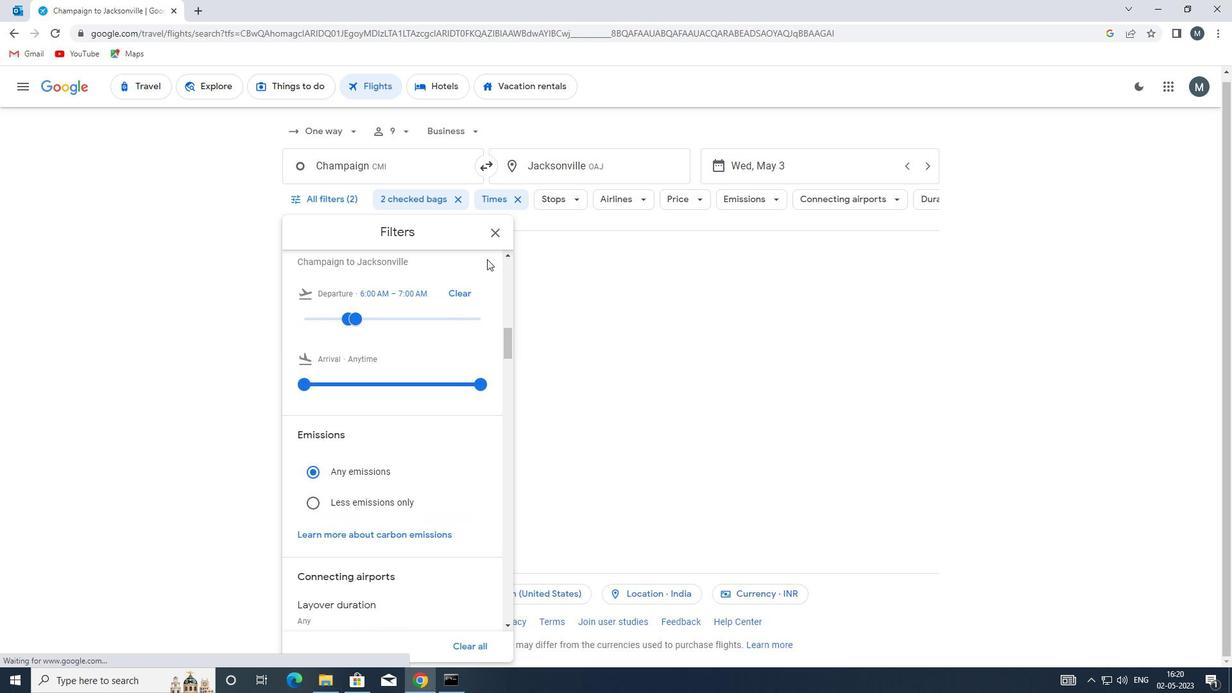 
Action: Mouse pressed left at (499, 231)
Screenshot: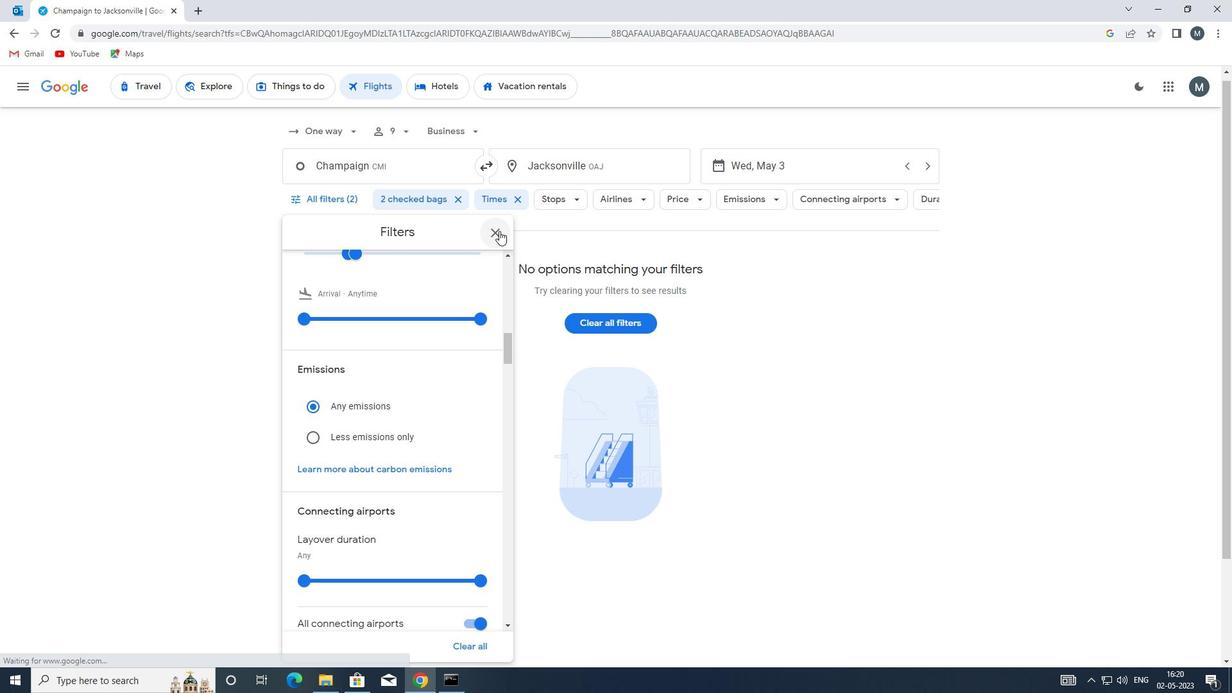 
